 Task: Find connections with filter location Wadern with filter topic #Softwaredesignwith filter profile language German with filter current company Pharma Jobs Post with filter school AYYA NADAR JANAKI AMMAL COLLEGE with filter industry Capital Markets with filter service category Bookkeeping with filter keywords title Guidance Counselor
Action: Mouse moved to (680, 81)
Screenshot: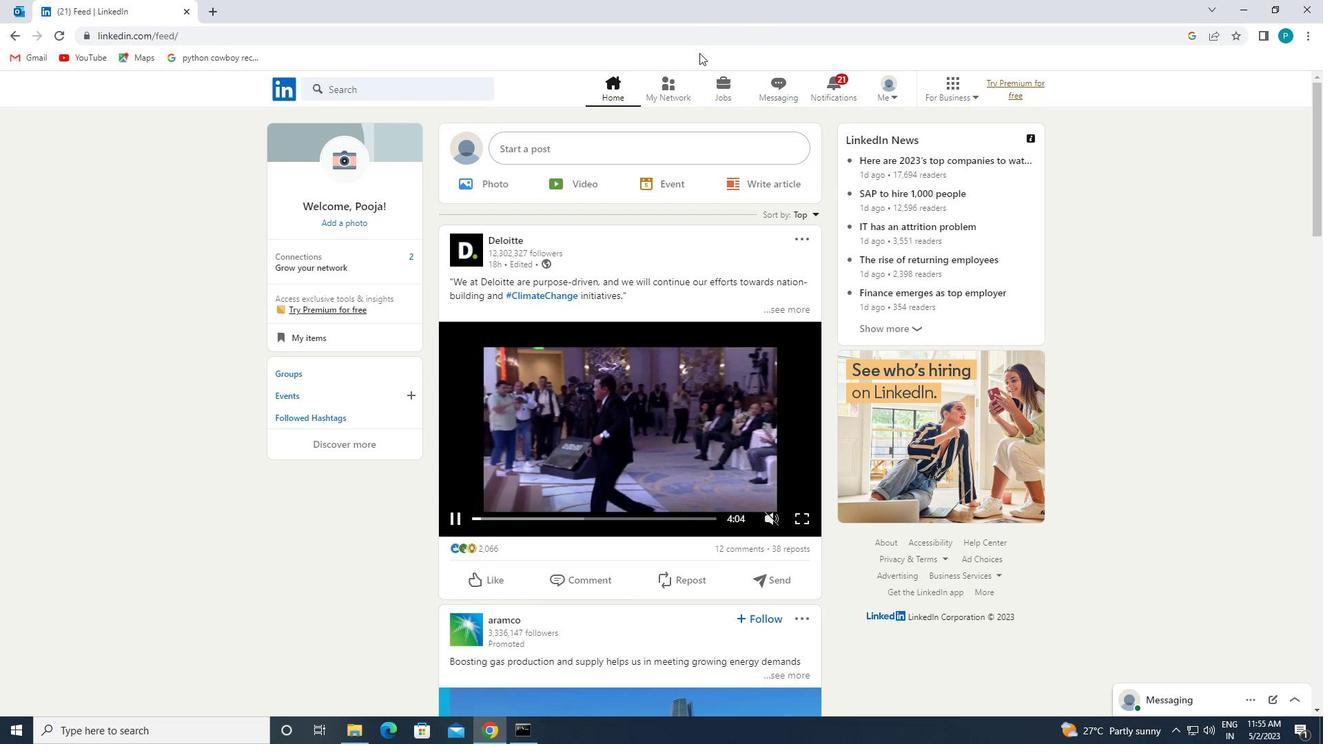 
Action: Mouse pressed left at (680, 81)
Screenshot: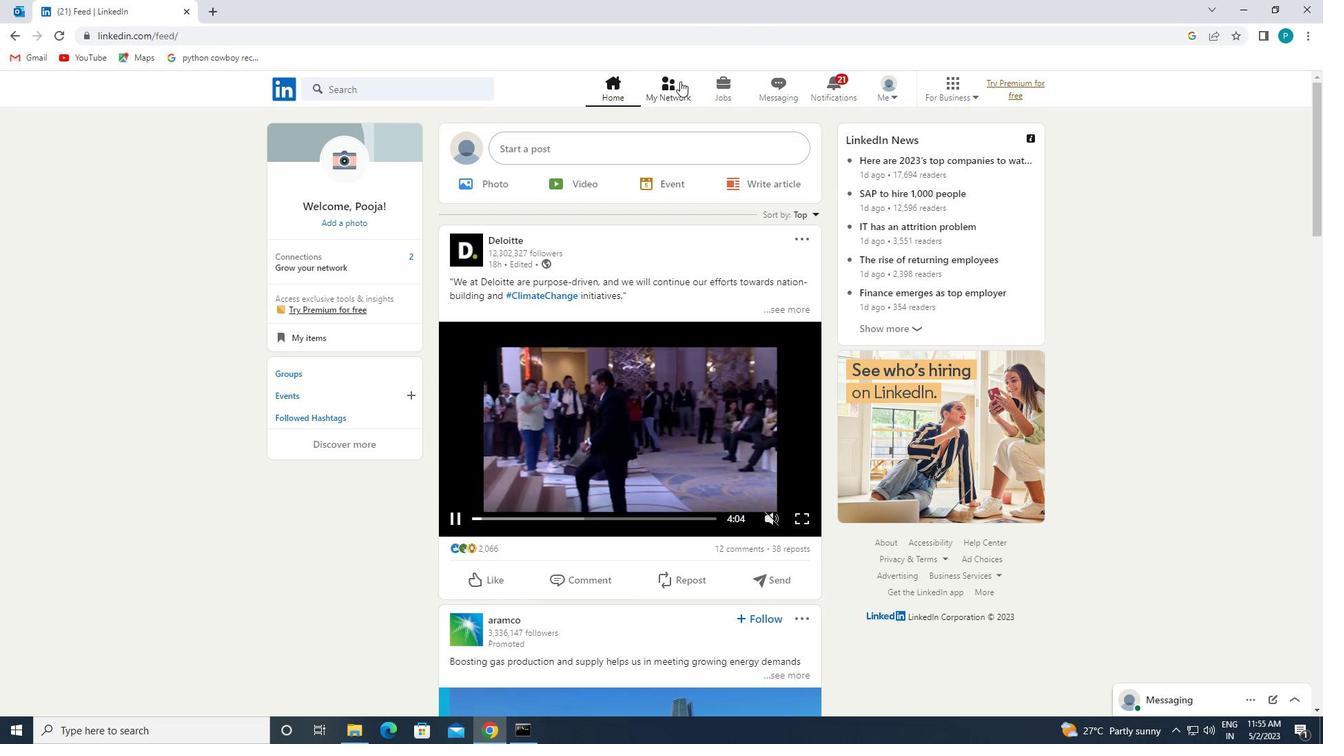 
Action: Mouse moved to (443, 167)
Screenshot: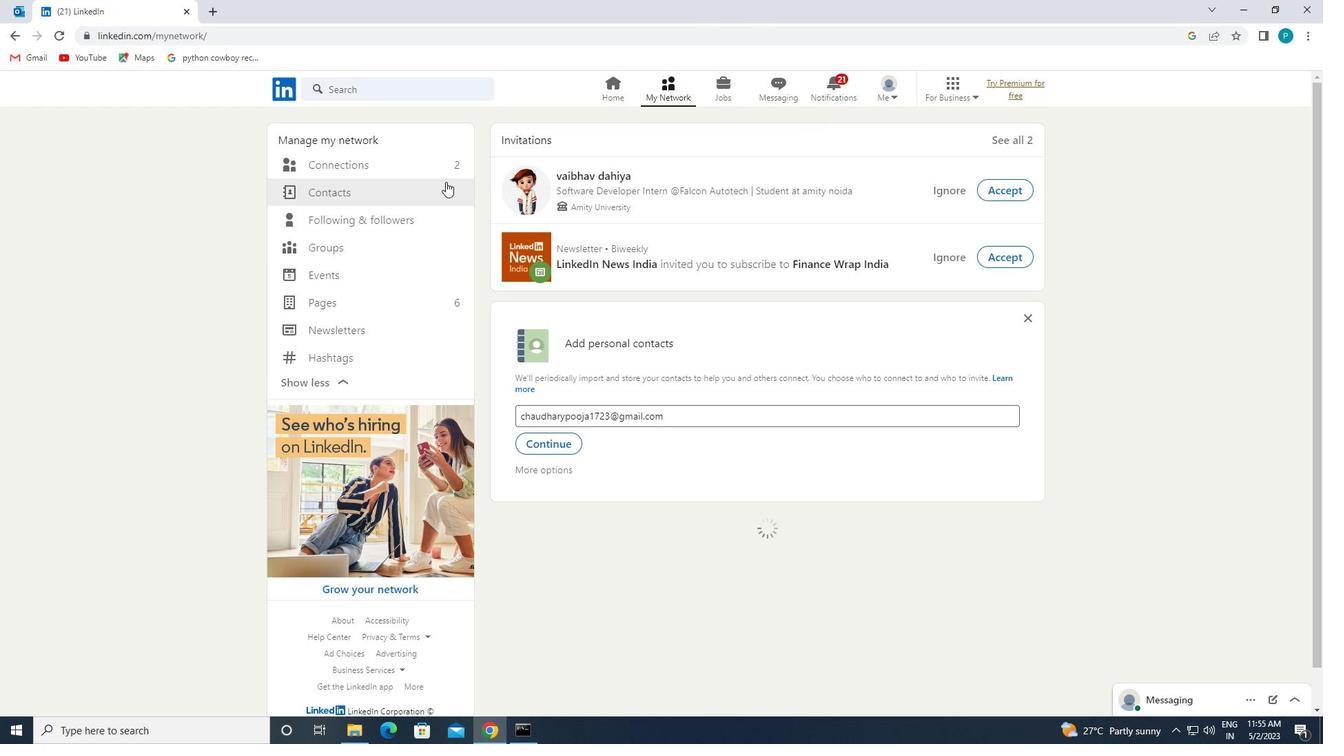 
Action: Mouse pressed left at (443, 167)
Screenshot: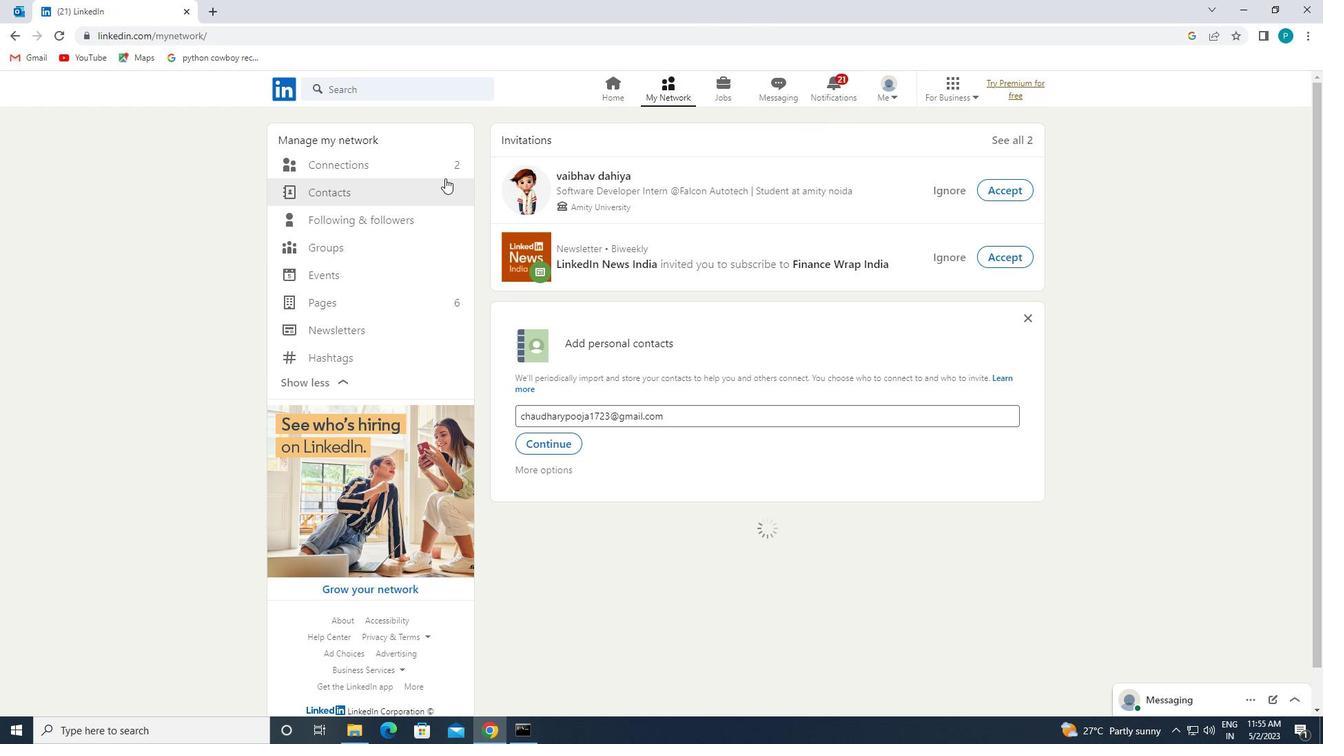 
Action: Mouse moved to (746, 167)
Screenshot: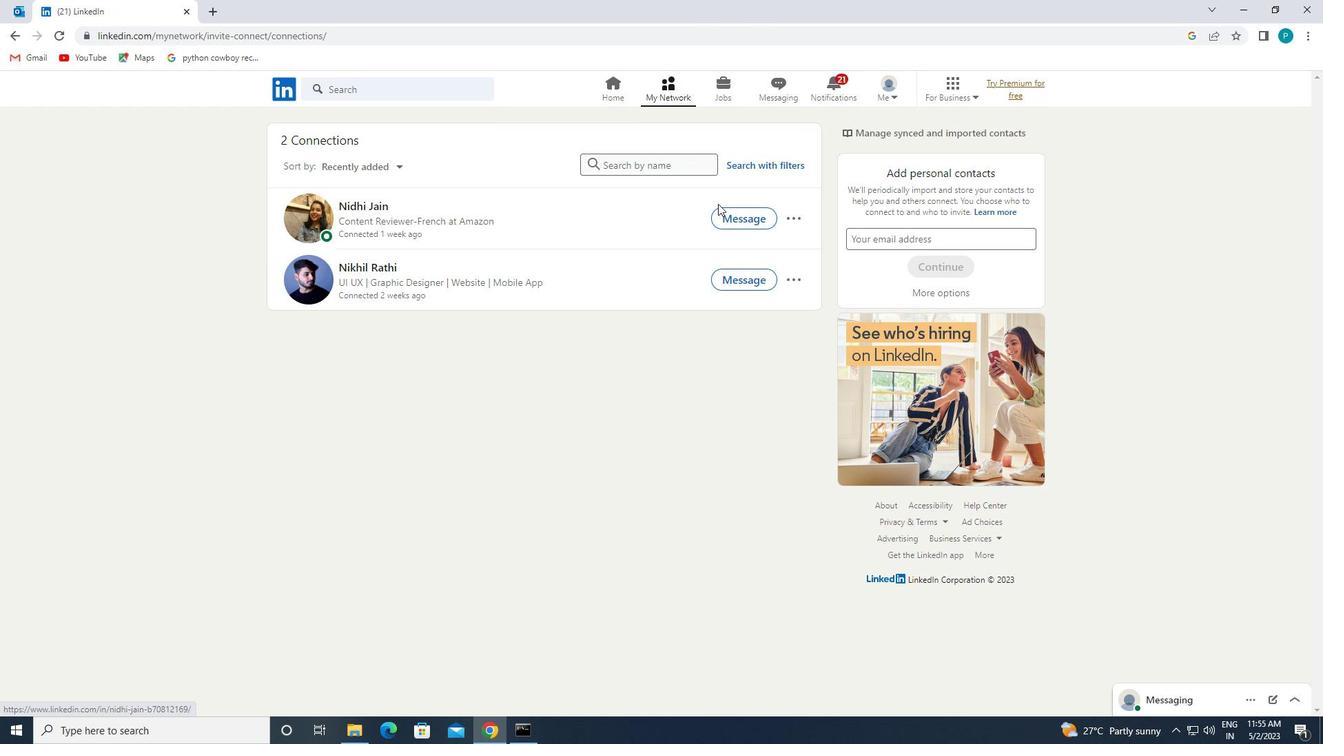 
Action: Mouse pressed left at (746, 167)
Screenshot: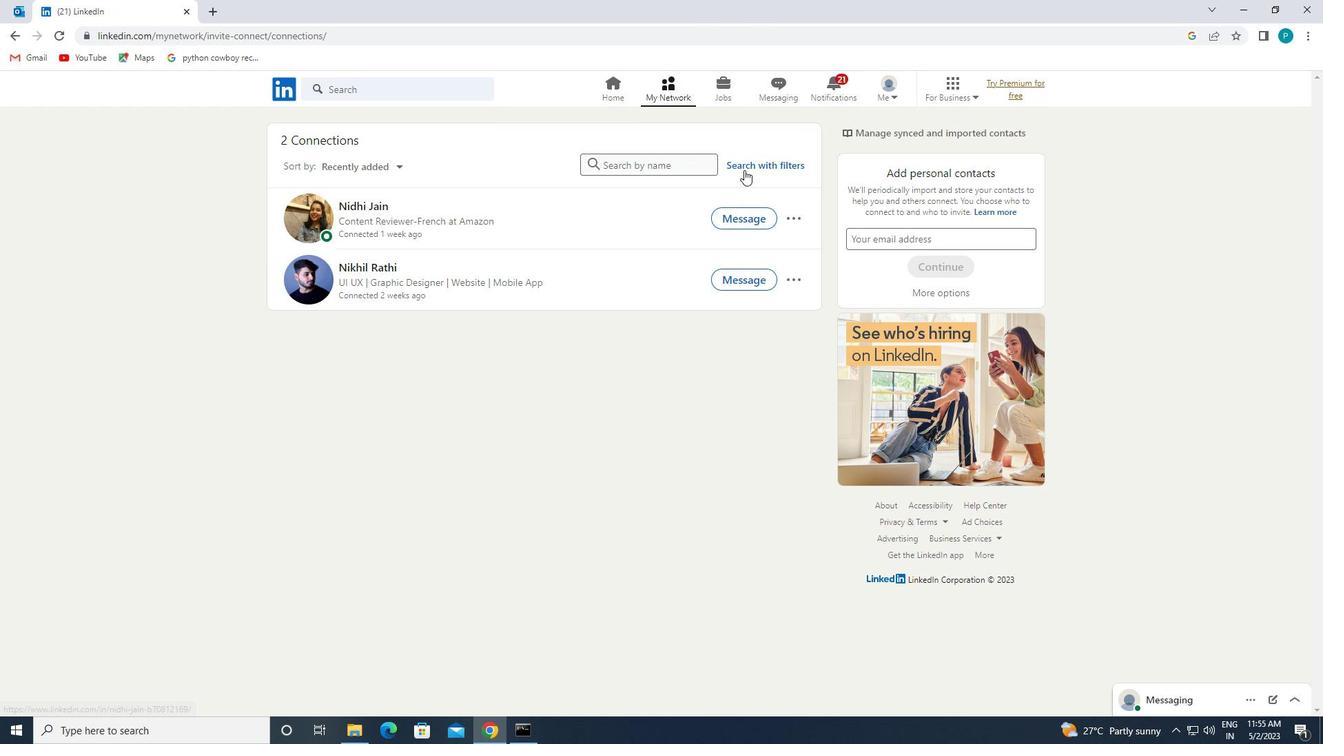 
Action: Mouse moved to (723, 130)
Screenshot: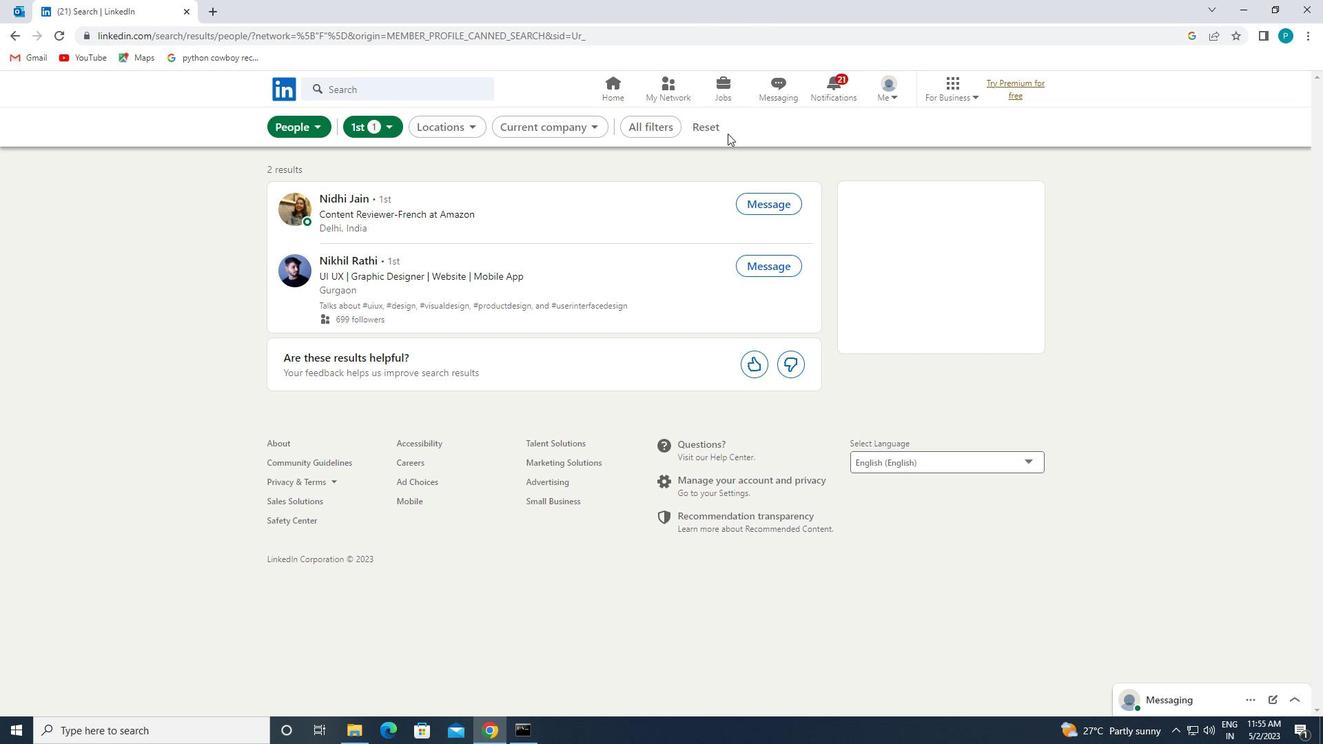 
Action: Mouse pressed left at (723, 130)
Screenshot: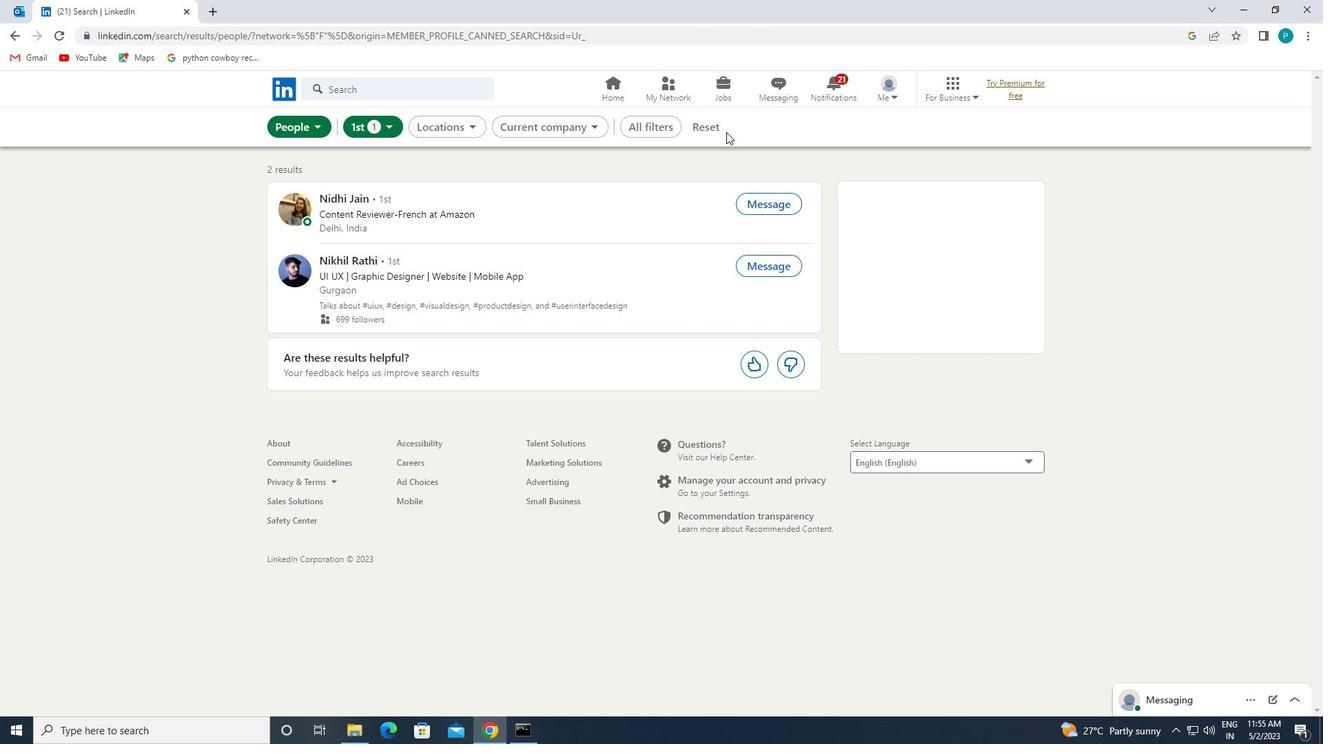 
Action: Mouse moved to (698, 130)
Screenshot: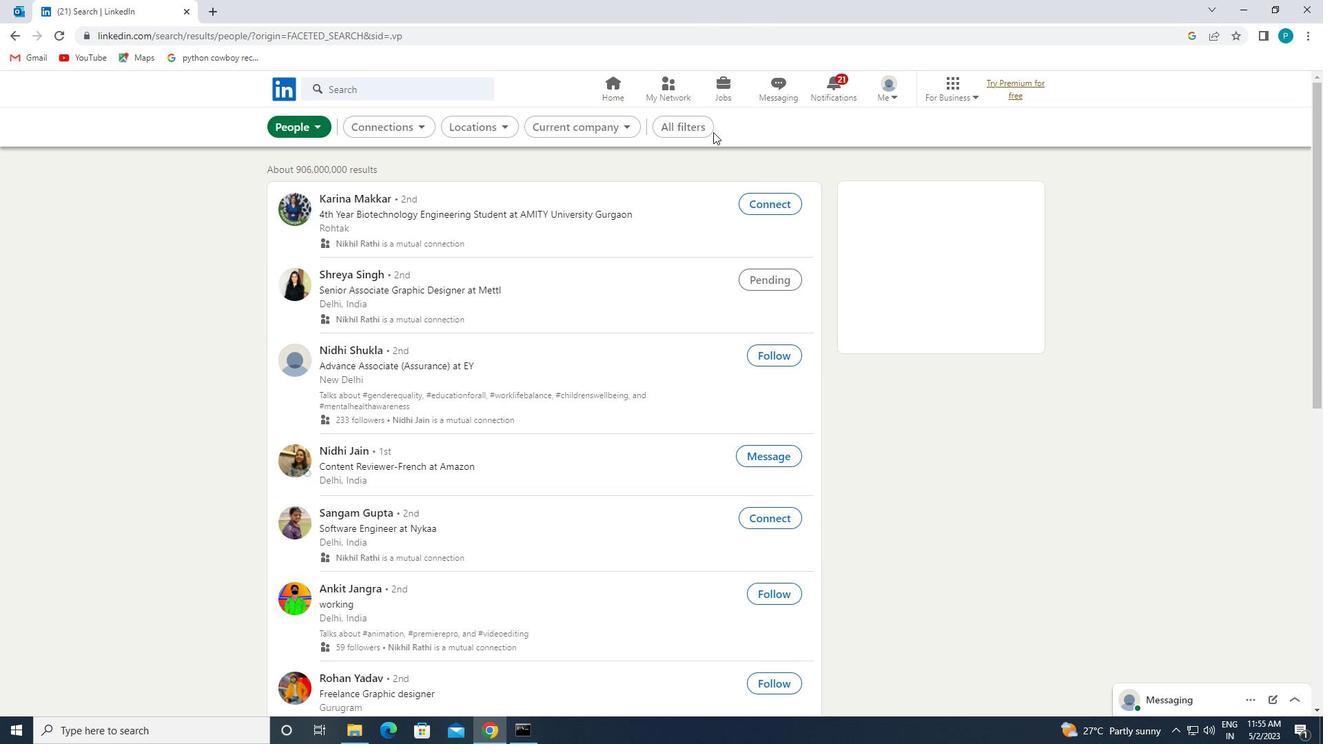 
Action: Mouse pressed left at (698, 130)
Screenshot: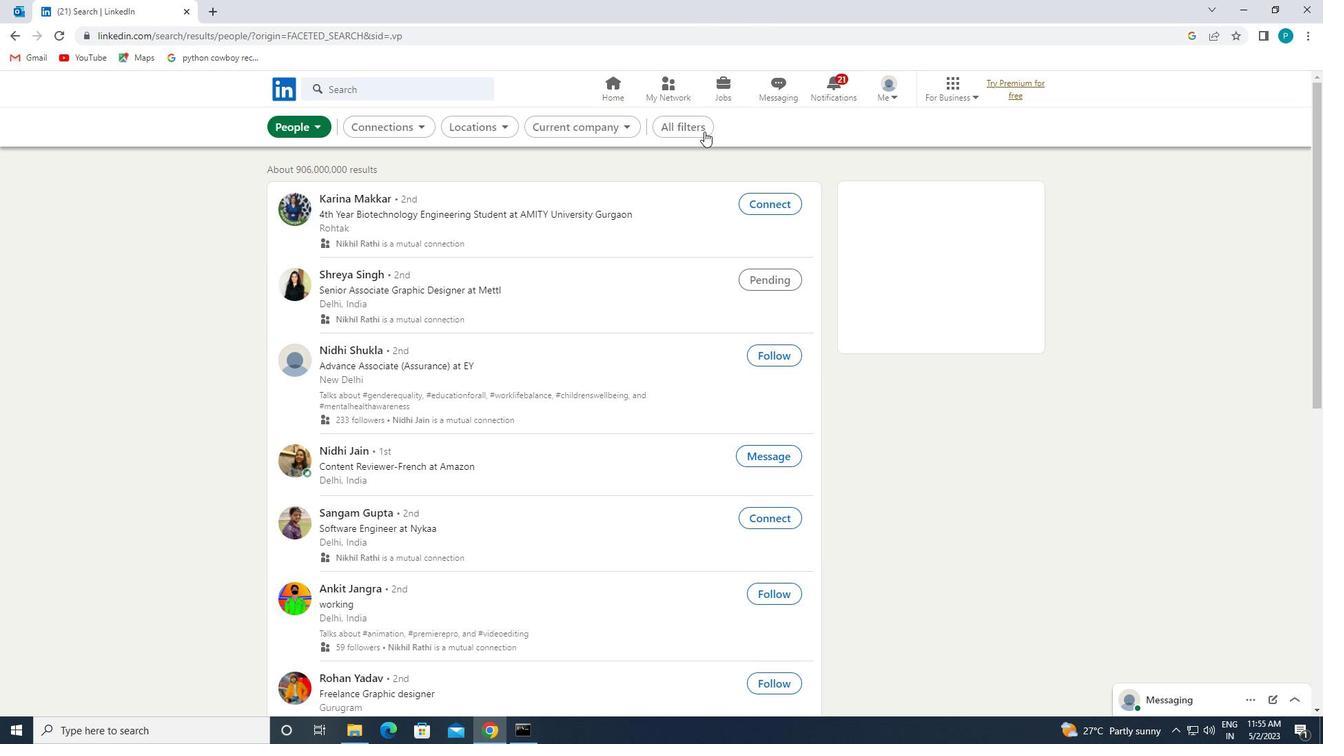 
Action: Mouse moved to (1284, 501)
Screenshot: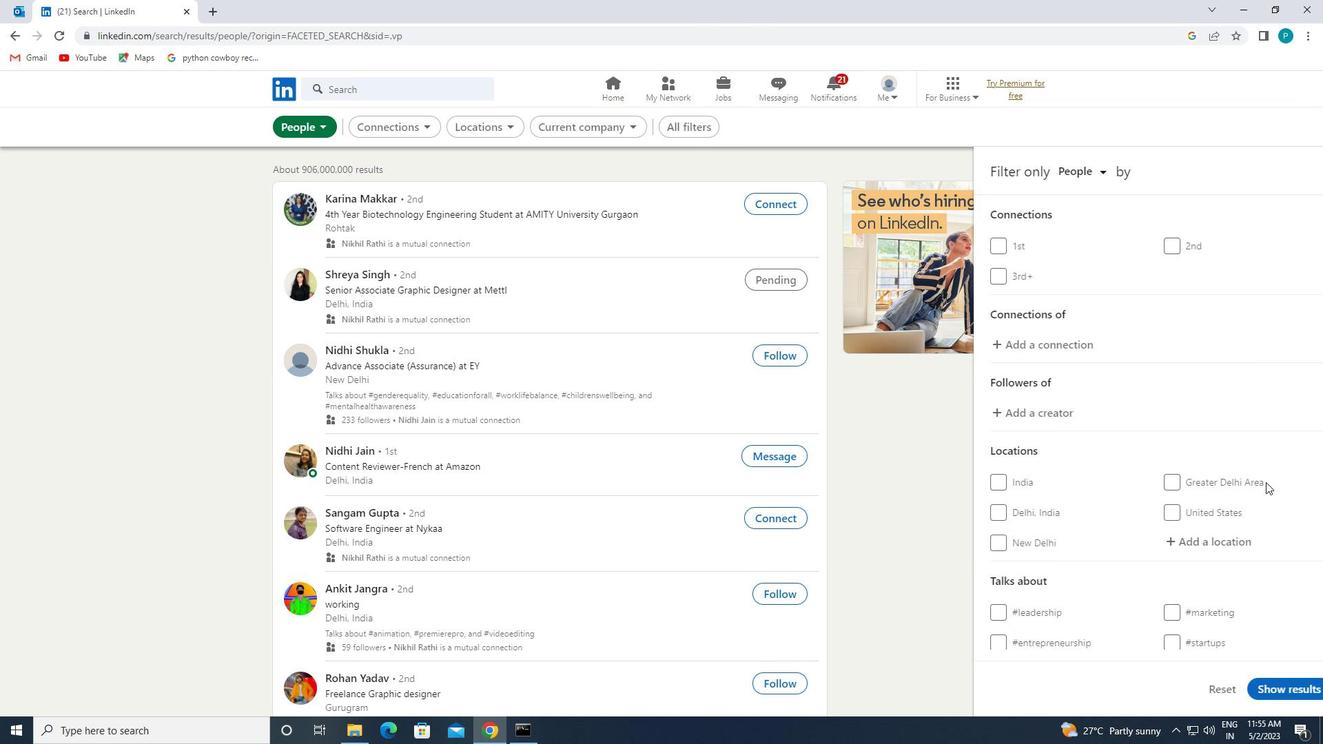 
Action: Mouse scrolled (1284, 500) with delta (0, 0)
Screenshot: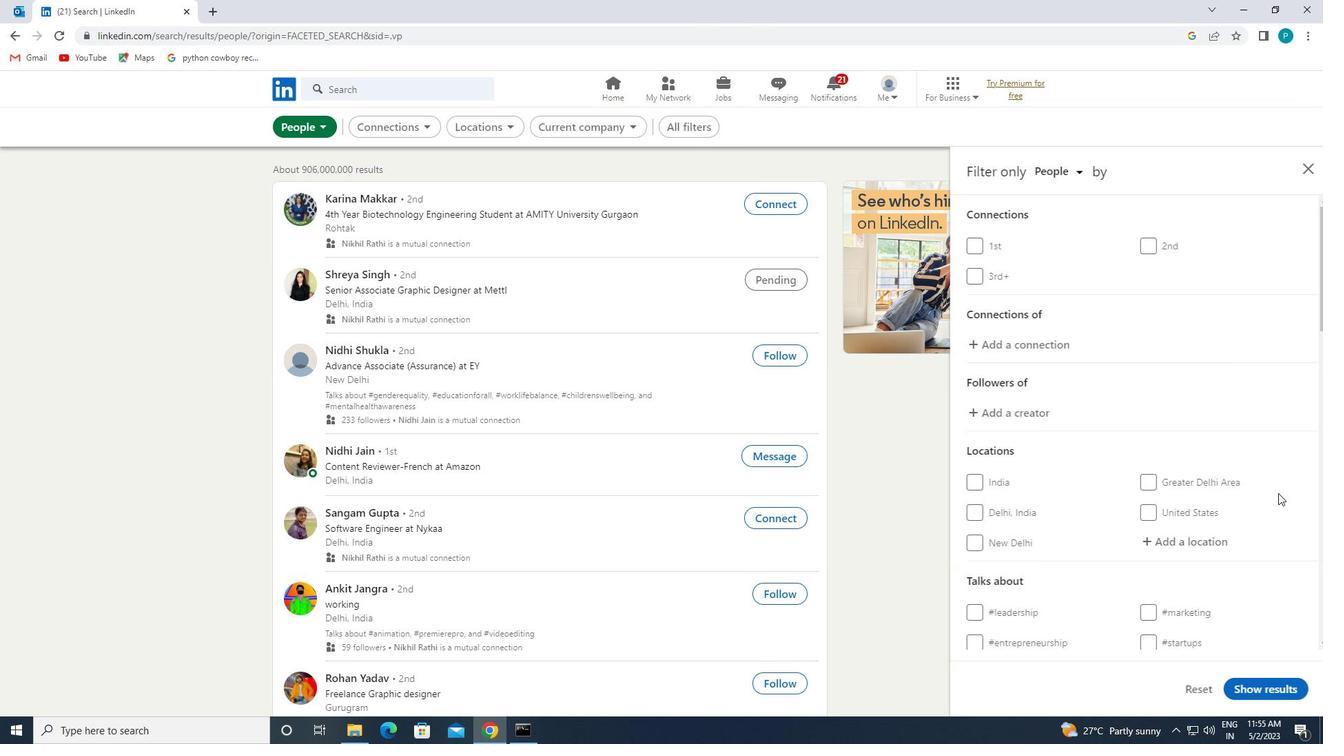 
Action: Mouse moved to (1224, 474)
Screenshot: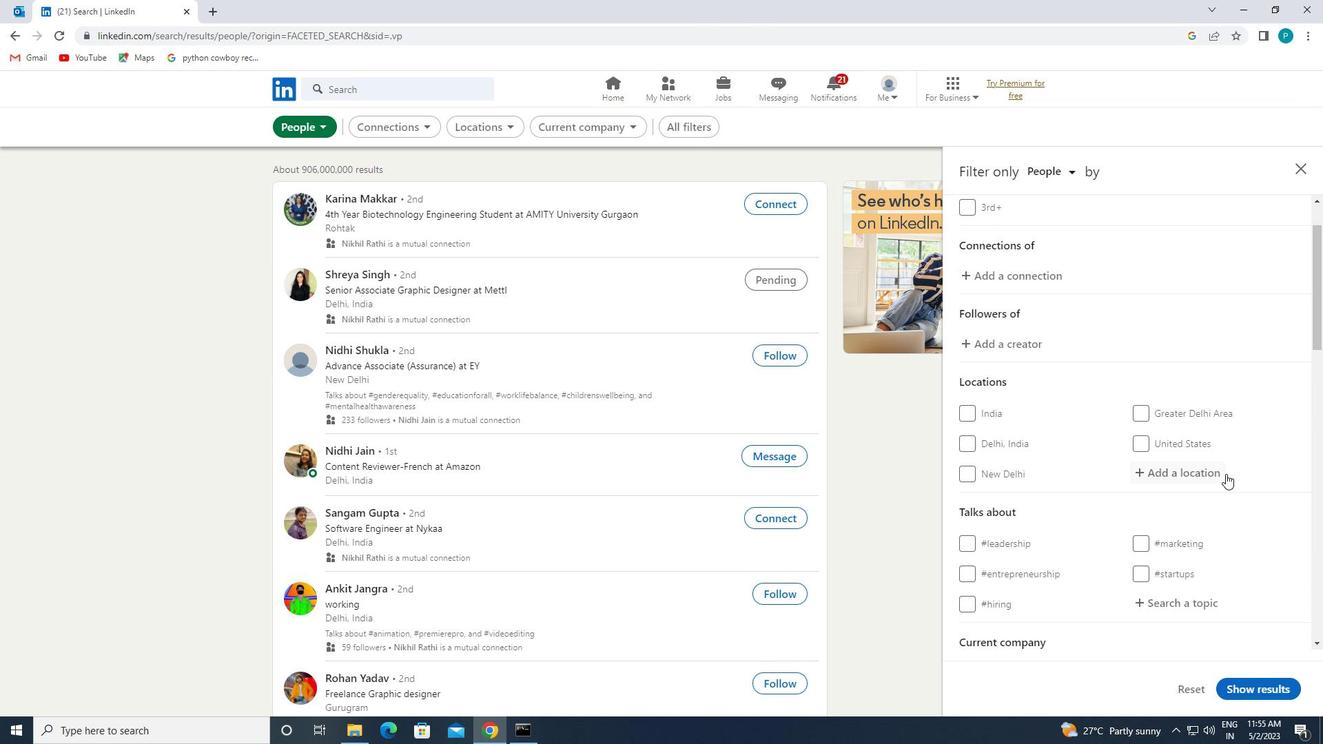 
Action: Mouse pressed left at (1224, 474)
Screenshot: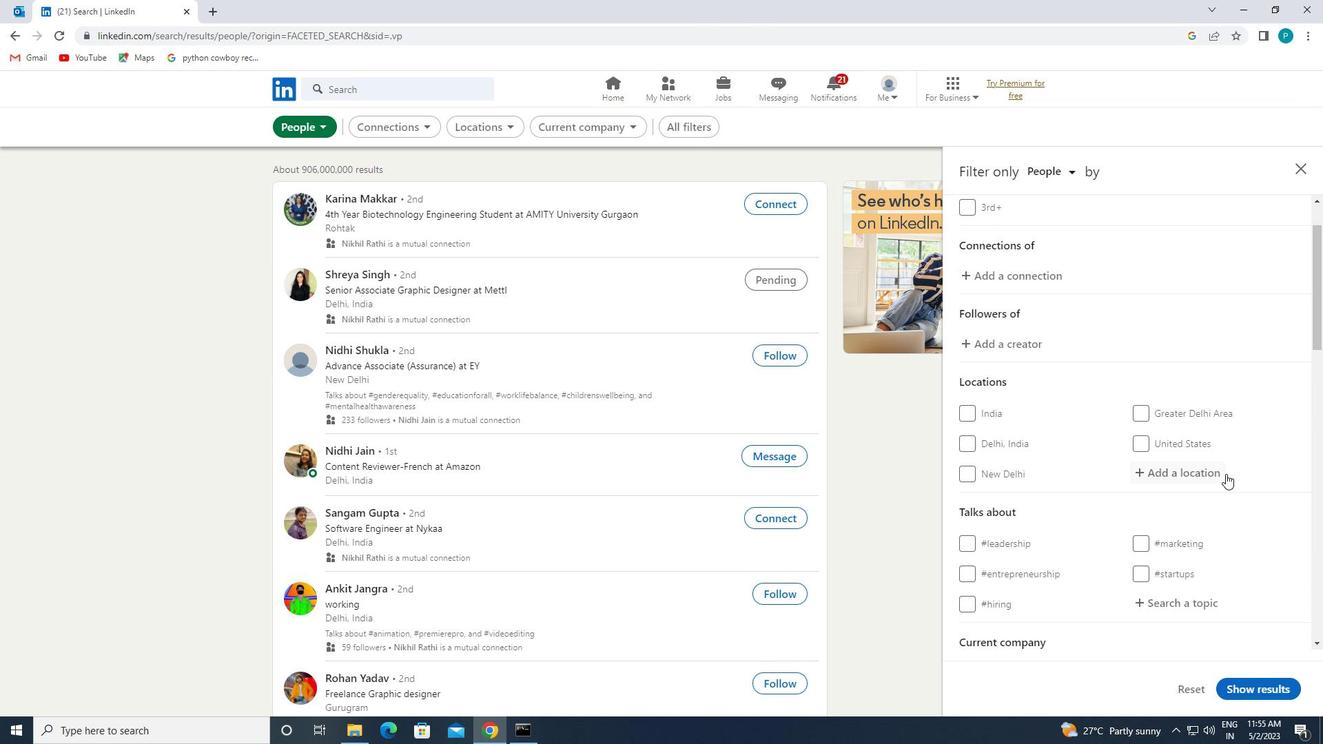 
Action: Mouse moved to (1224, 474)
Screenshot: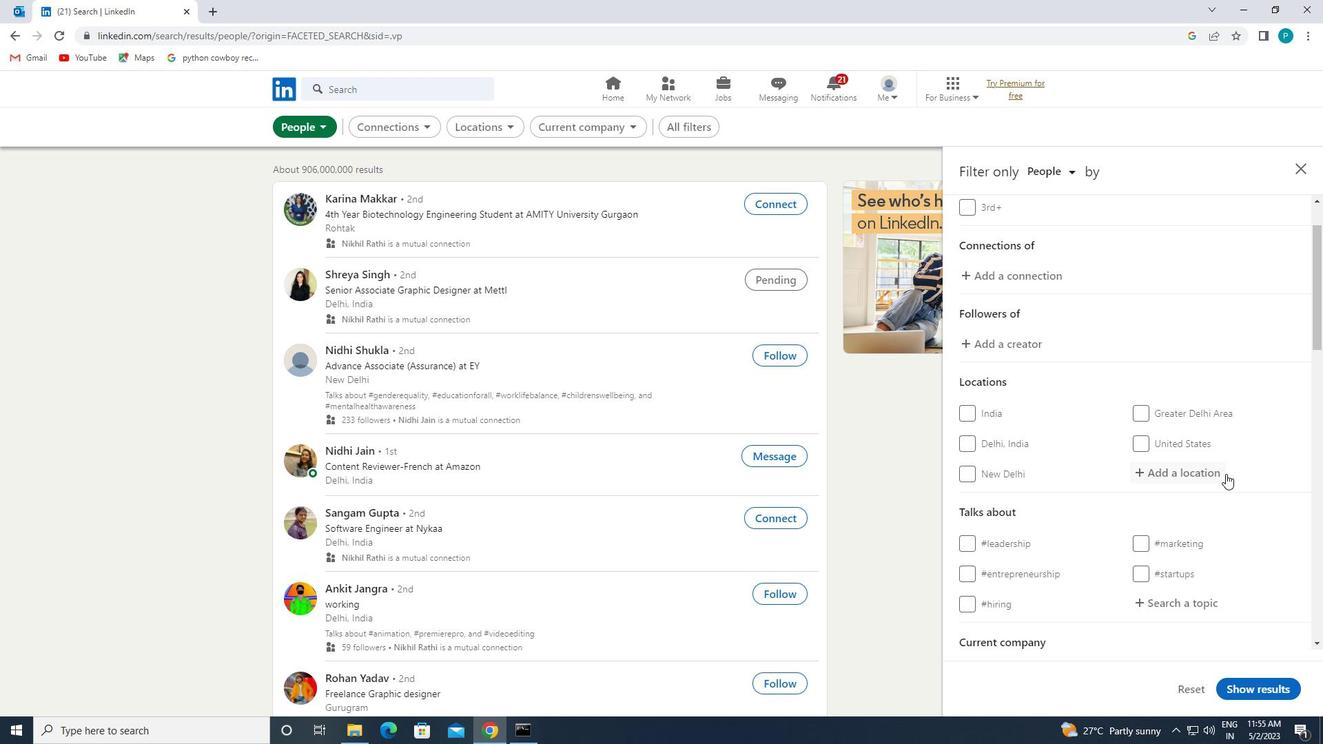 
Action: Key pressed <Key.caps_lock>w<Key.caps_lock>adern
Screenshot: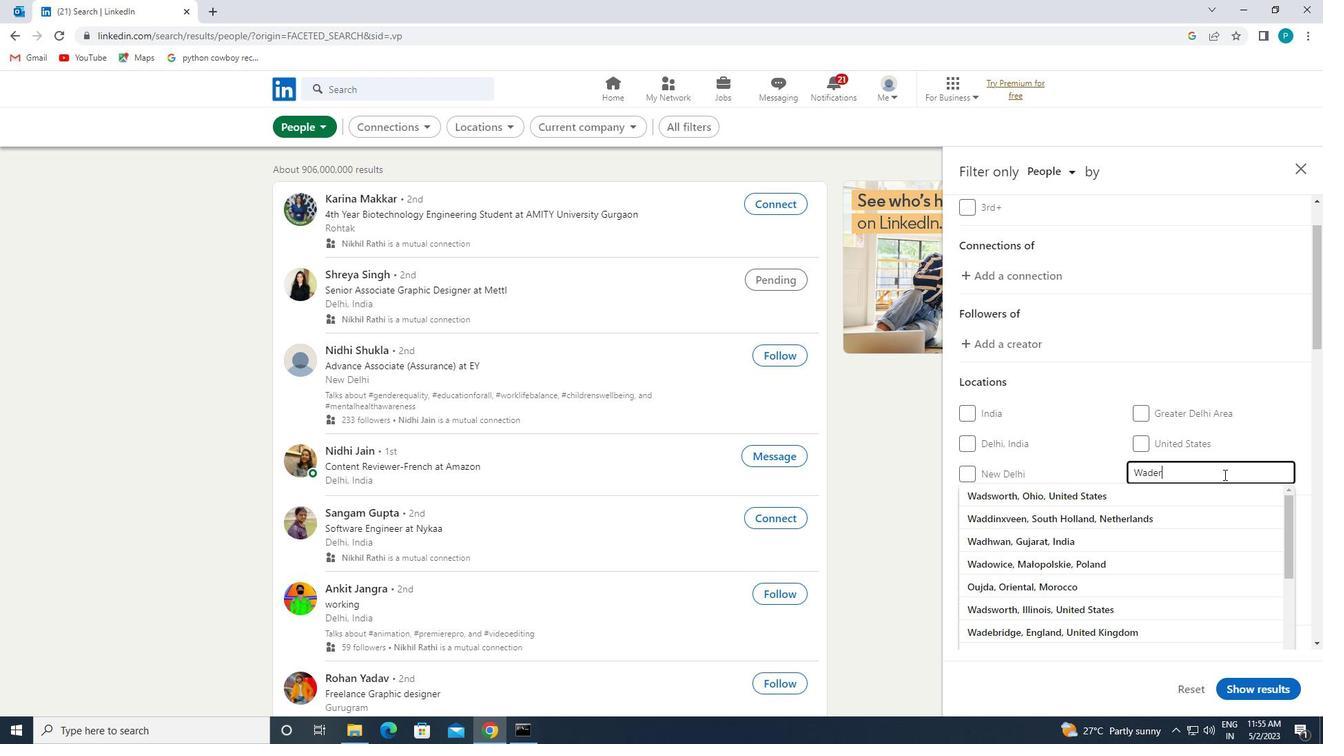
Action: Mouse moved to (1207, 487)
Screenshot: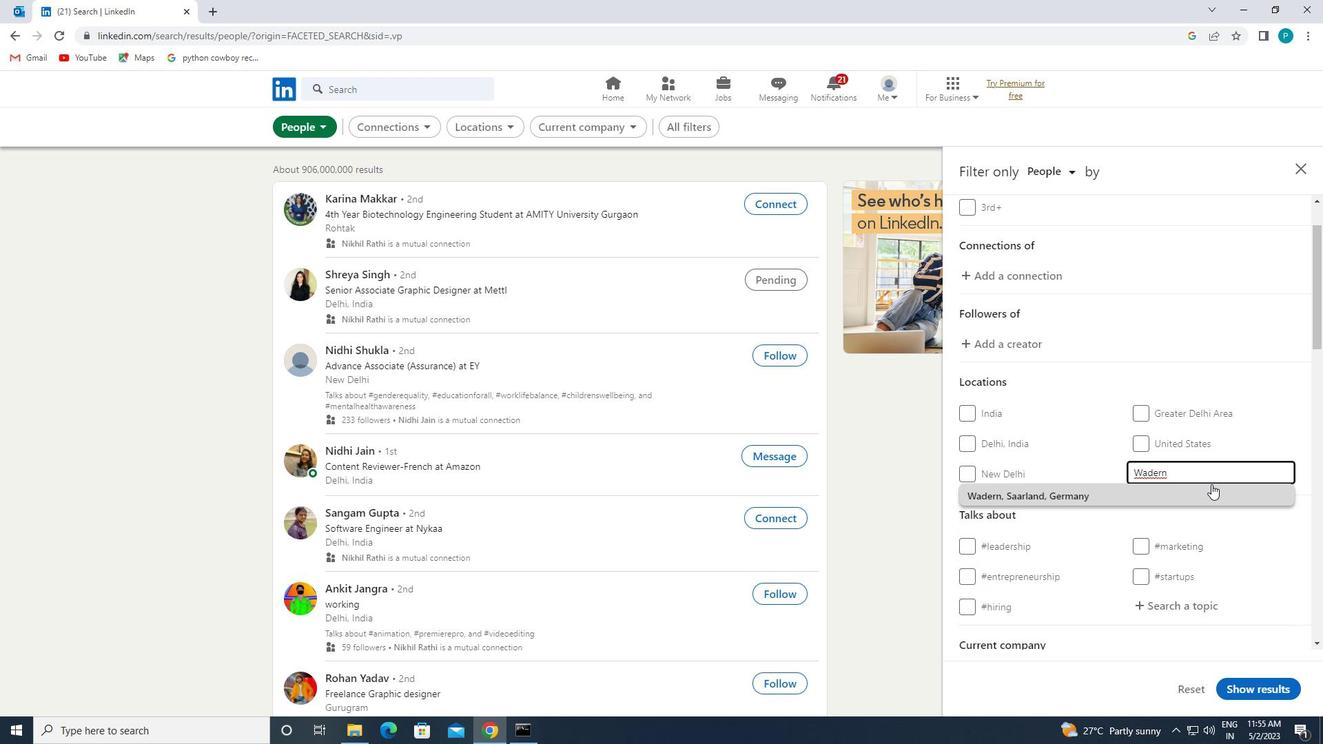 
Action: Mouse pressed left at (1207, 487)
Screenshot: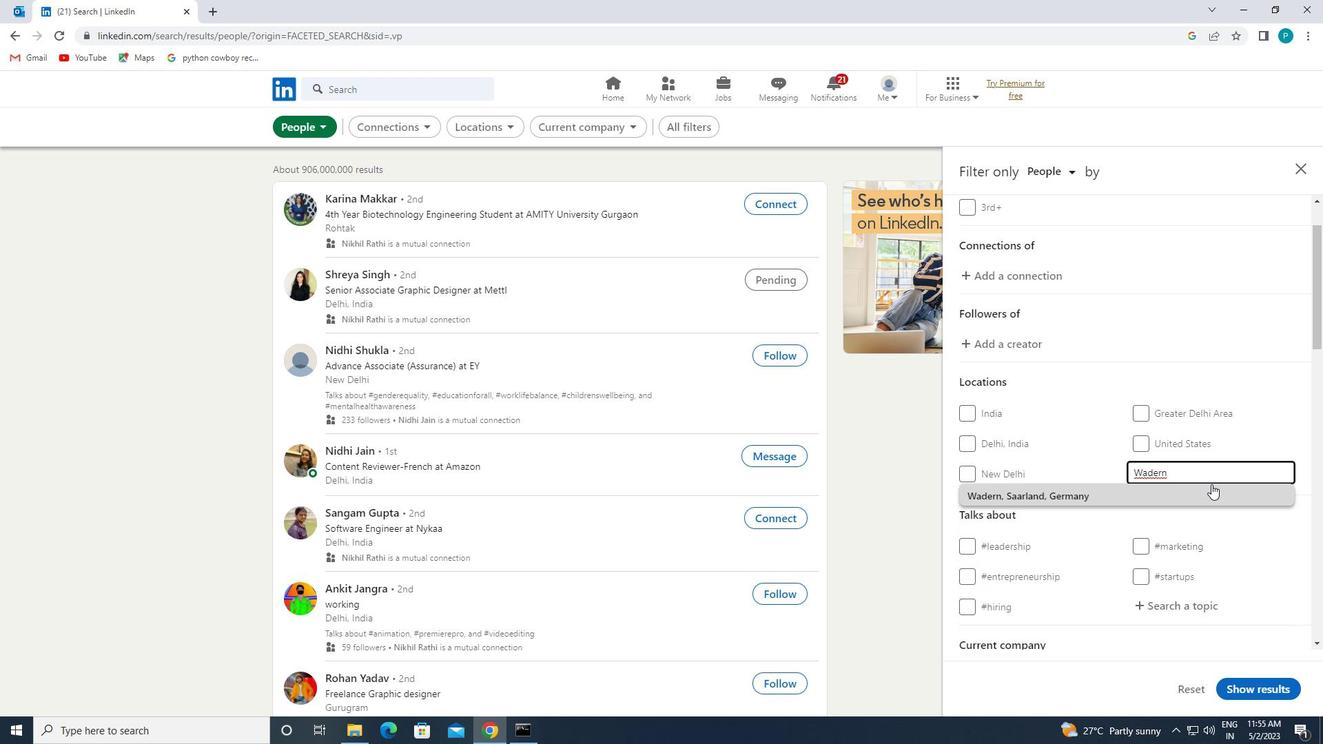 
Action: Mouse scrolled (1207, 486) with delta (0, 0)
Screenshot: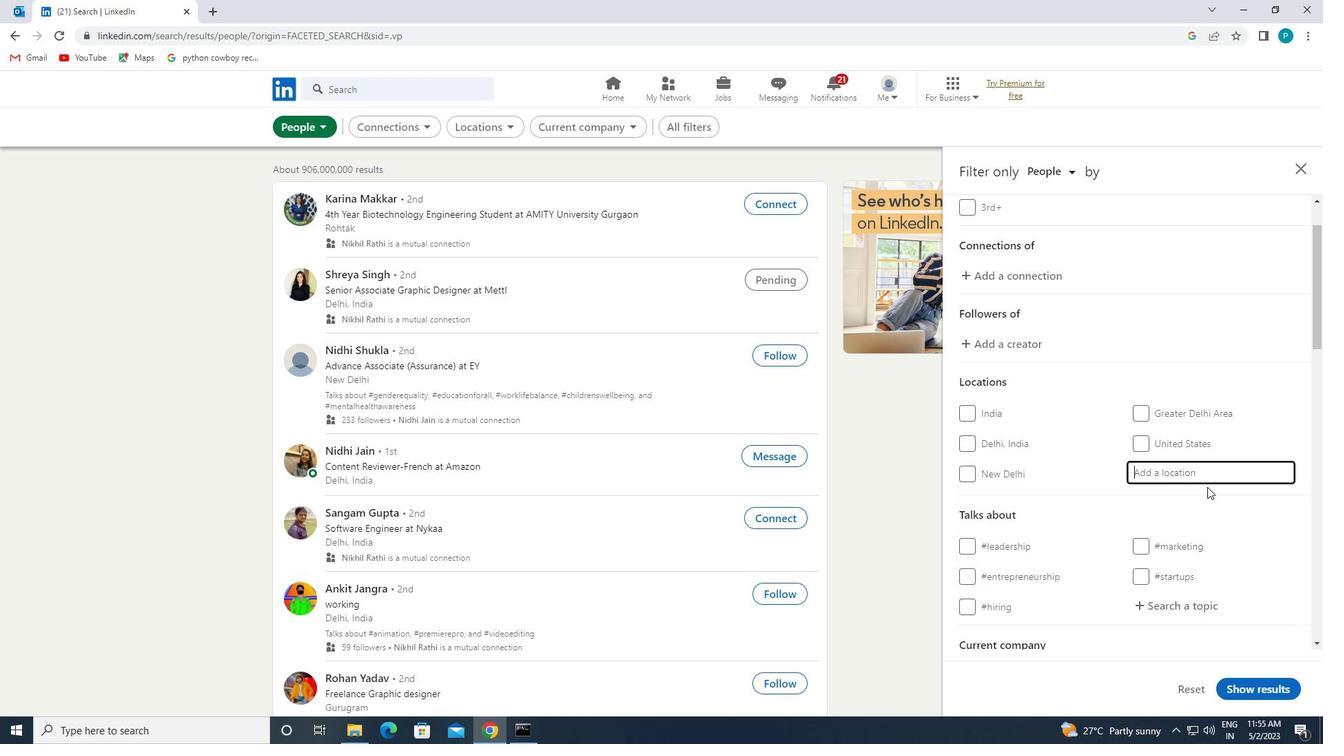 
Action: Mouse scrolled (1207, 486) with delta (0, 0)
Screenshot: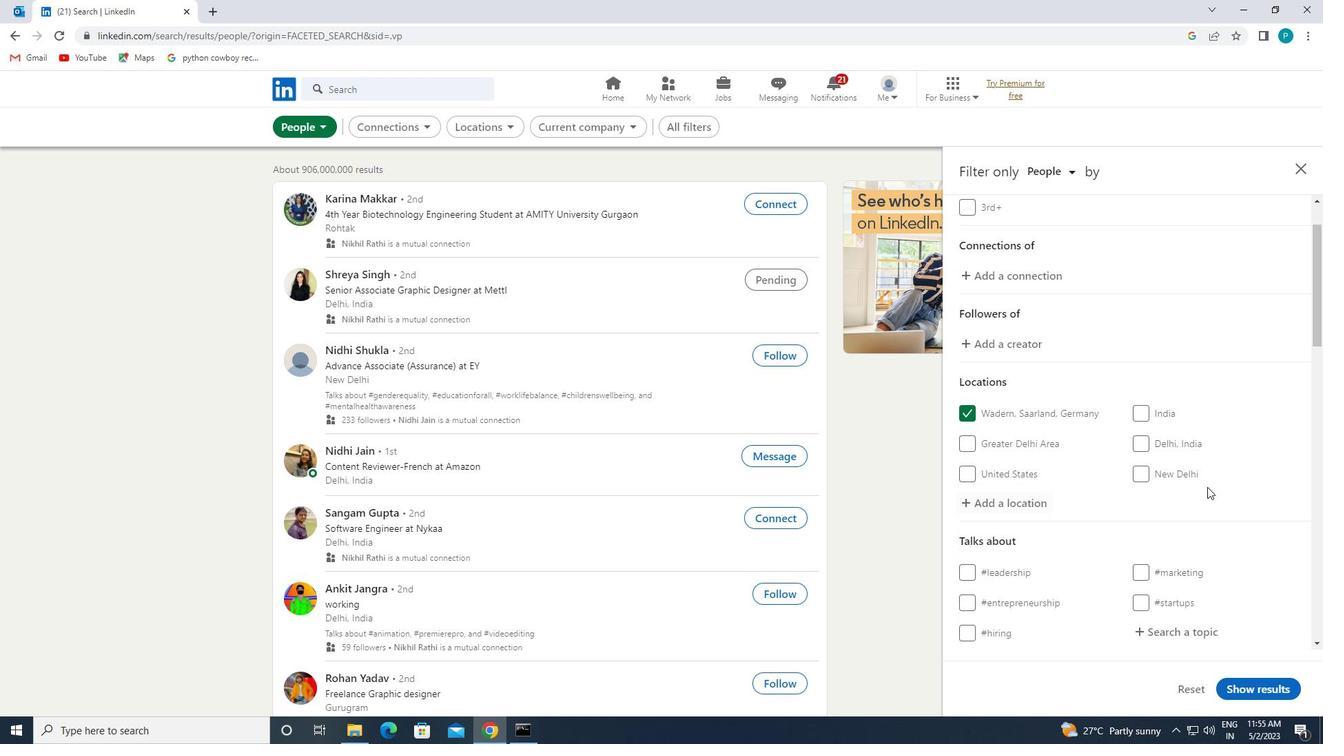 
Action: Mouse moved to (1194, 502)
Screenshot: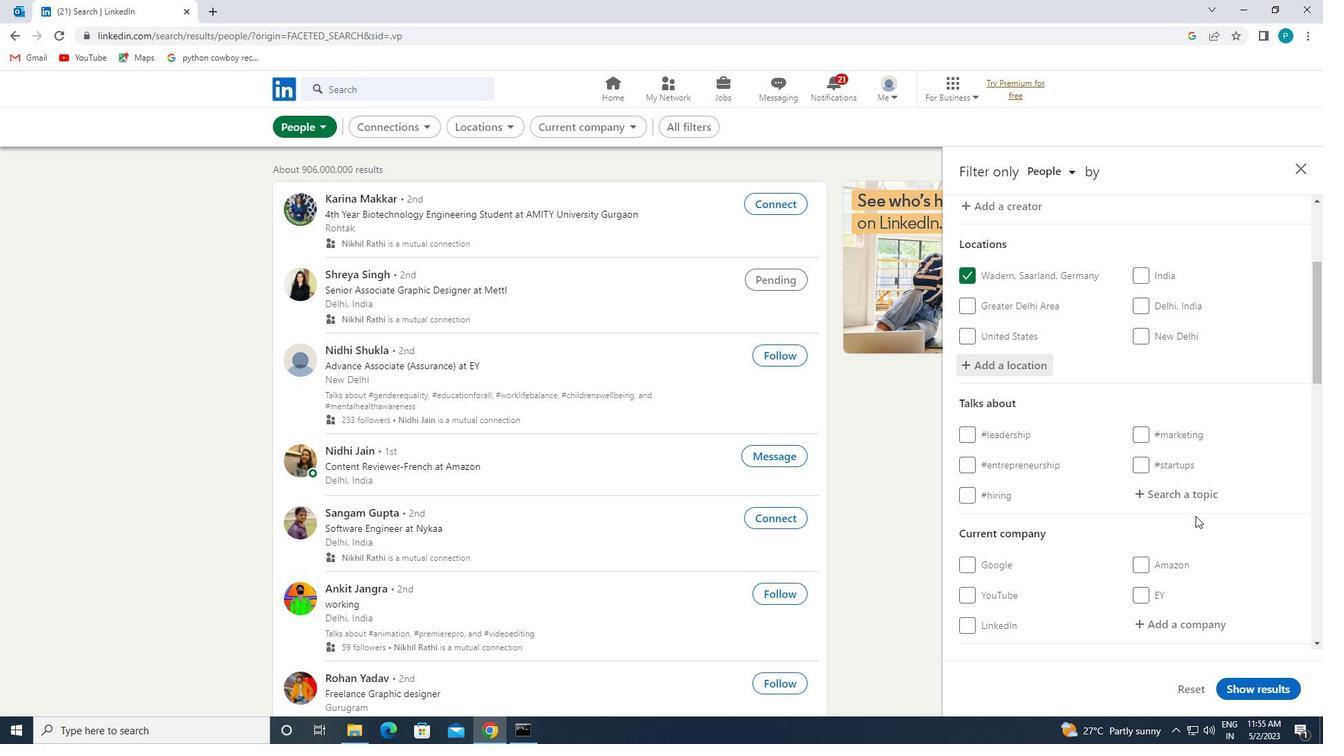 
Action: Mouse pressed left at (1194, 502)
Screenshot: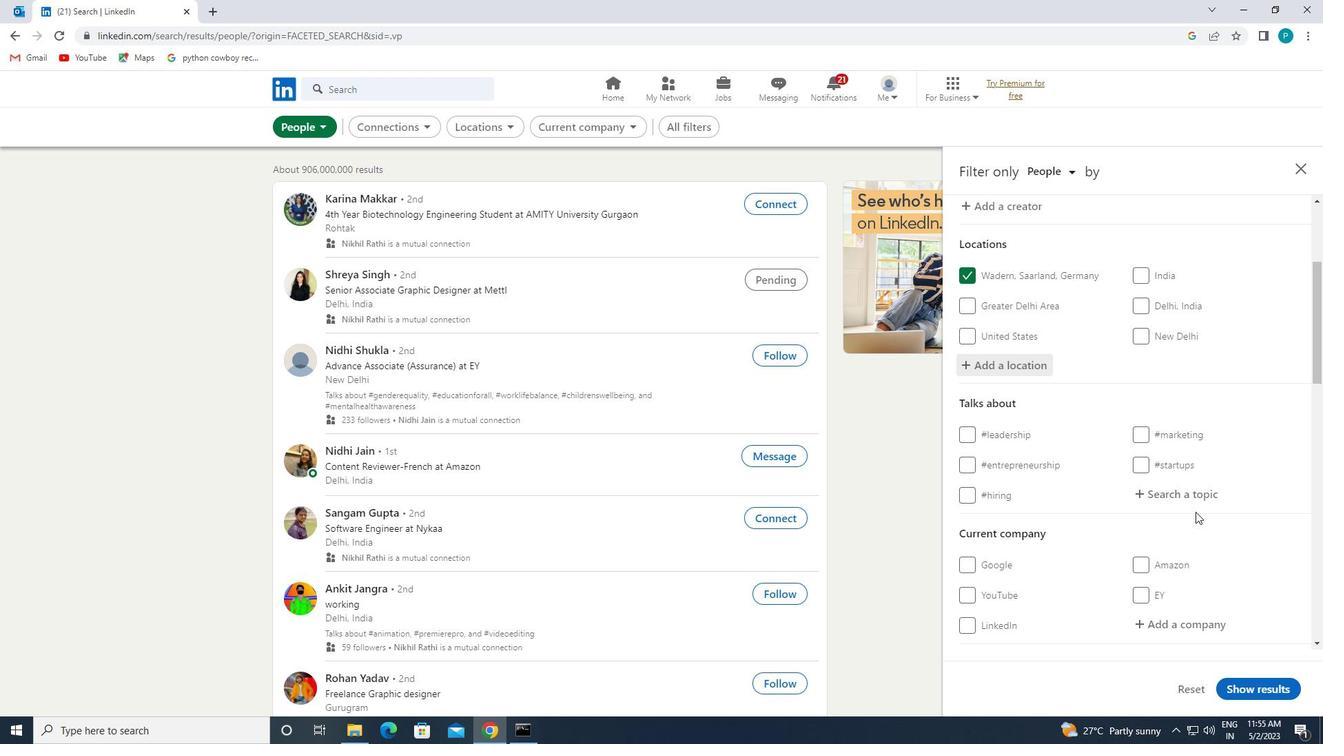 
Action: Key pressed <Key.shift>#<Key.caps_lock>S<Key.caps_lock>OFTWAREDESGN
Screenshot: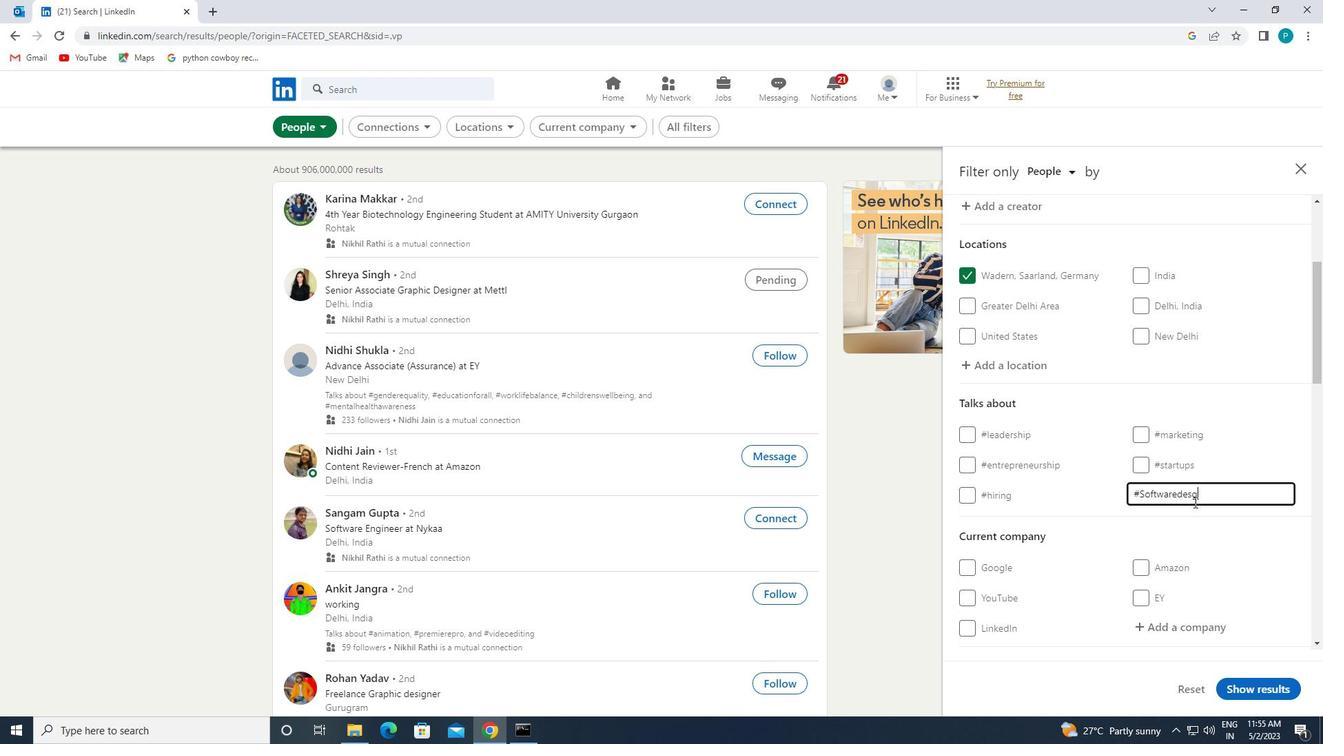 
Action: Mouse moved to (1192, 496)
Screenshot: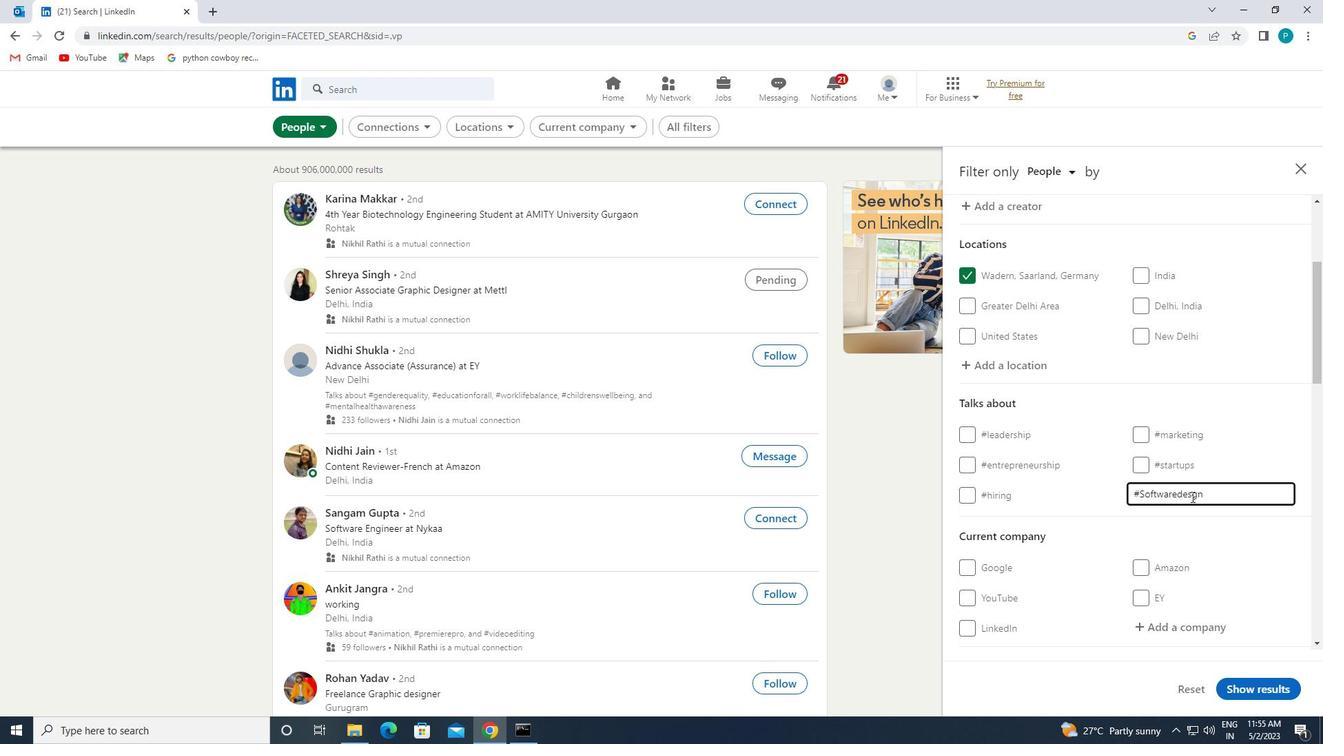 
Action: Mouse pressed left at (1192, 496)
Screenshot: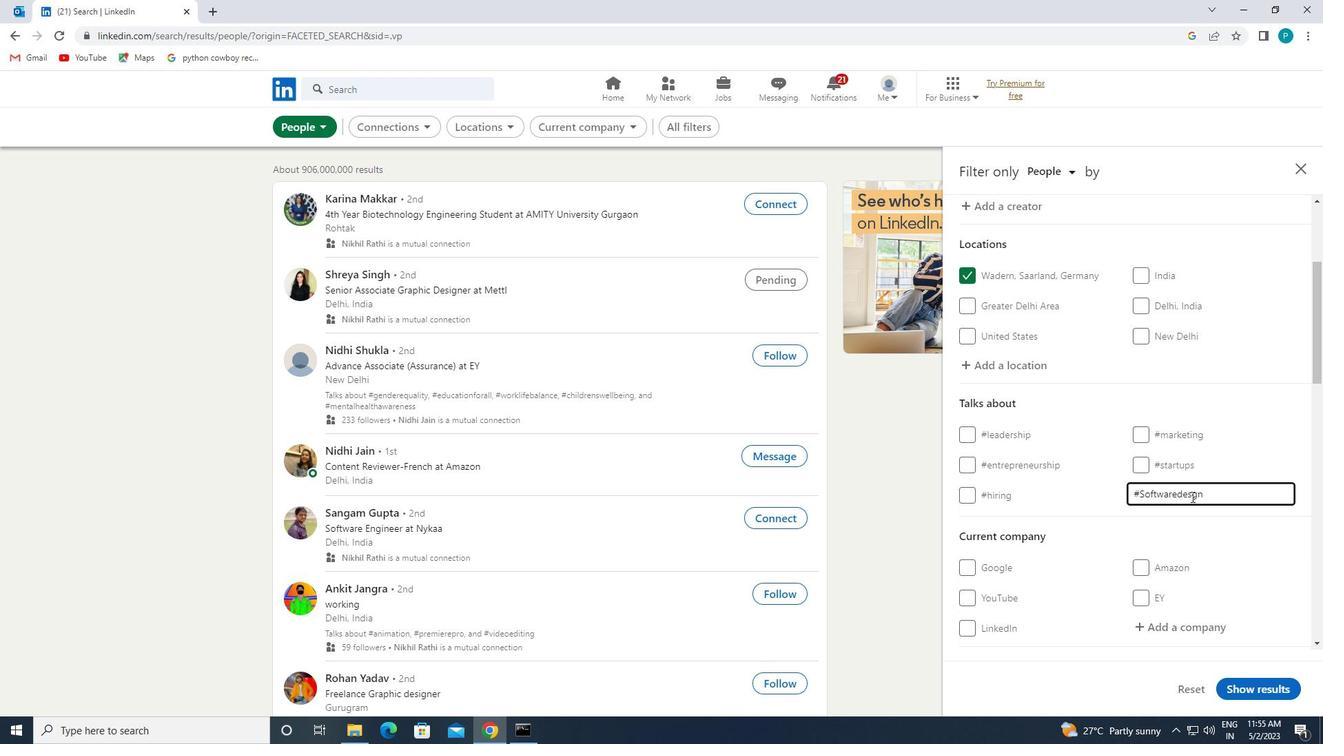 
Action: Key pressed I
Screenshot: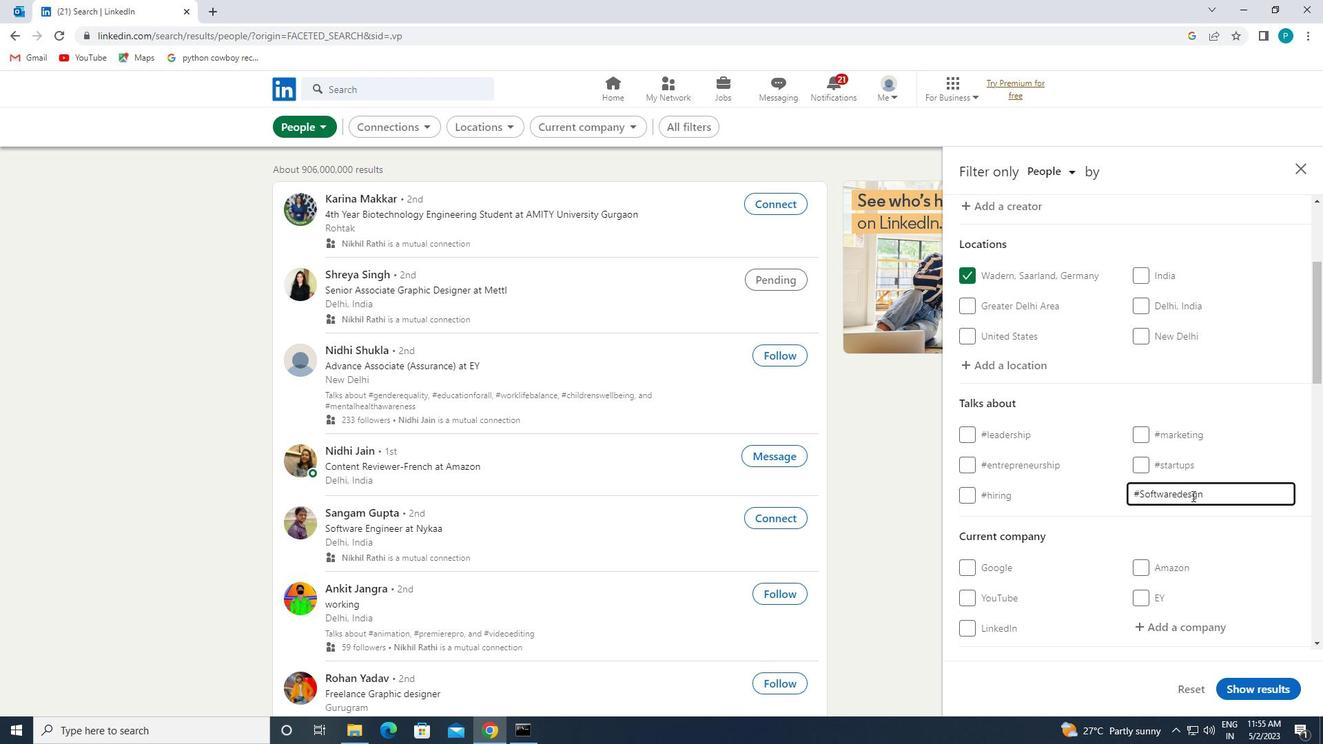 
Action: Mouse moved to (1162, 542)
Screenshot: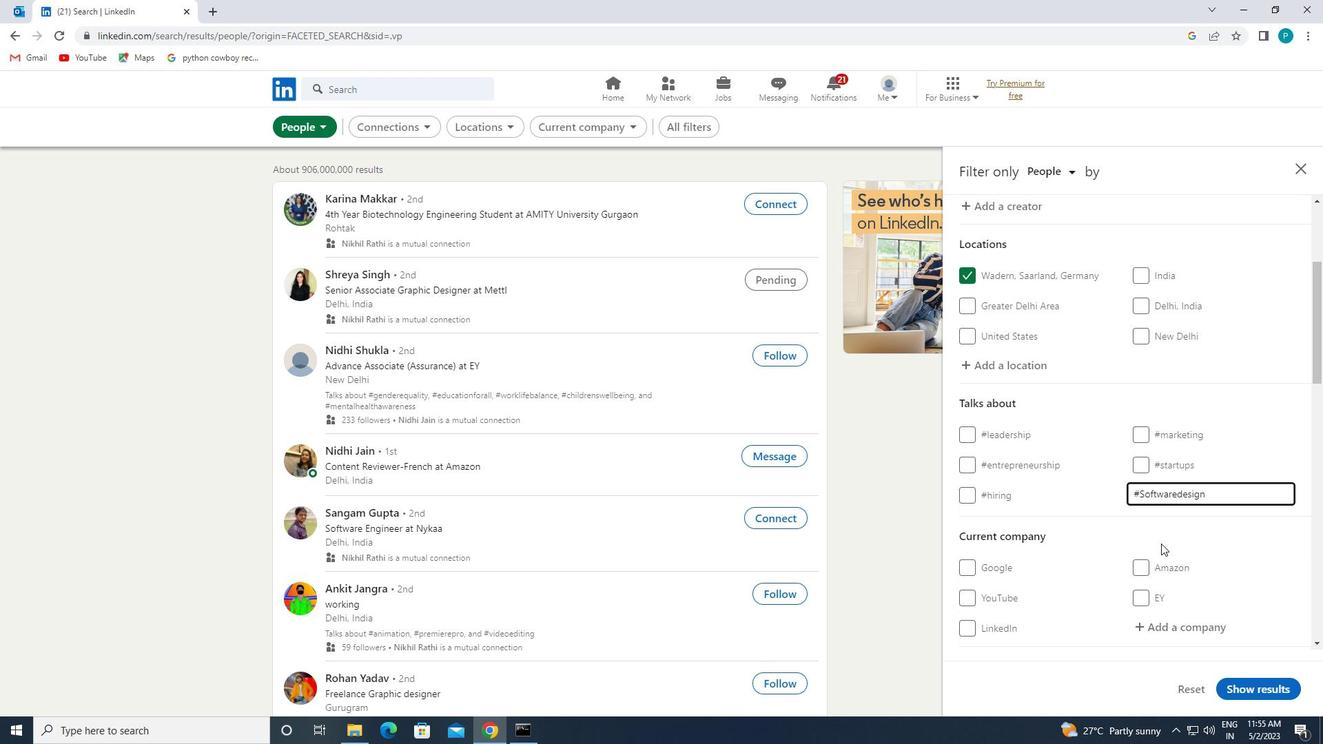 
Action: Mouse scrolled (1162, 541) with delta (0, 0)
Screenshot: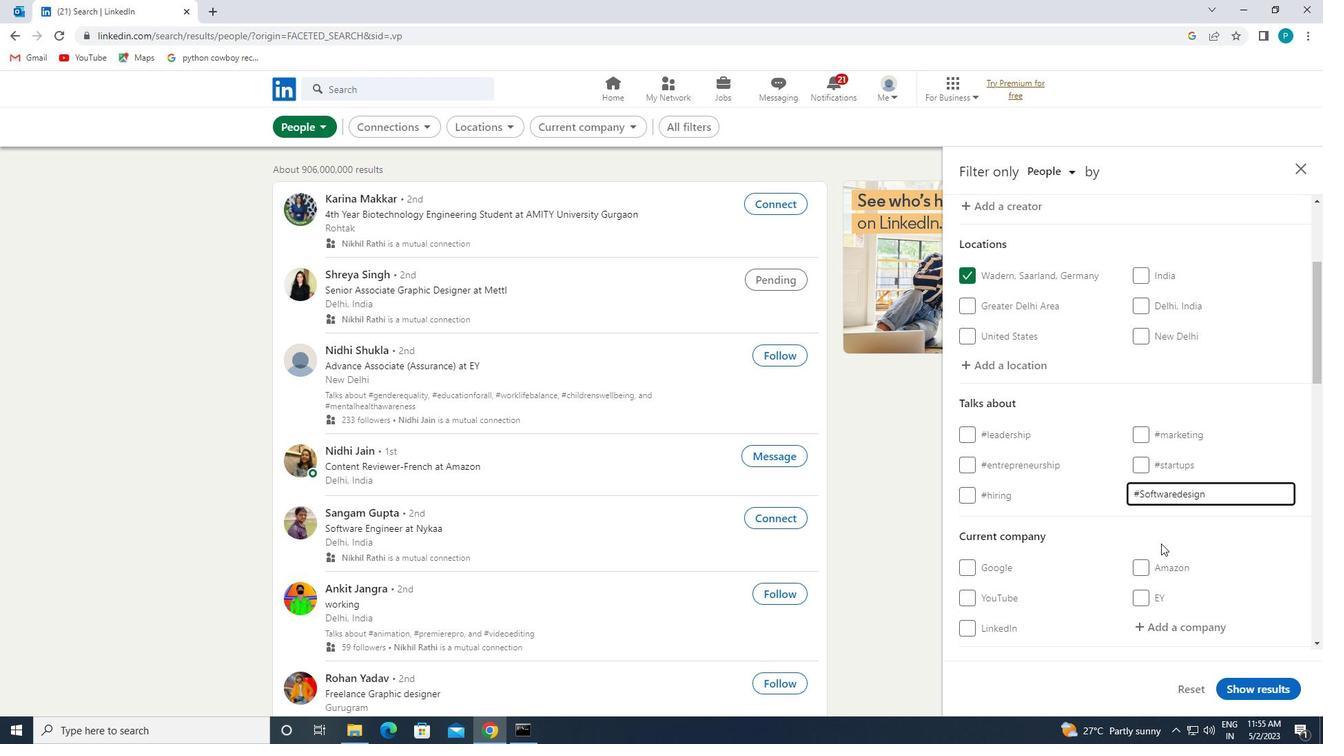 
Action: Mouse scrolled (1162, 541) with delta (0, 0)
Screenshot: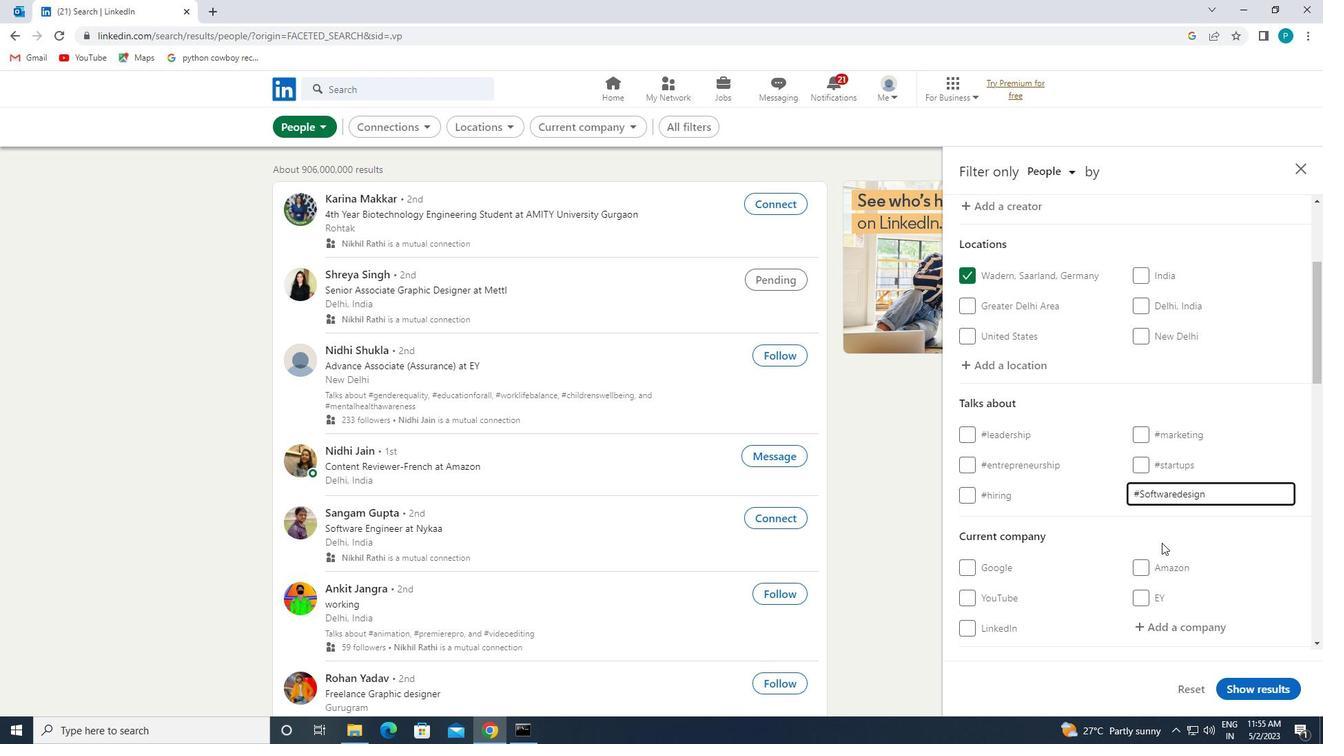 
Action: Mouse scrolled (1162, 541) with delta (0, 0)
Screenshot: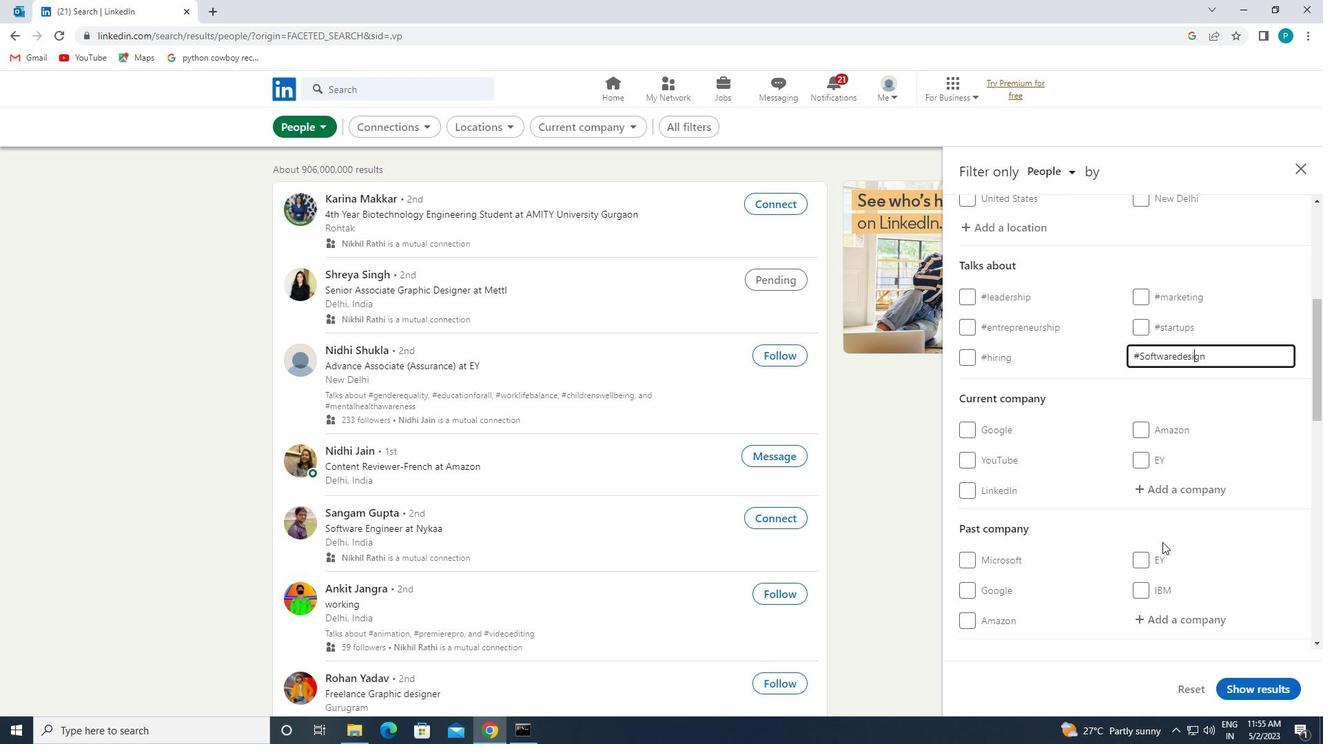 
Action: Mouse scrolled (1162, 541) with delta (0, 0)
Screenshot: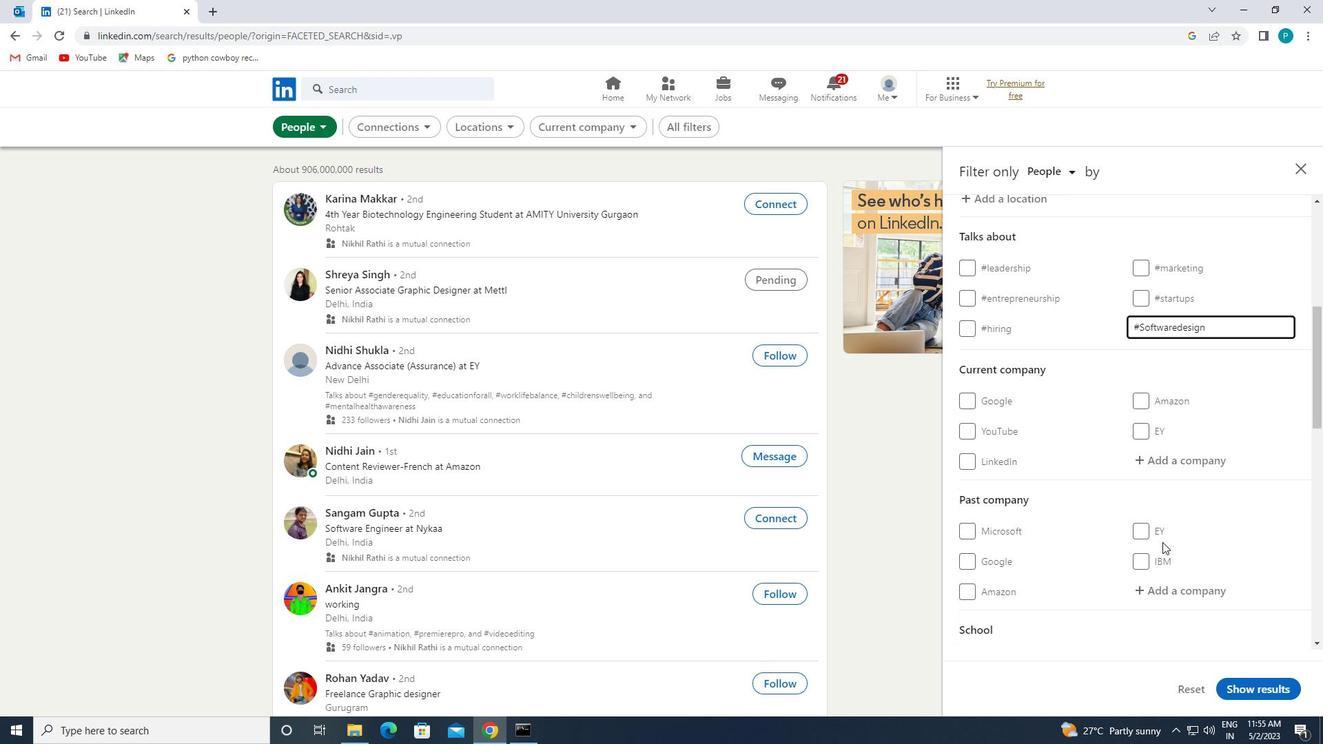 
Action: Mouse scrolled (1162, 541) with delta (0, 0)
Screenshot: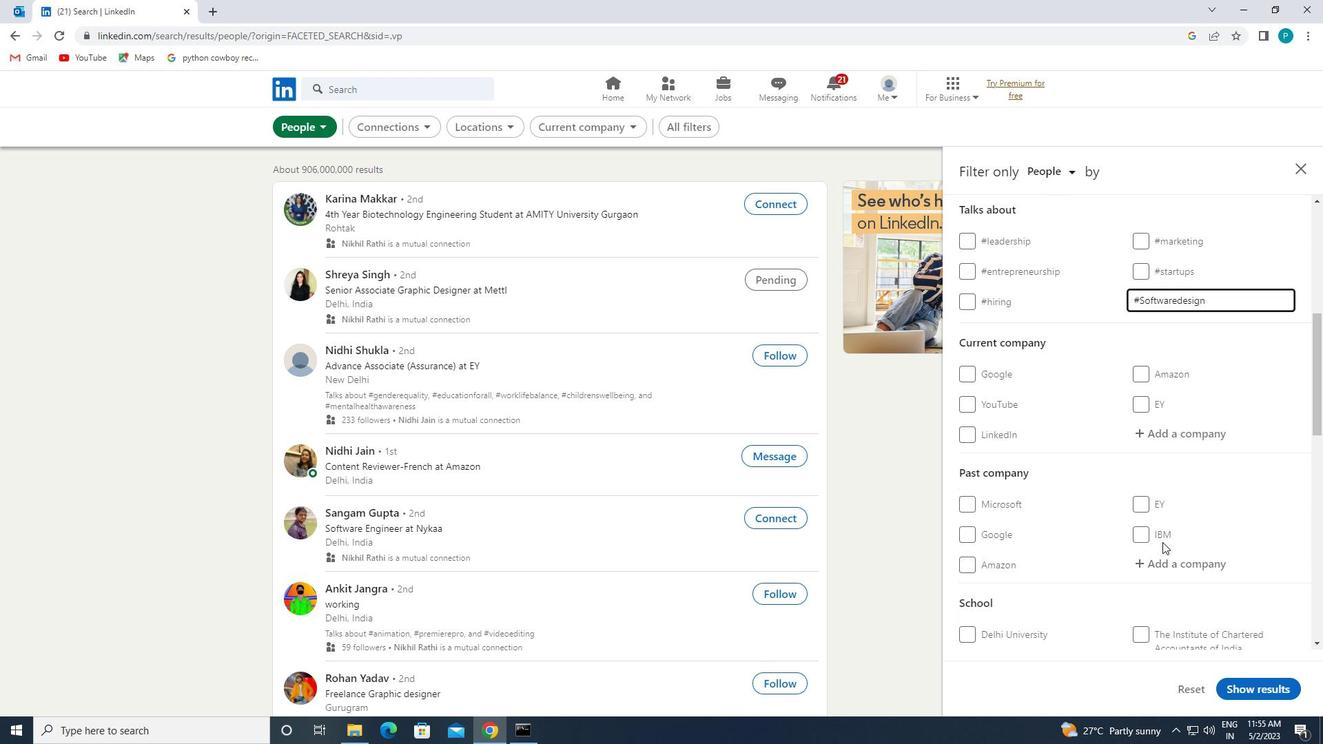 
Action: Mouse scrolled (1162, 541) with delta (0, 0)
Screenshot: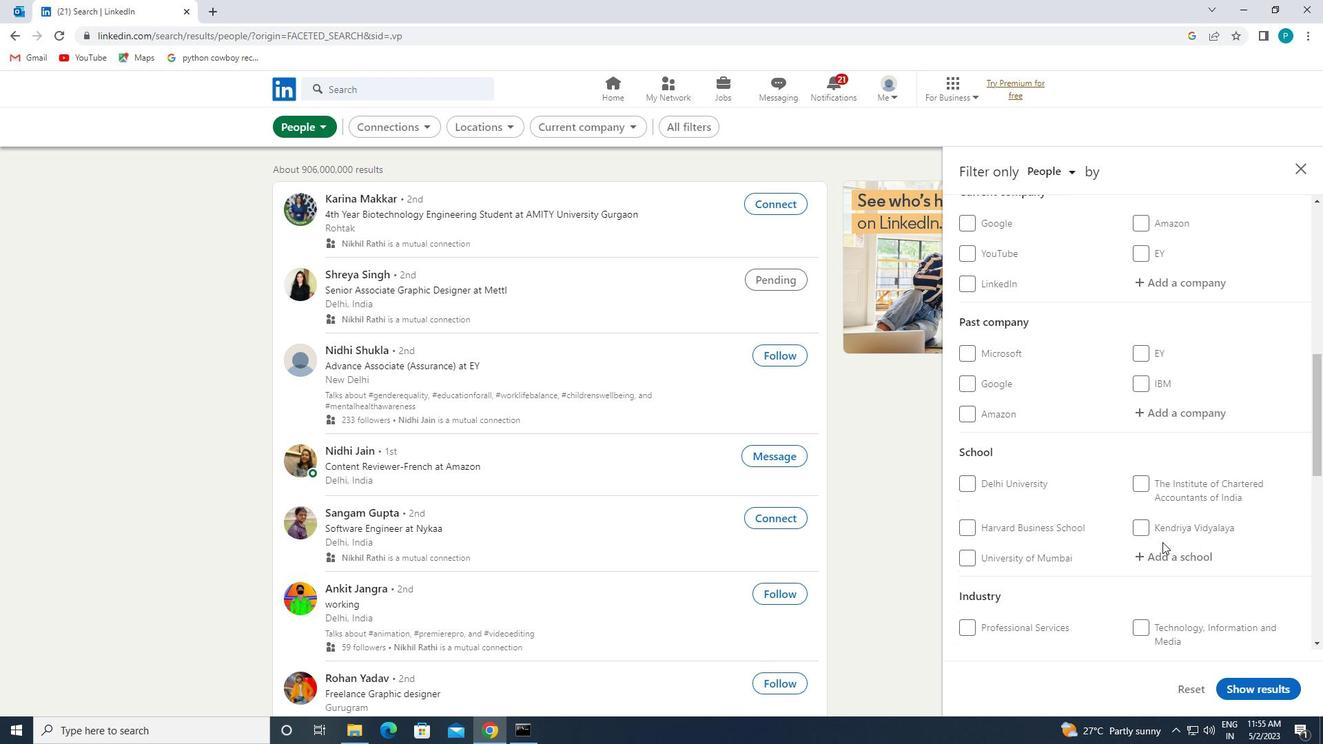 
Action: Mouse scrolled (1162, 541) with delta (0, 0)
Screenshot: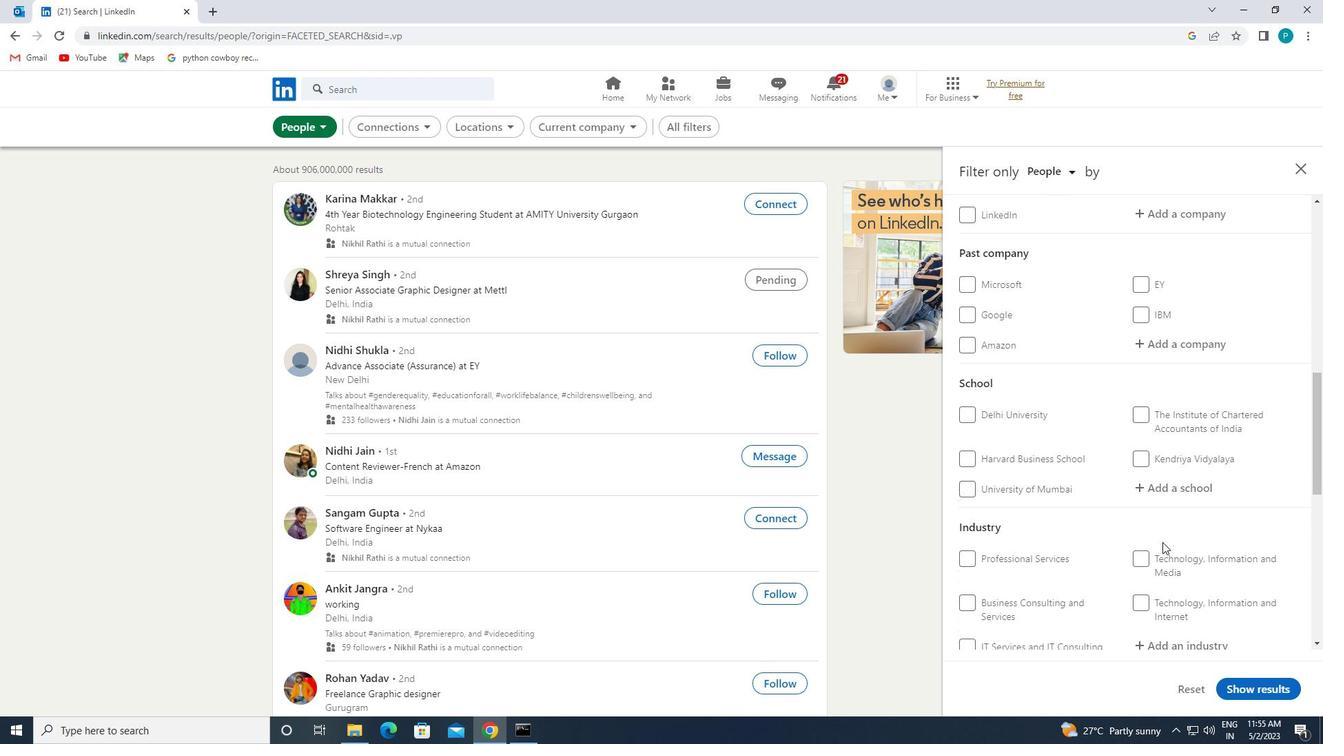 
Action: Mouse scrolled (1162, 541) with delta (0, 0)
Screenshot: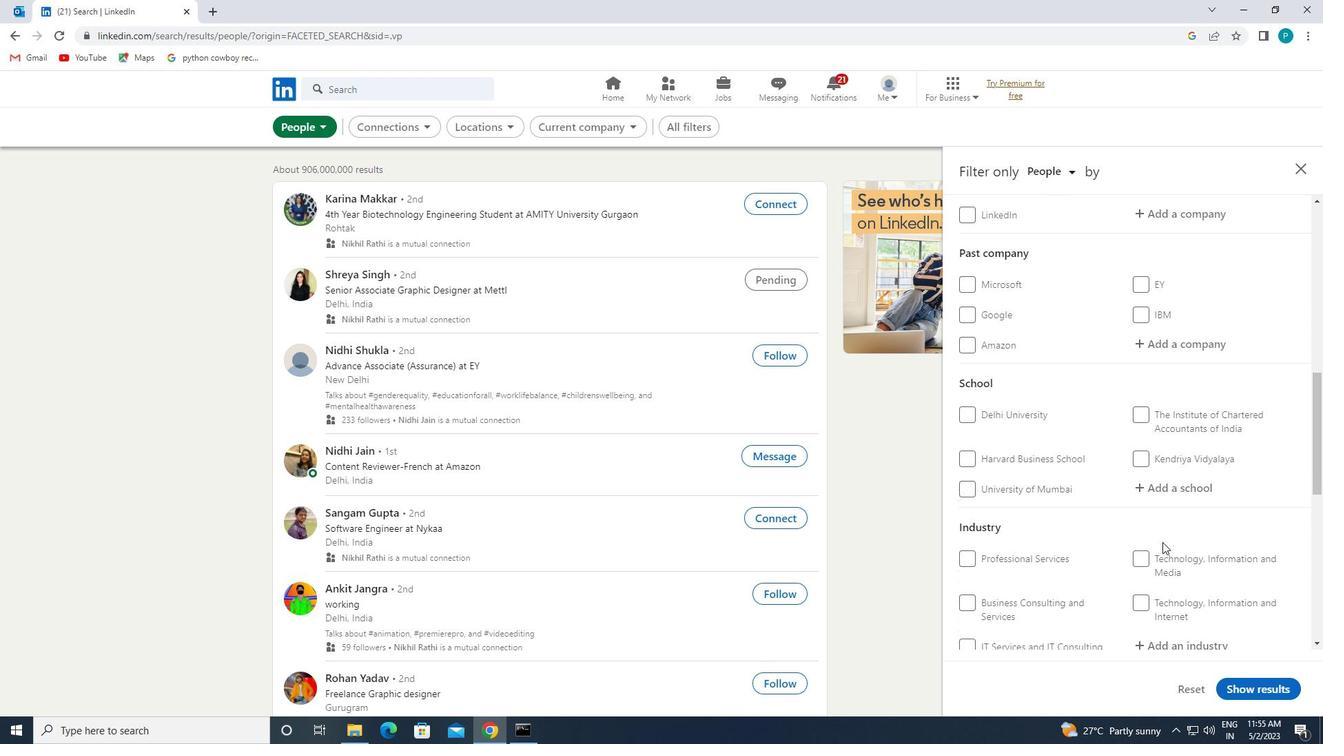 
Action: Mouse scrolled (1162, 541) with delta (0, 0)
Screenshot: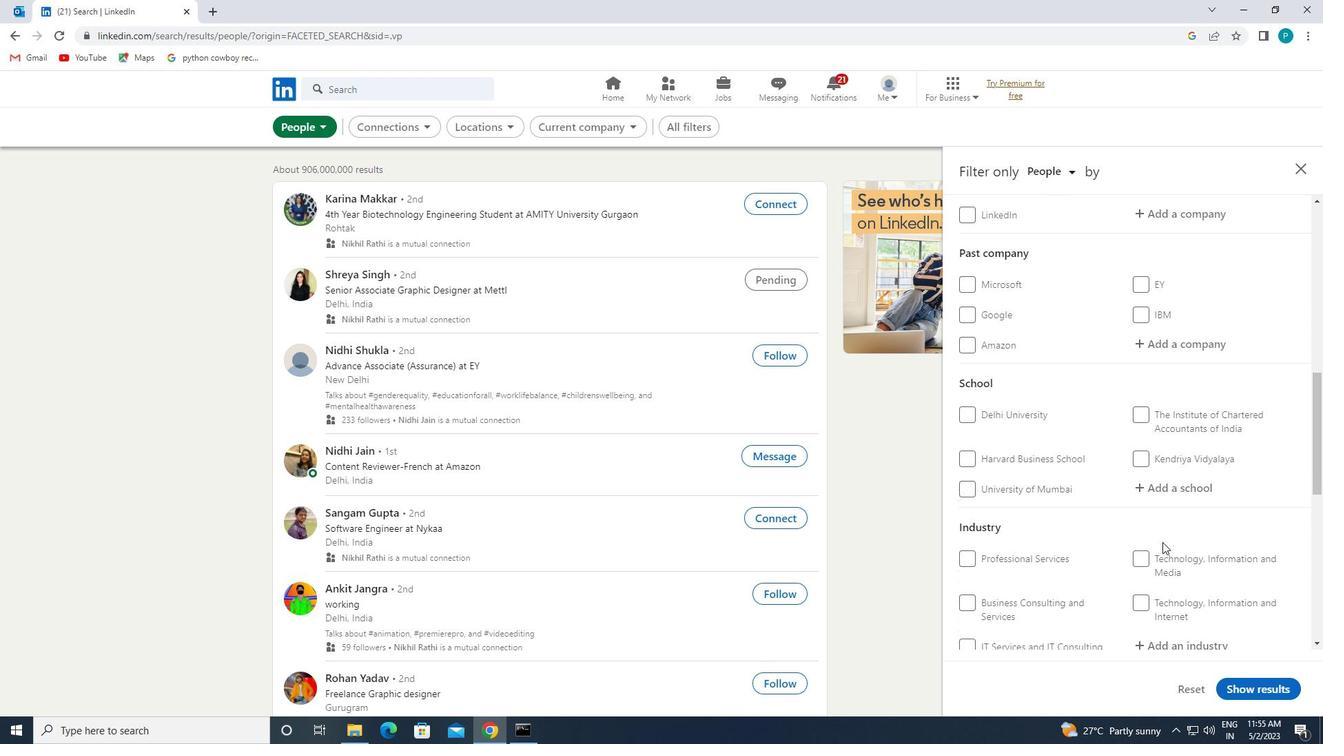 
Action: Mouse moved to (1098, 528)
Screenshot: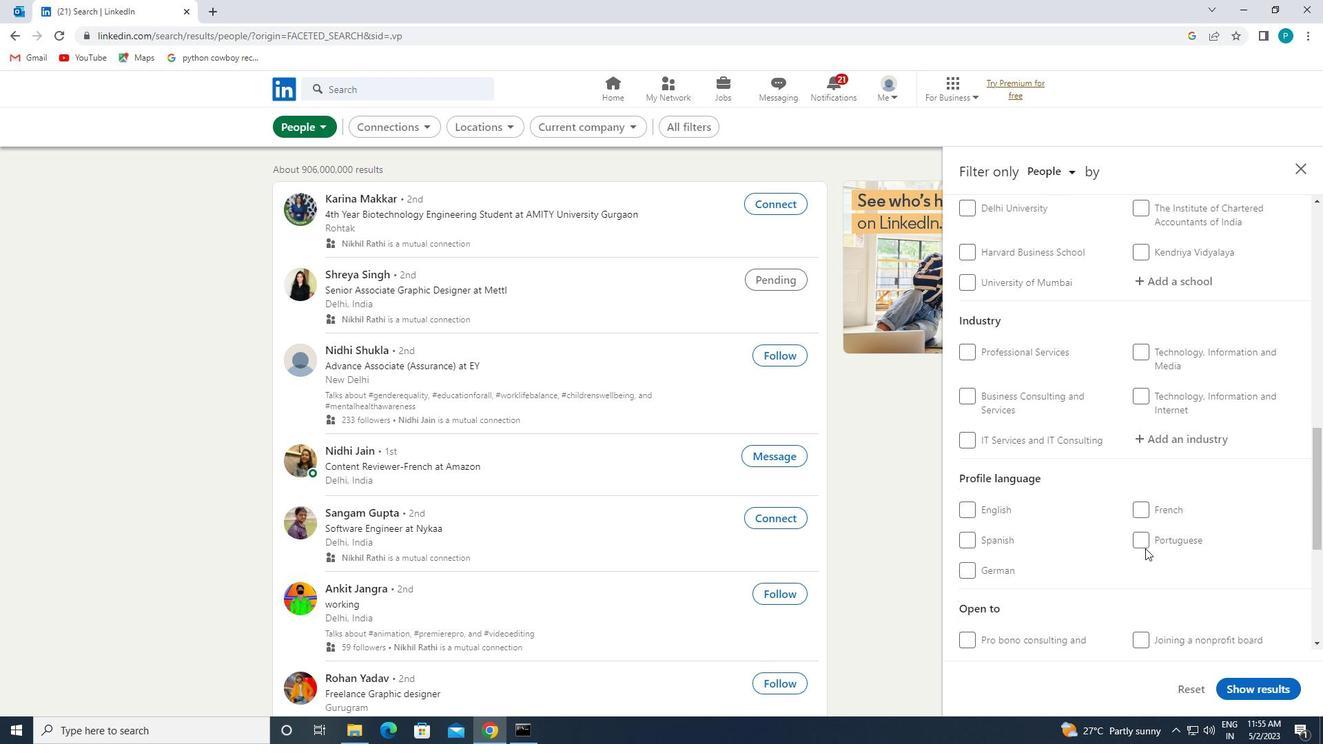 
Action: Mouse scrolled (1098, 528) with delta (0, 0)
Screenshot: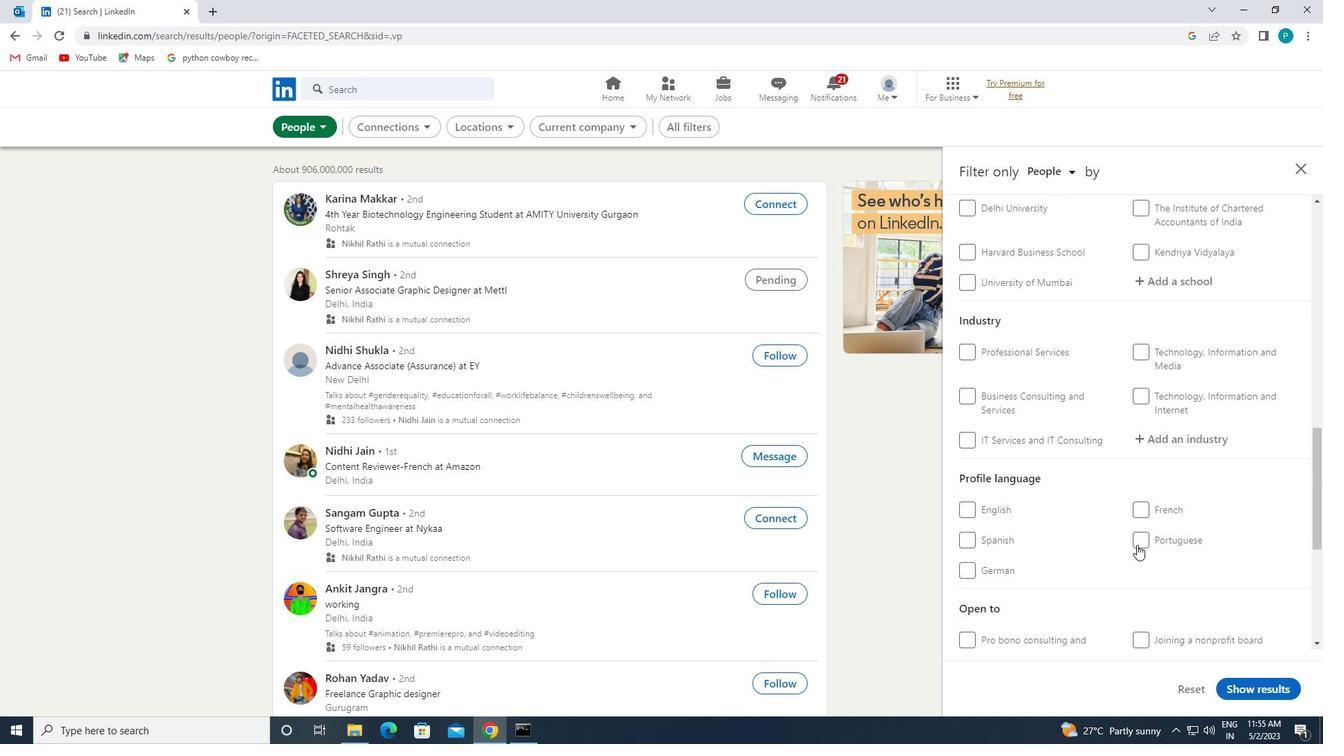 
Action: Mouse scrolled (1098, 528) with delta (0, 0)
Screenshot: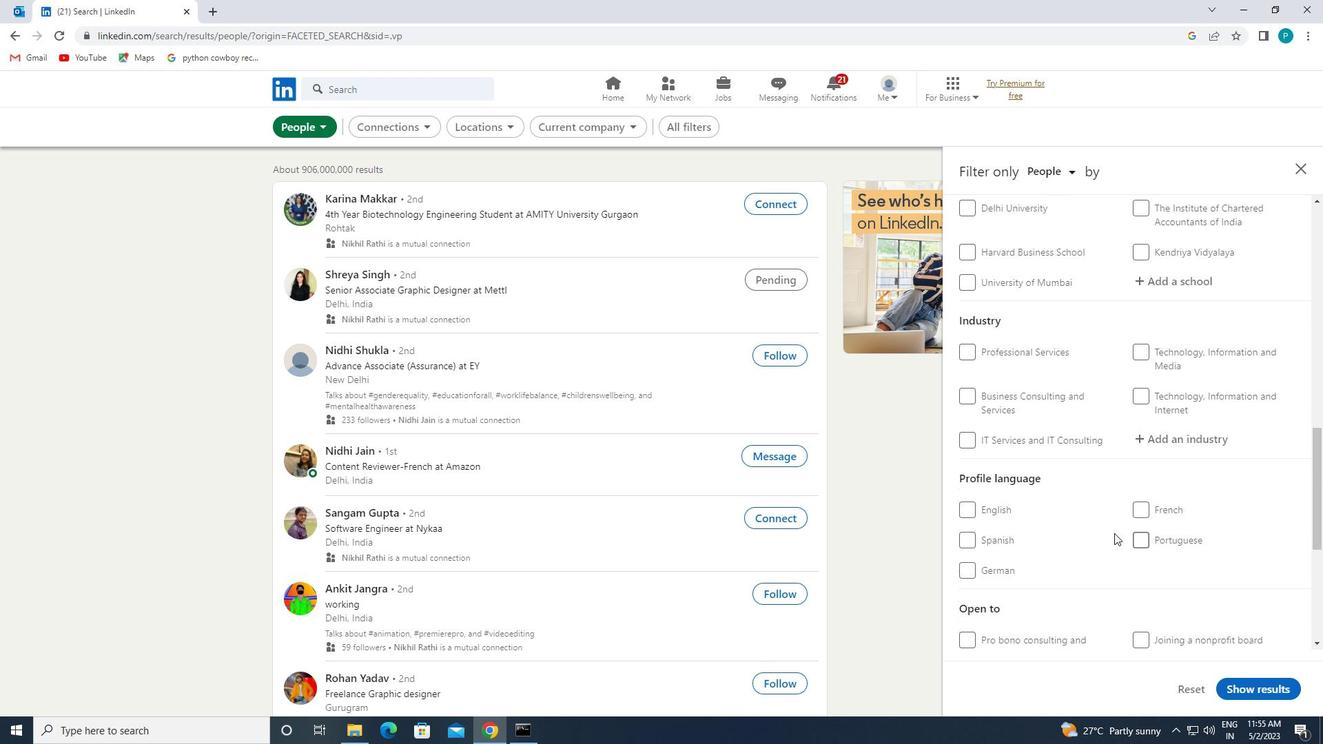 
Action: Mouse scrolled (1098, 528) with delta (0, 0)
Screenshot: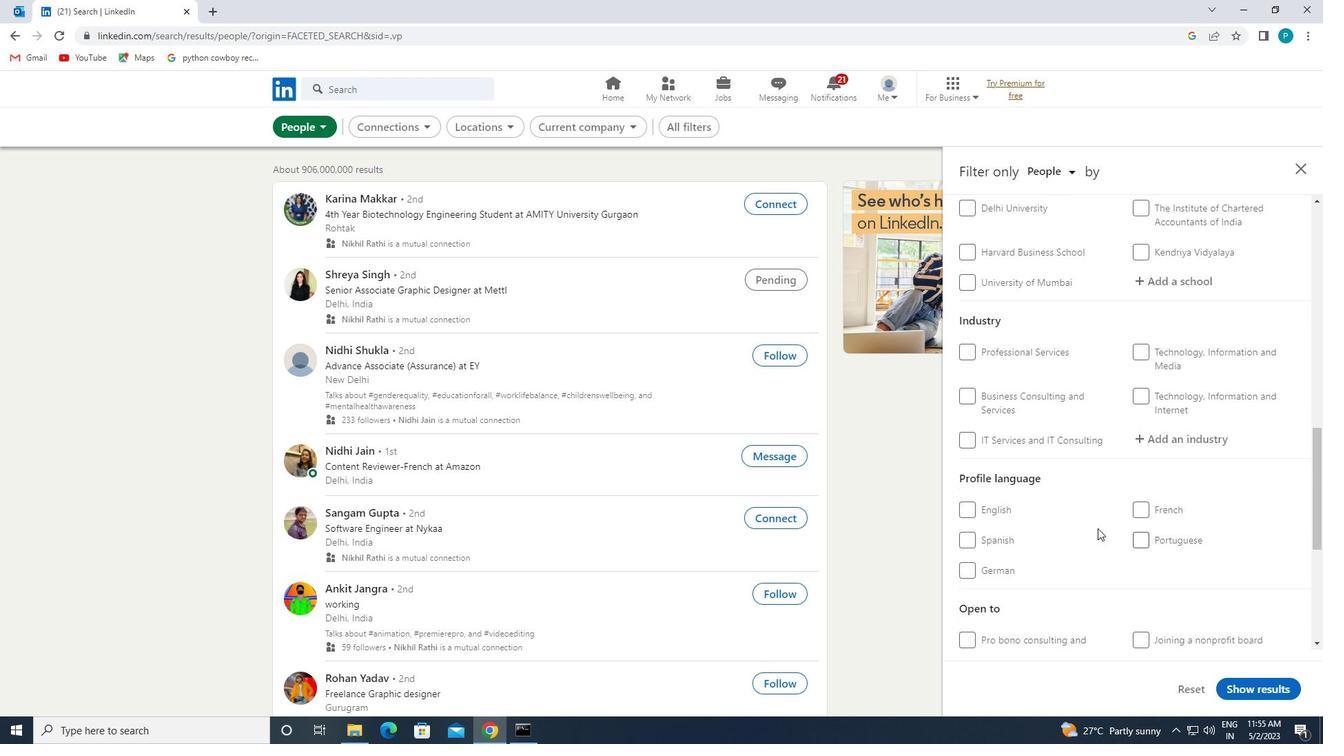 
Action: Mouse moved to (1033, 563)
Screenshot: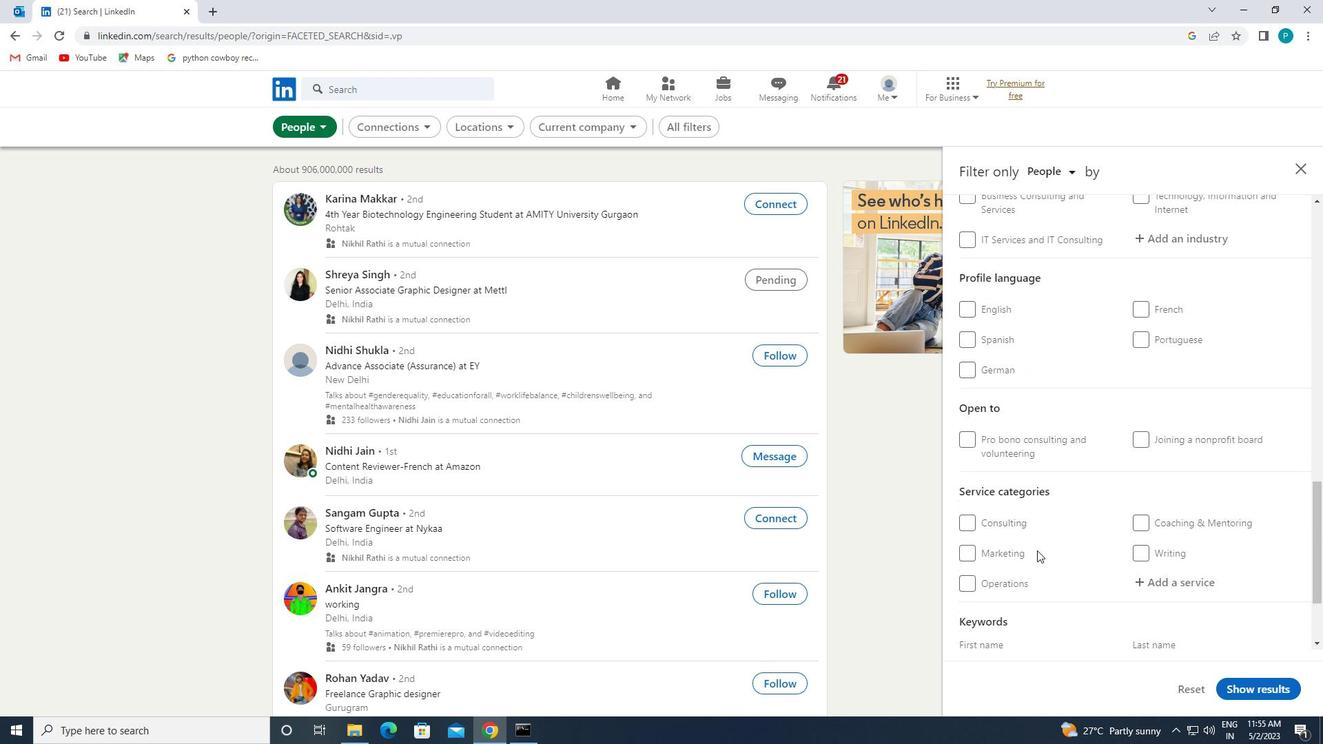 
Action: Mouse scrolled (1033, 562) with delta (0, 0)
Screenshot: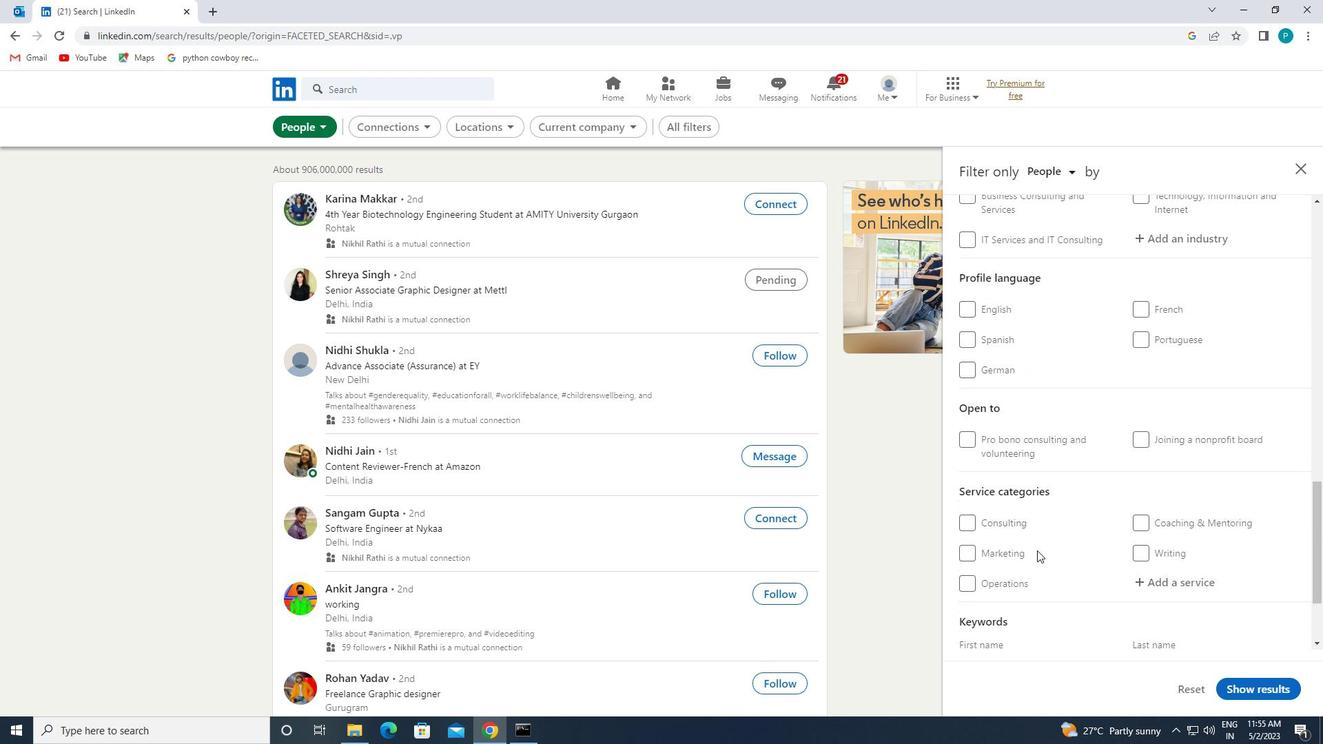 
Action: Mouse moved to (1033, 563)
Screenshot: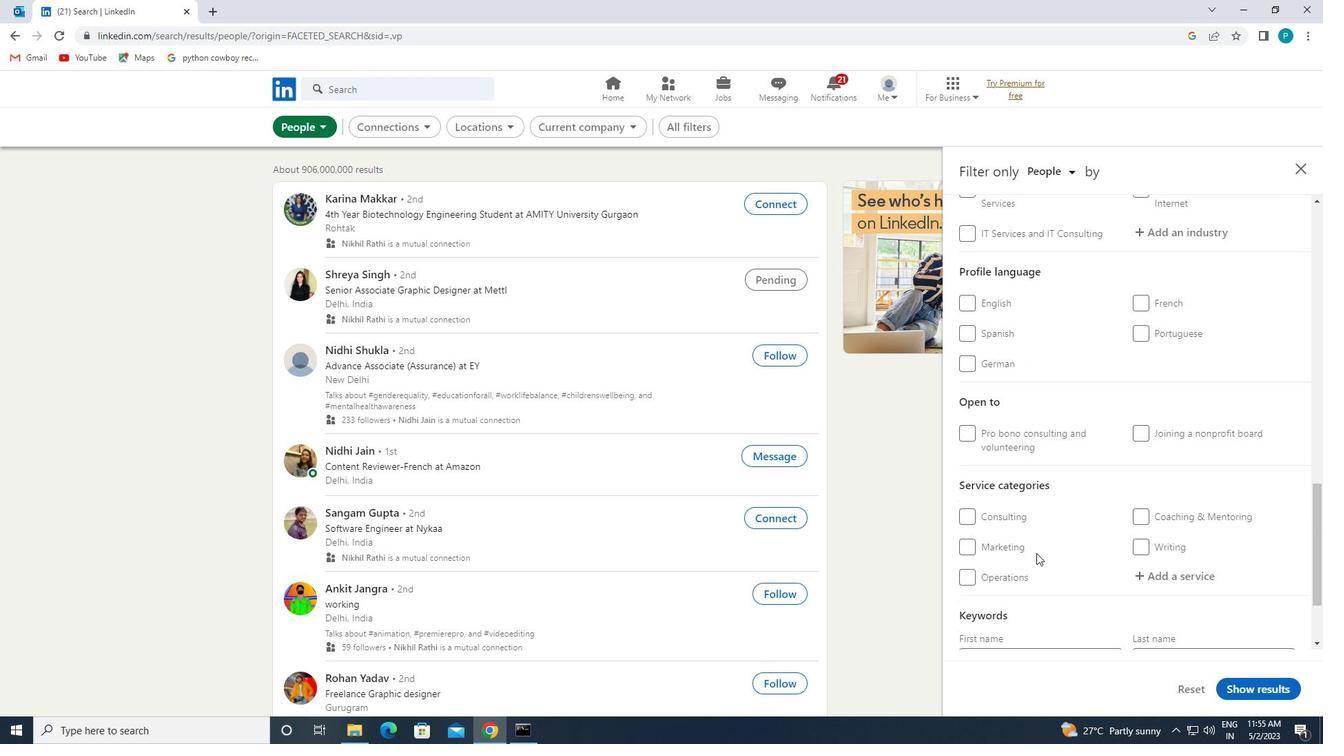 
Action: Mouse scrolled (1033, 563) with delta (0, 0)
Screenshot: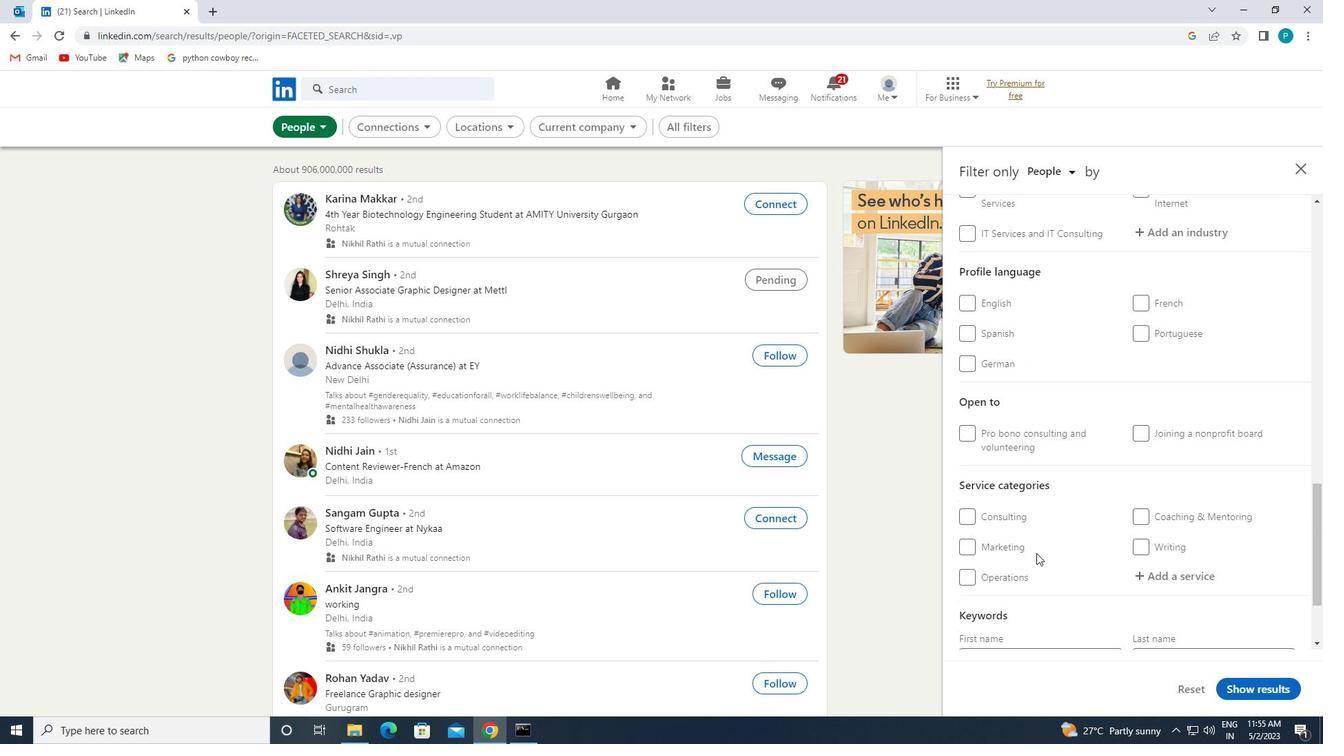 
Action: Mouse moved to (1035, 516)
Screenshot: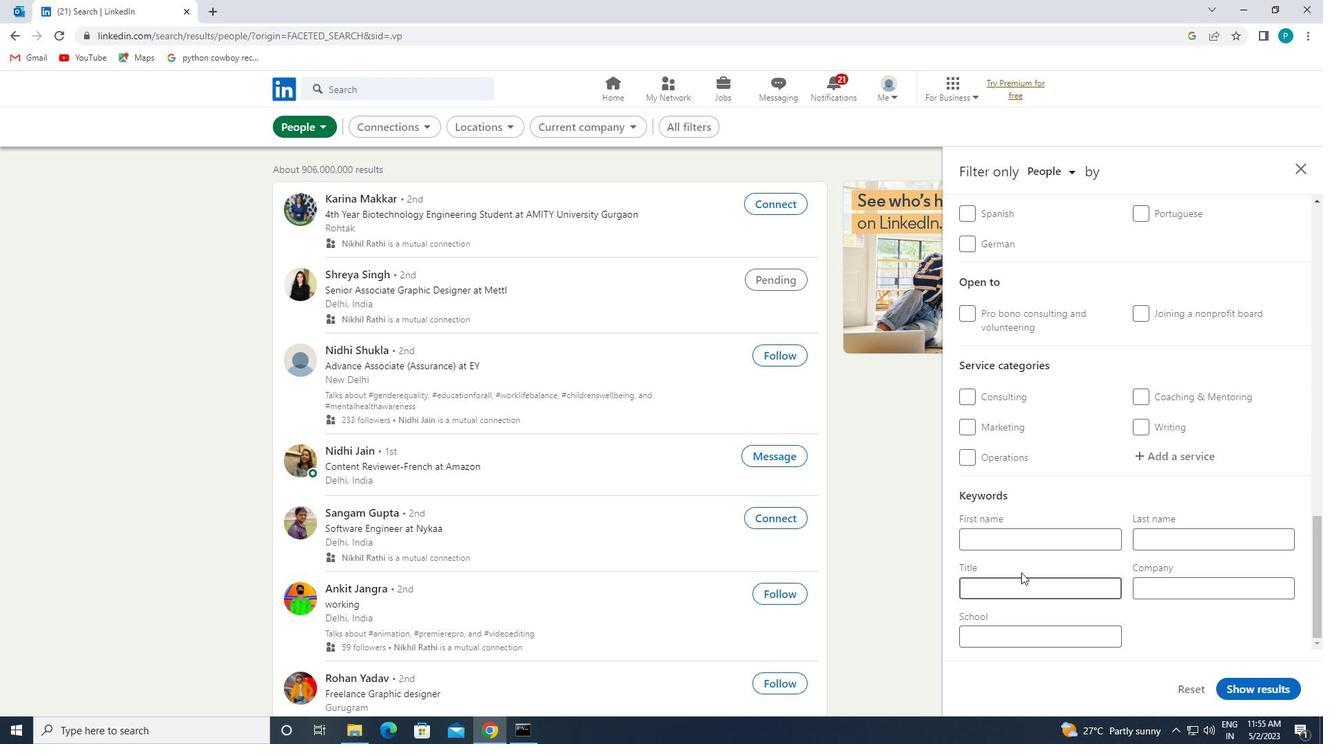 
Action: Mouse scrolled (1035, 517) with delta (0, 0)
Screenshot: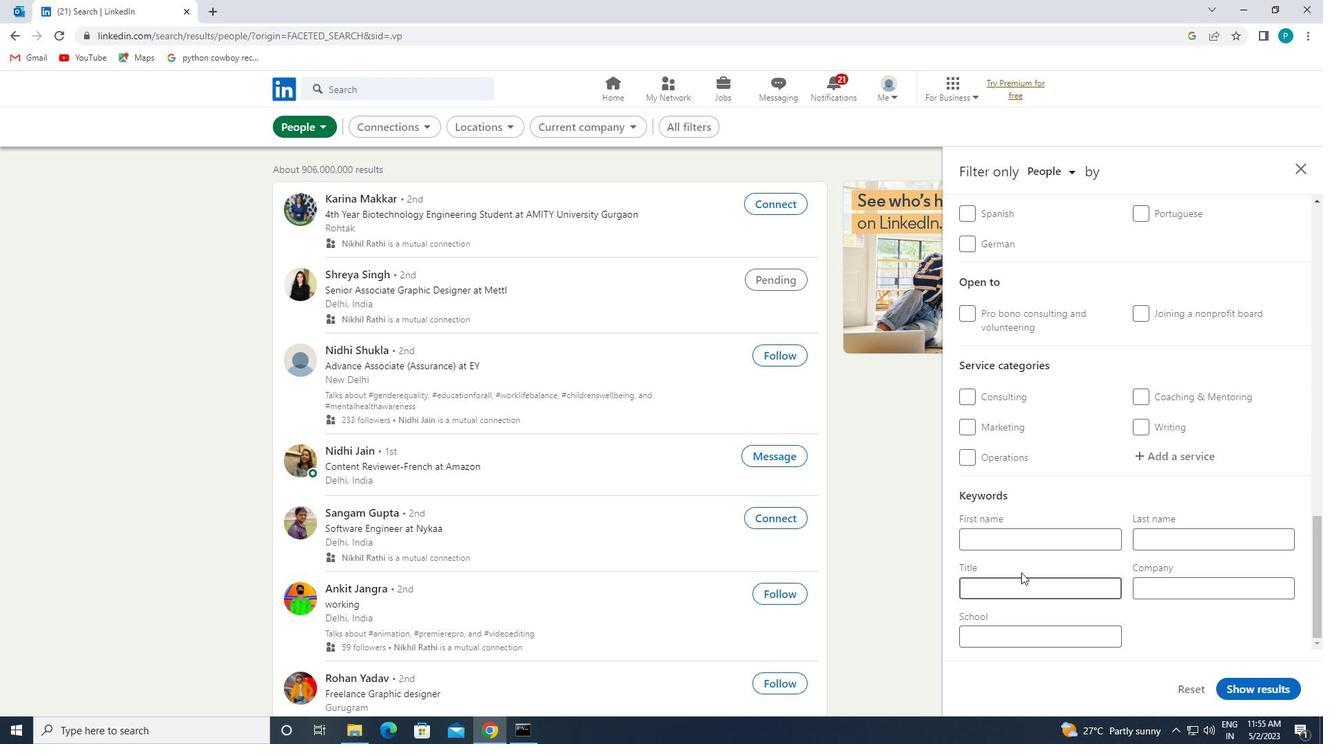
Action: Mouse scrolled (1035, 517) with delta (0, 0)
Screenshot: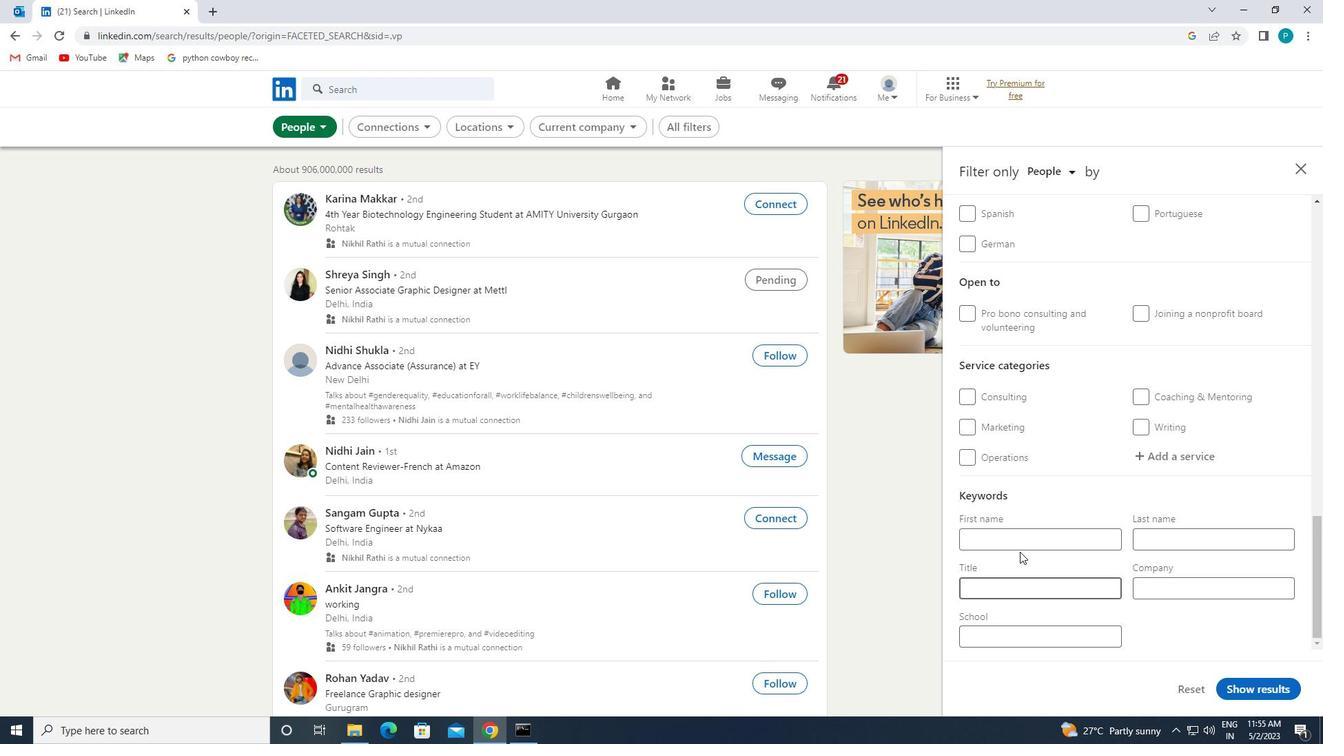 
Action: Mouse moved to (988, 388)
Screenshot: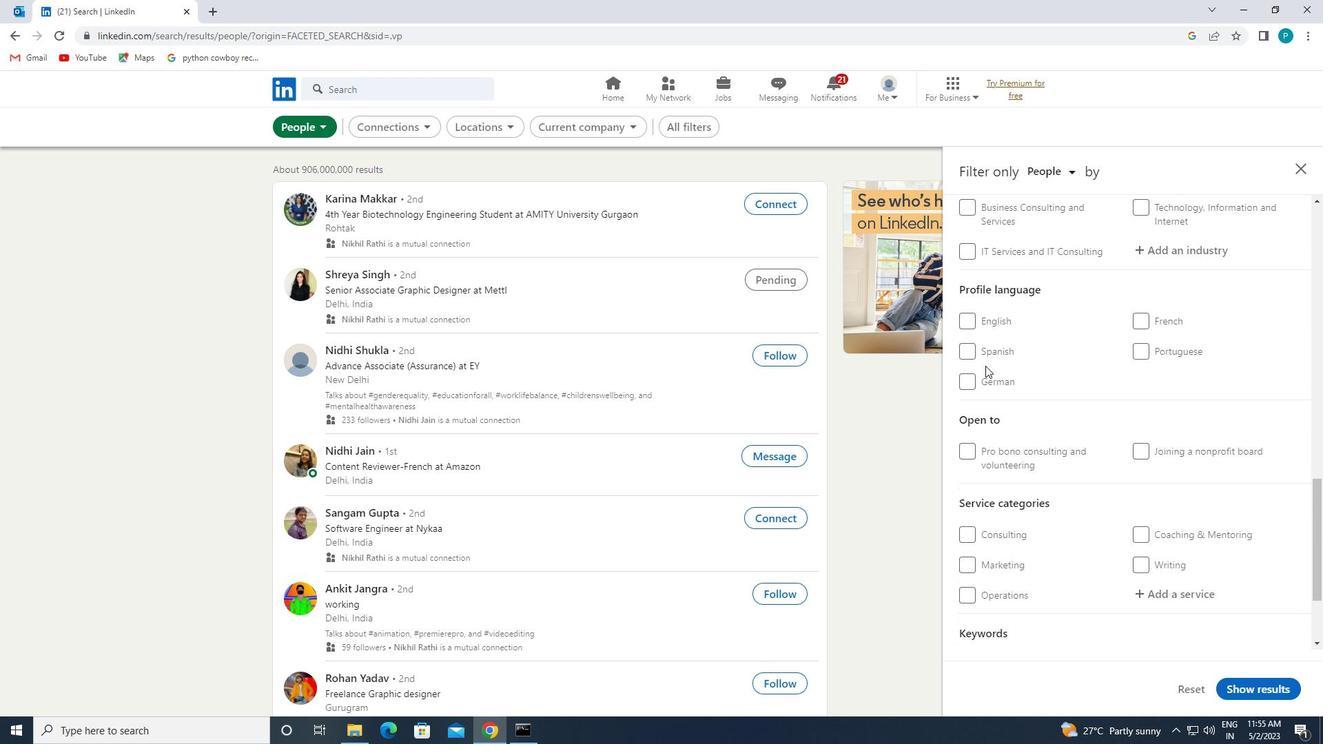 
Action: Mouse pressed left at (988, 388)
Screenshot: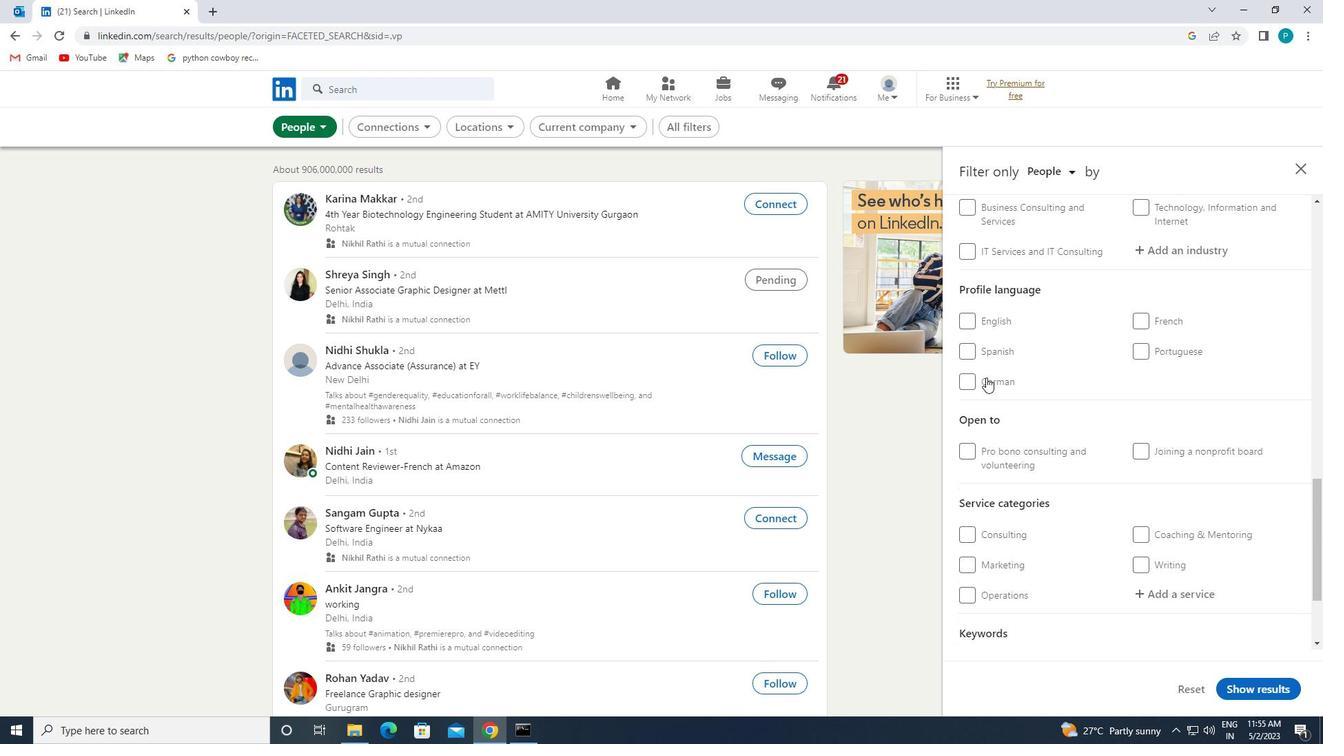 
Action: Mouse moved to (988, 383)
Screenshot: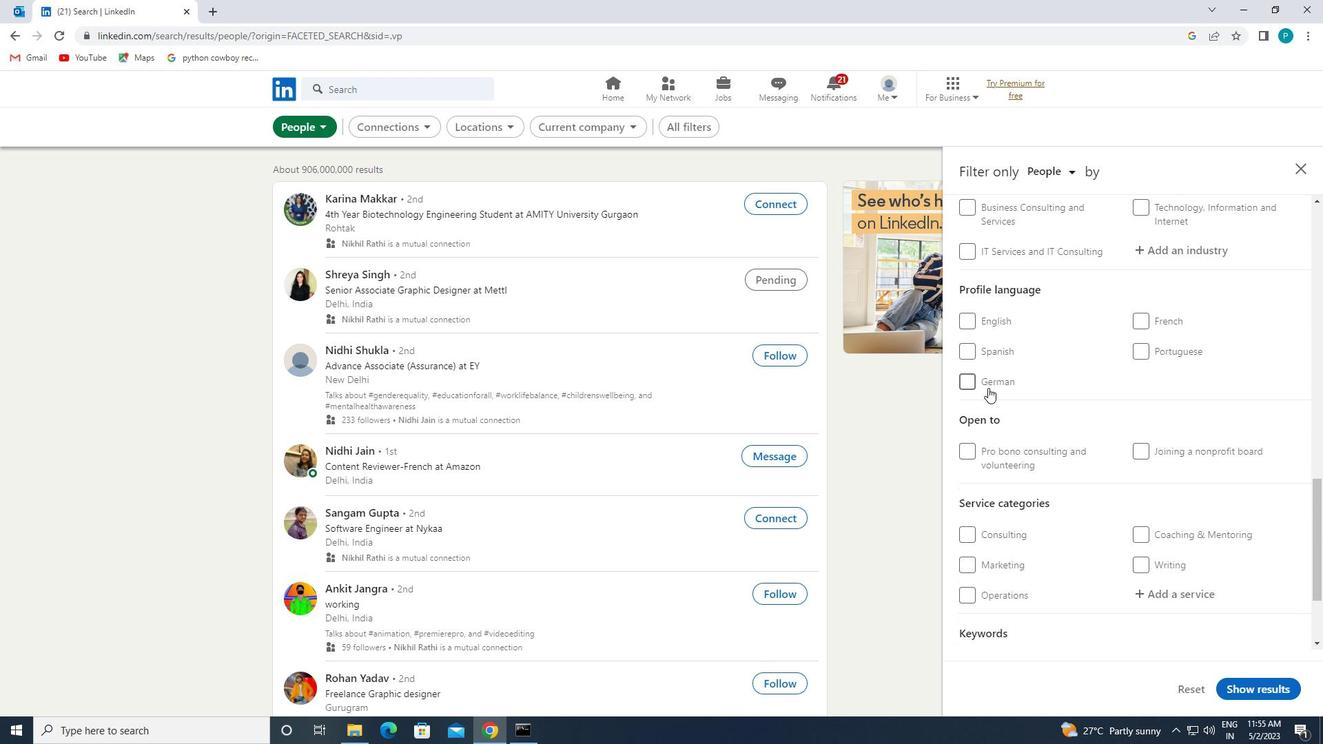
Action: Mouse pressed left at (988, 383)
Screenshot: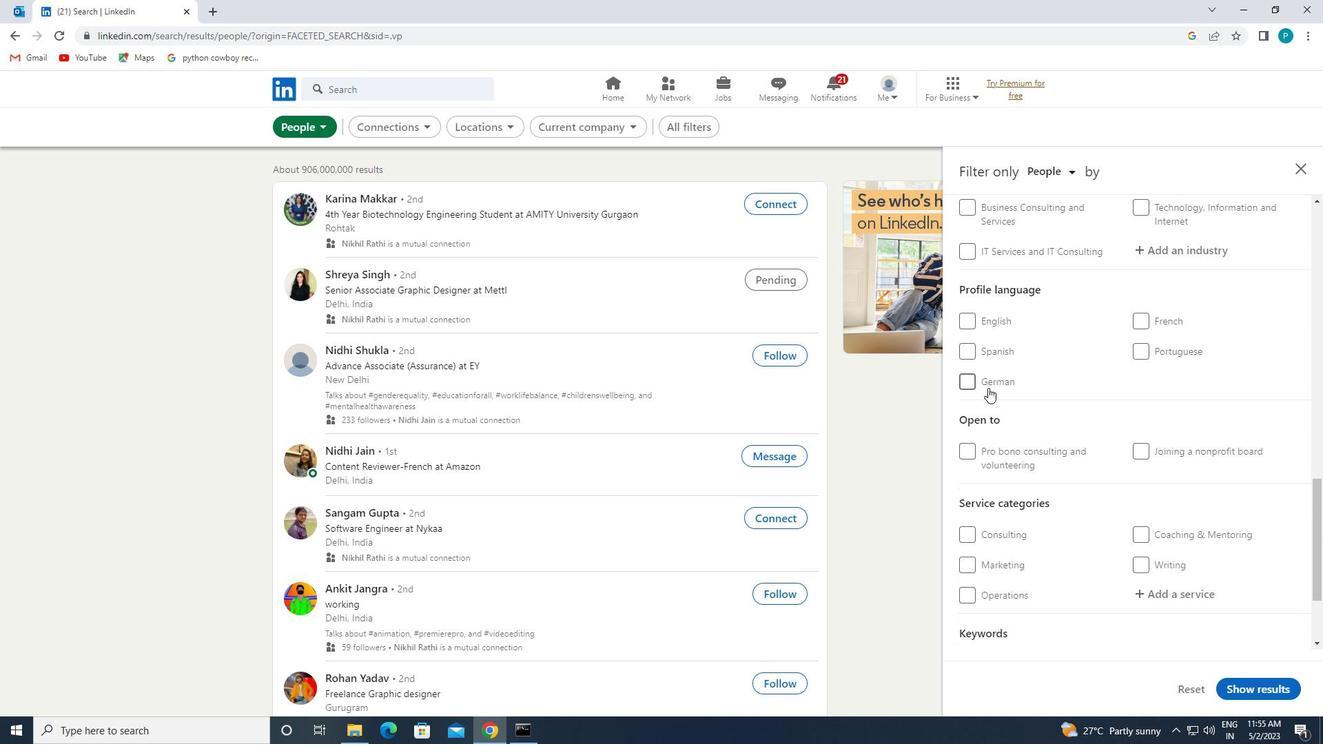 
Action: Mouse moved to (1142, 418)
Screenshot: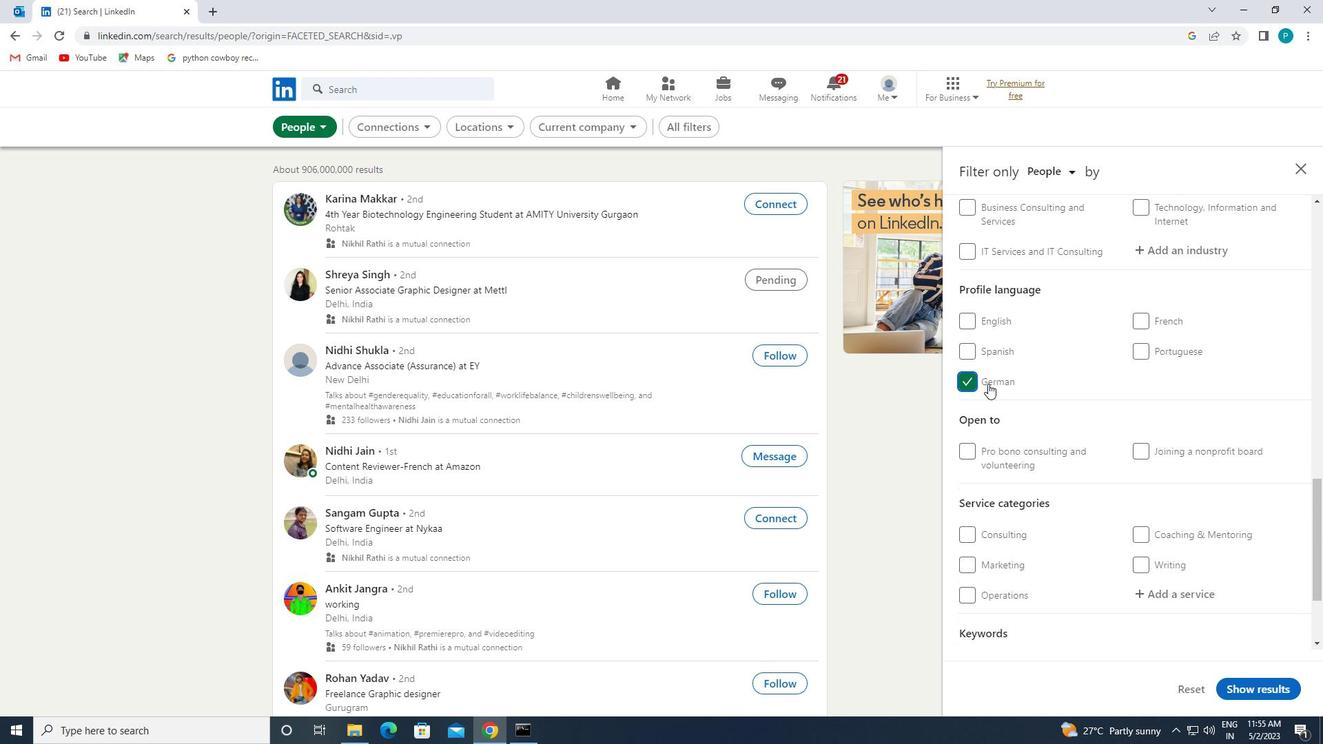 
Action: Mouse scrolled (1142, 419) with delta (0, 0)
Screenshot: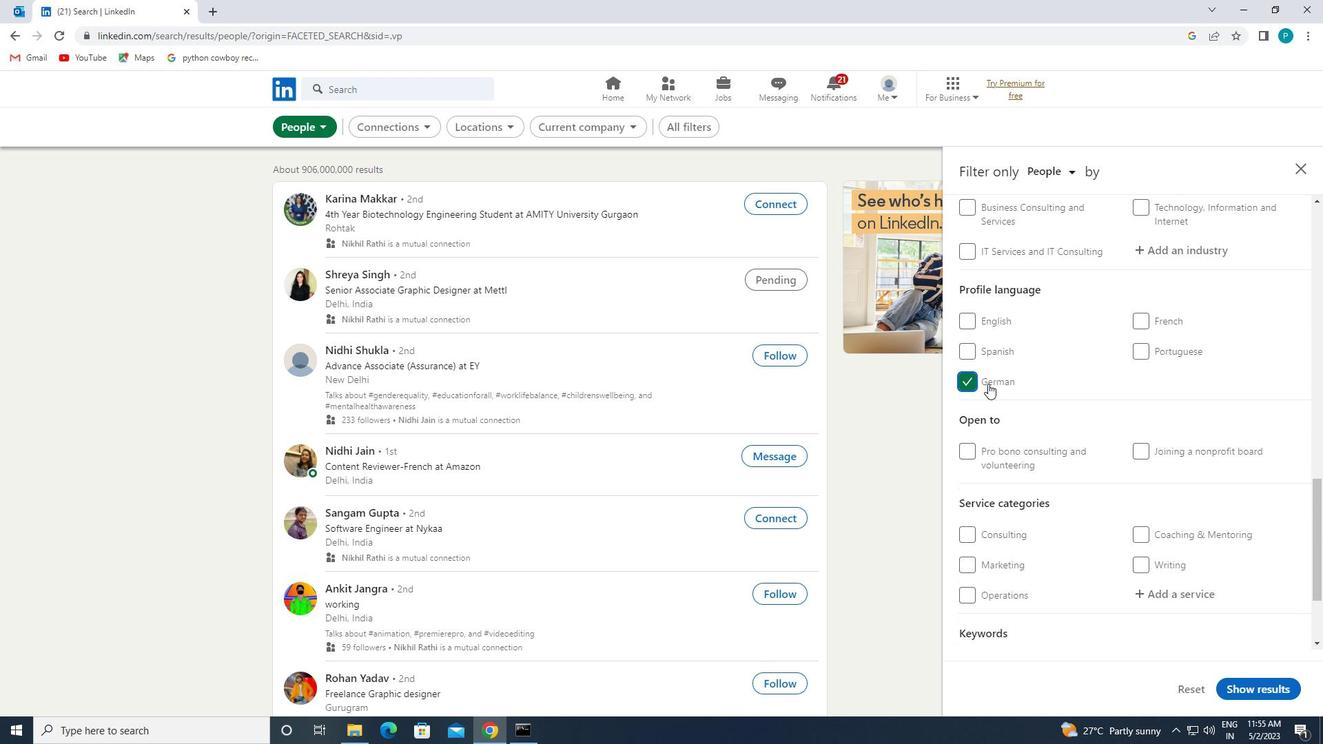 
Action: Mouse moved to (1144, 418)
Screenshot: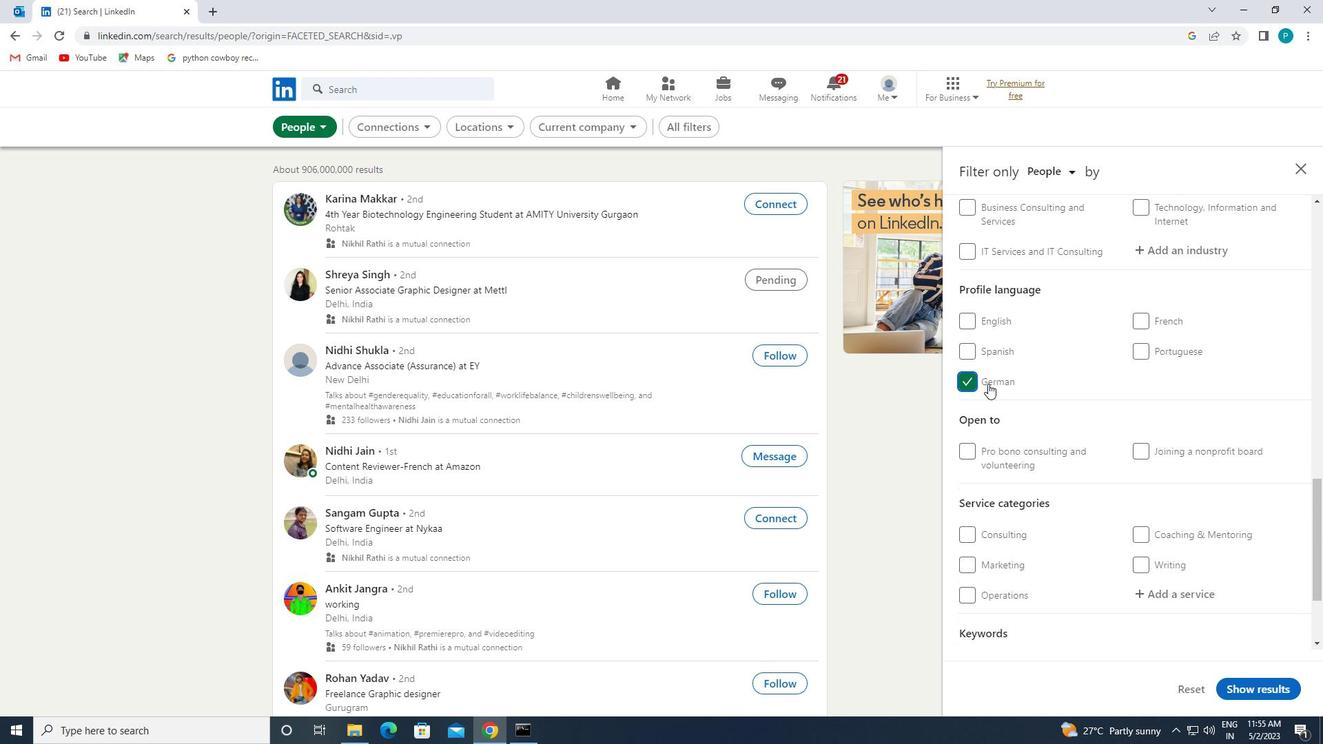 
Action: Mouse scrolled (1144, 419) with delta (0, 0)
Screenshot: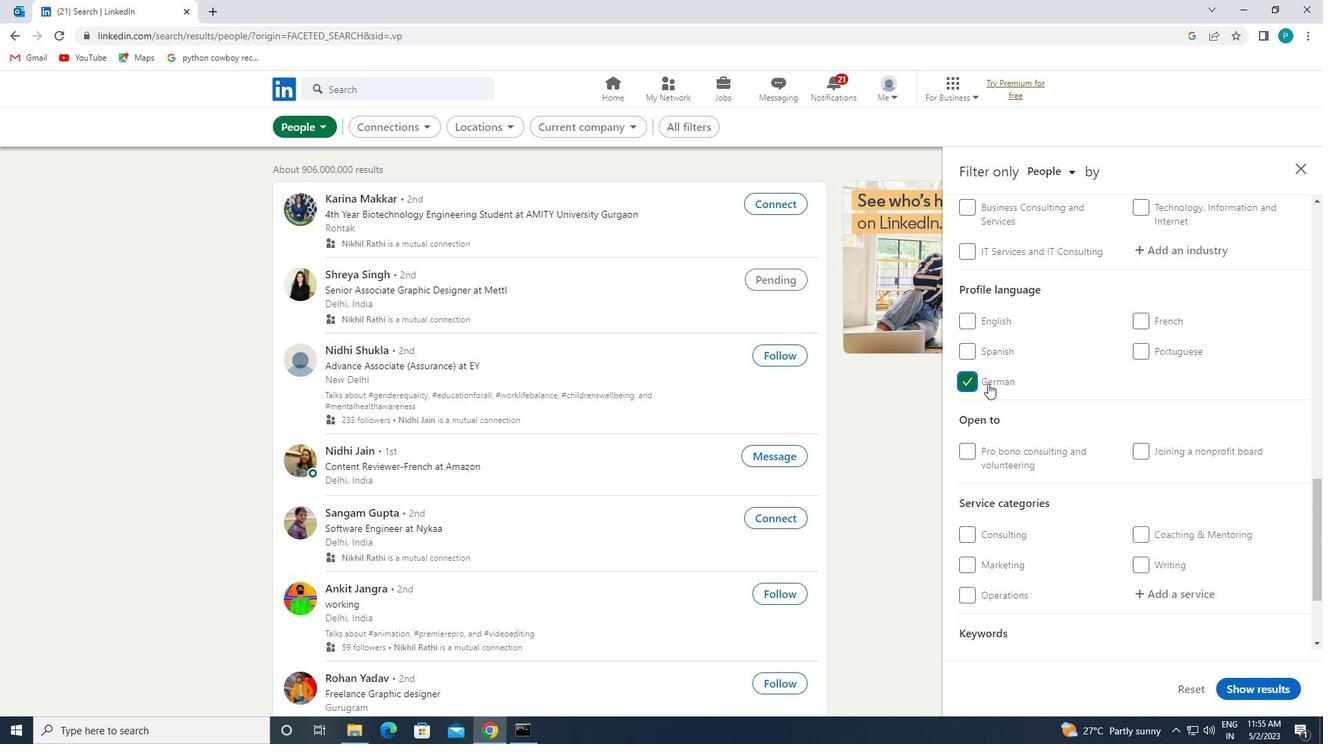 
Action: Mouse scrolled (1144, 419) with delta (0, 0)
Screenshot: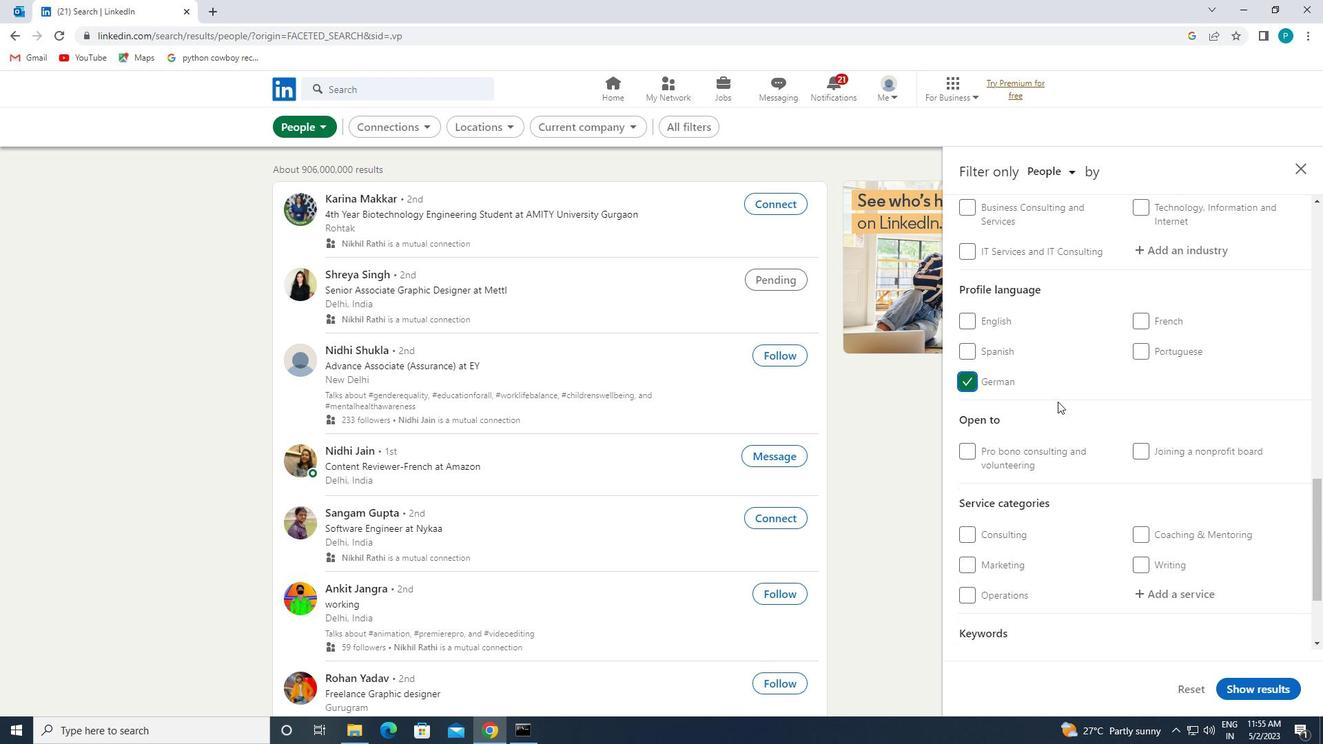
Action: Mouse moved to (1165, 445)
Screenshot: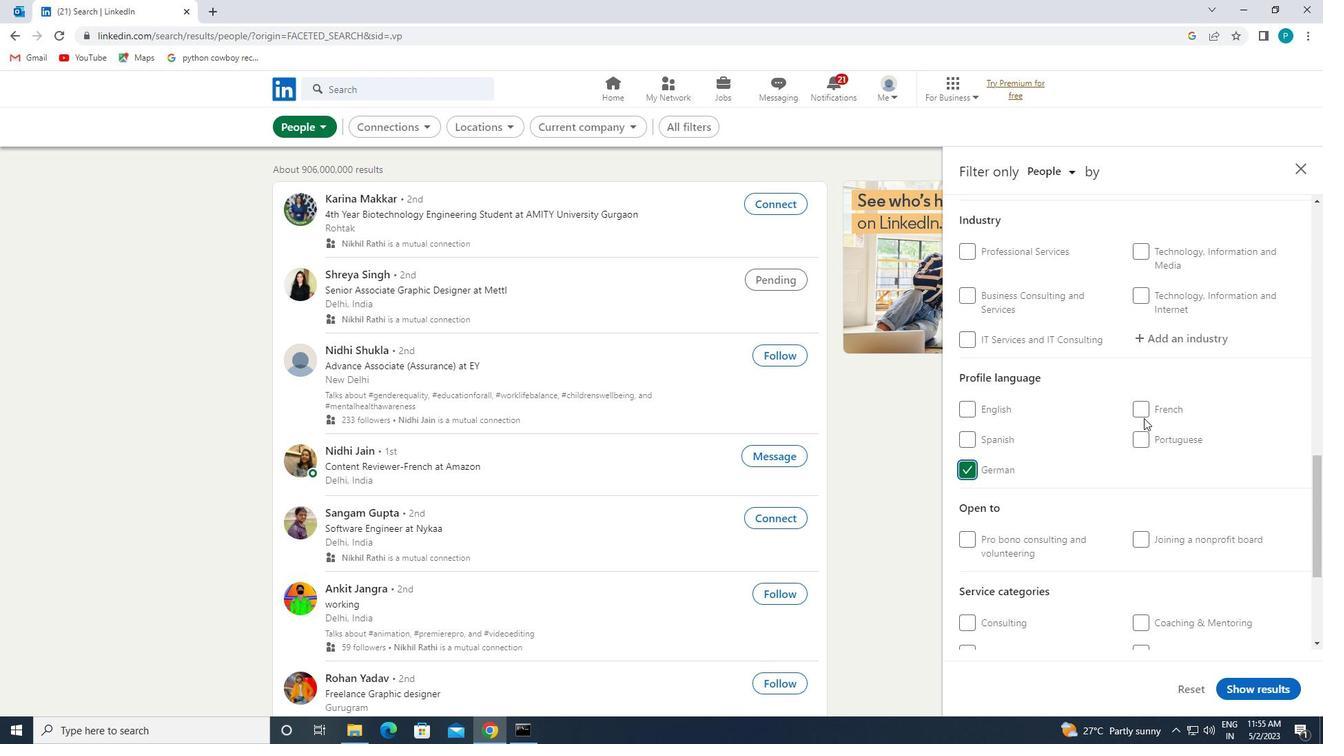 
Action: Mouse scrolled (1165, 446) with delta (0, 0)
Screenshot: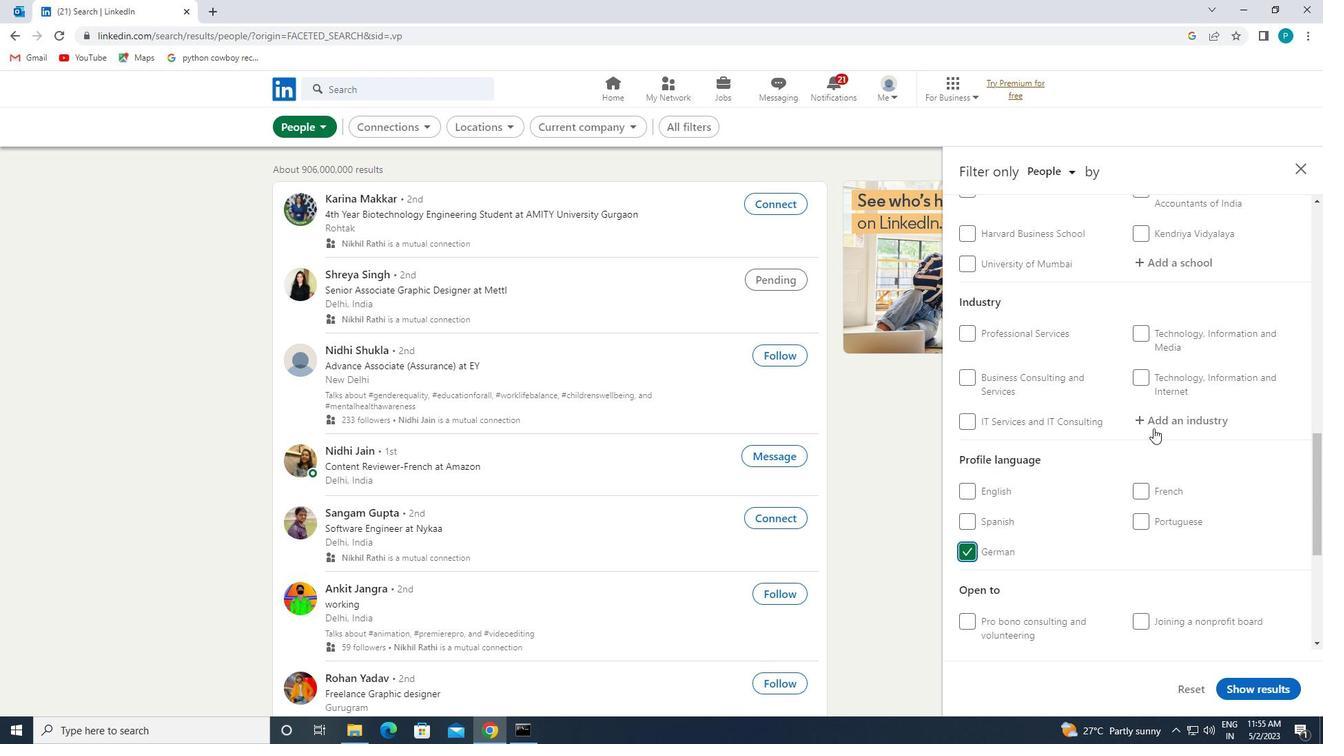 
Action: Mouse scrolled (1165, 446) with delta (0, 0)
Screenshot: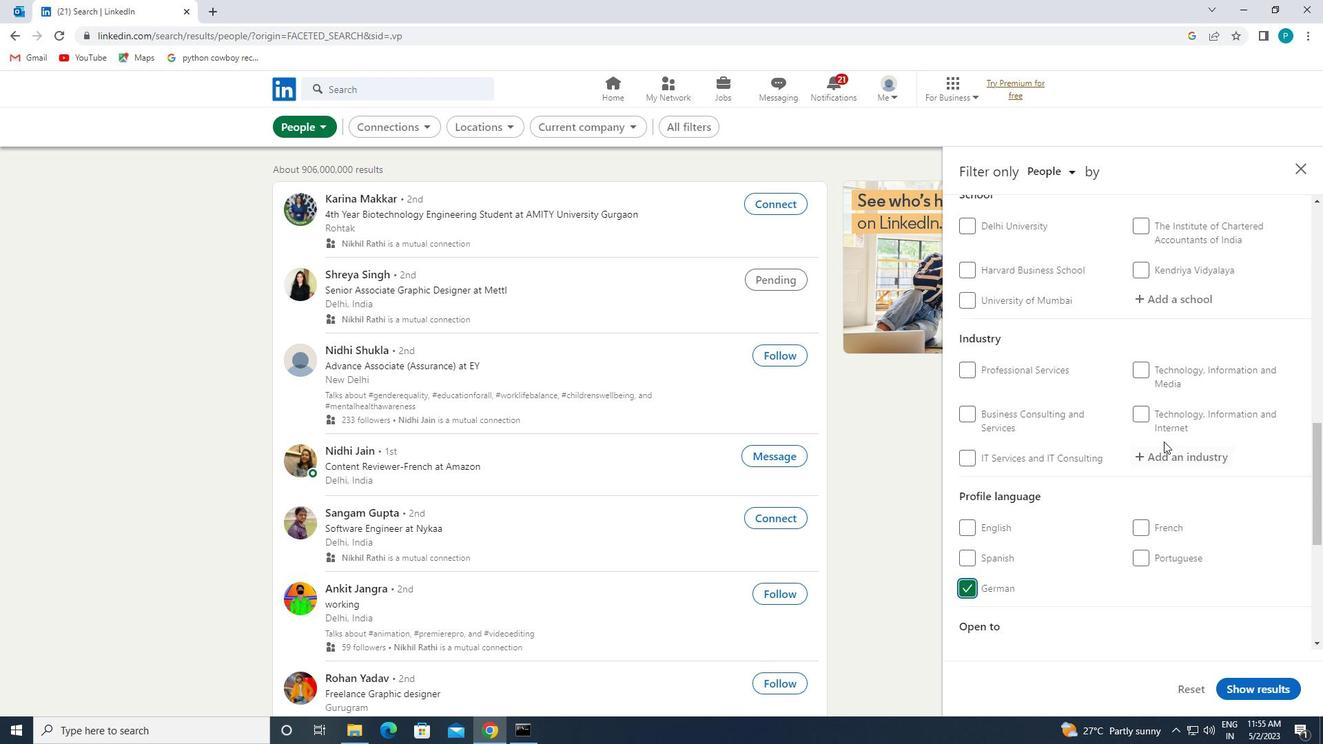 
Action: Mouse moved to (1164, 443)
Screenshot: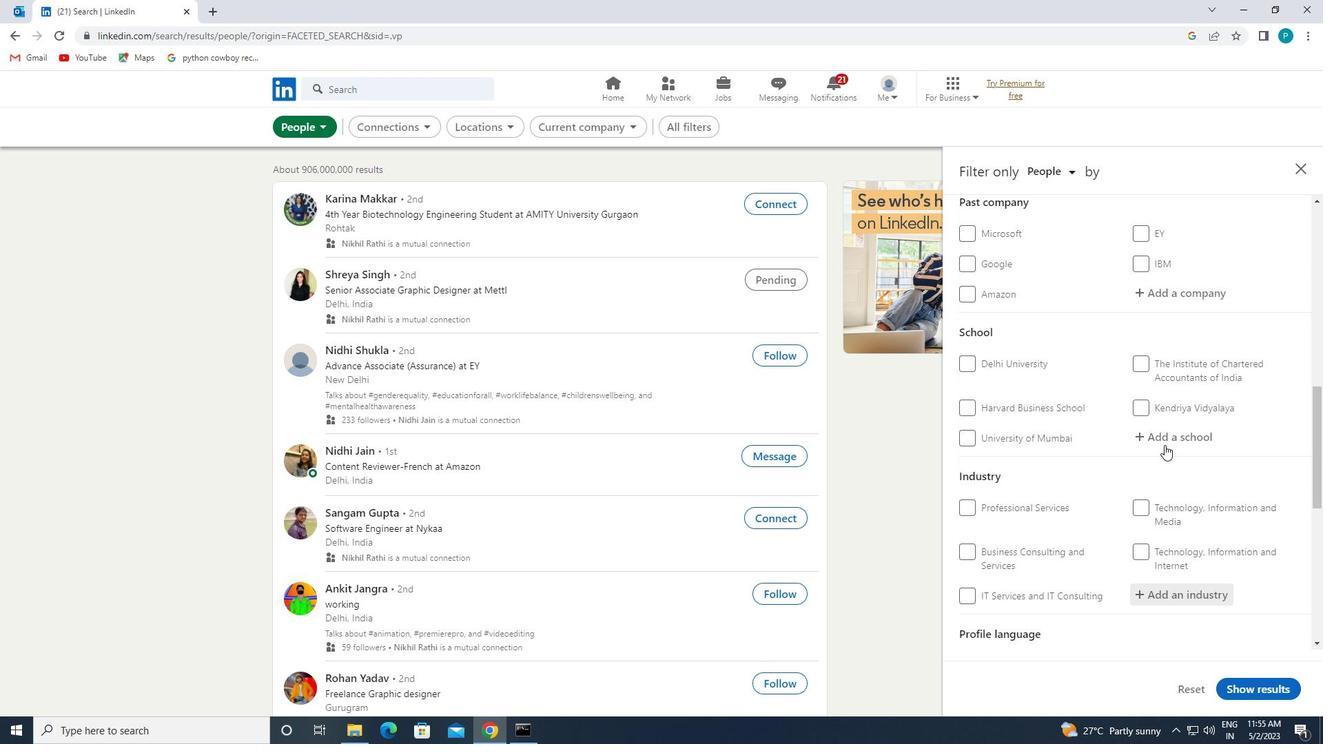
Action: Mouse scrolled (1164, 443) with delta (0, 0)
Screenshot: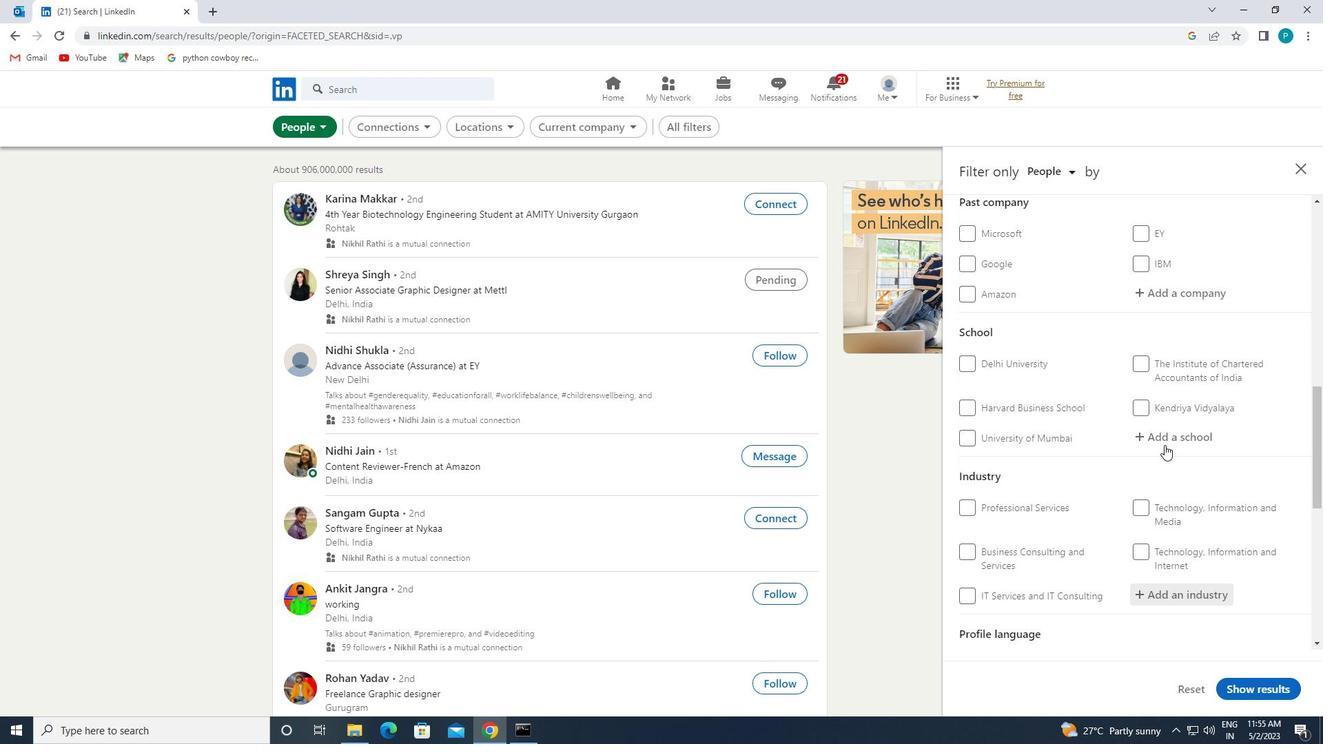 
Action: Mouse moved to (1161, 436)
Screenshot: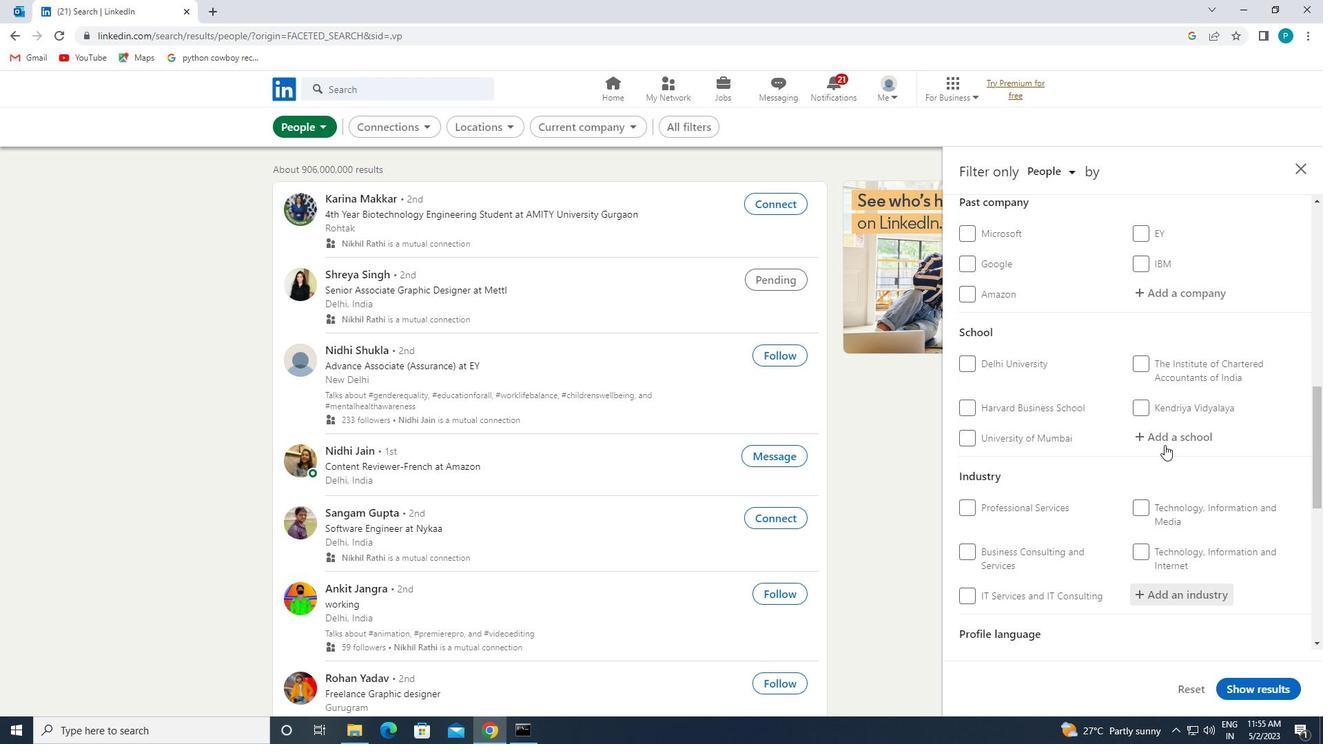 
Action: Mouse scrolled (1161, 437) with delta (0, 0)
Screenshot: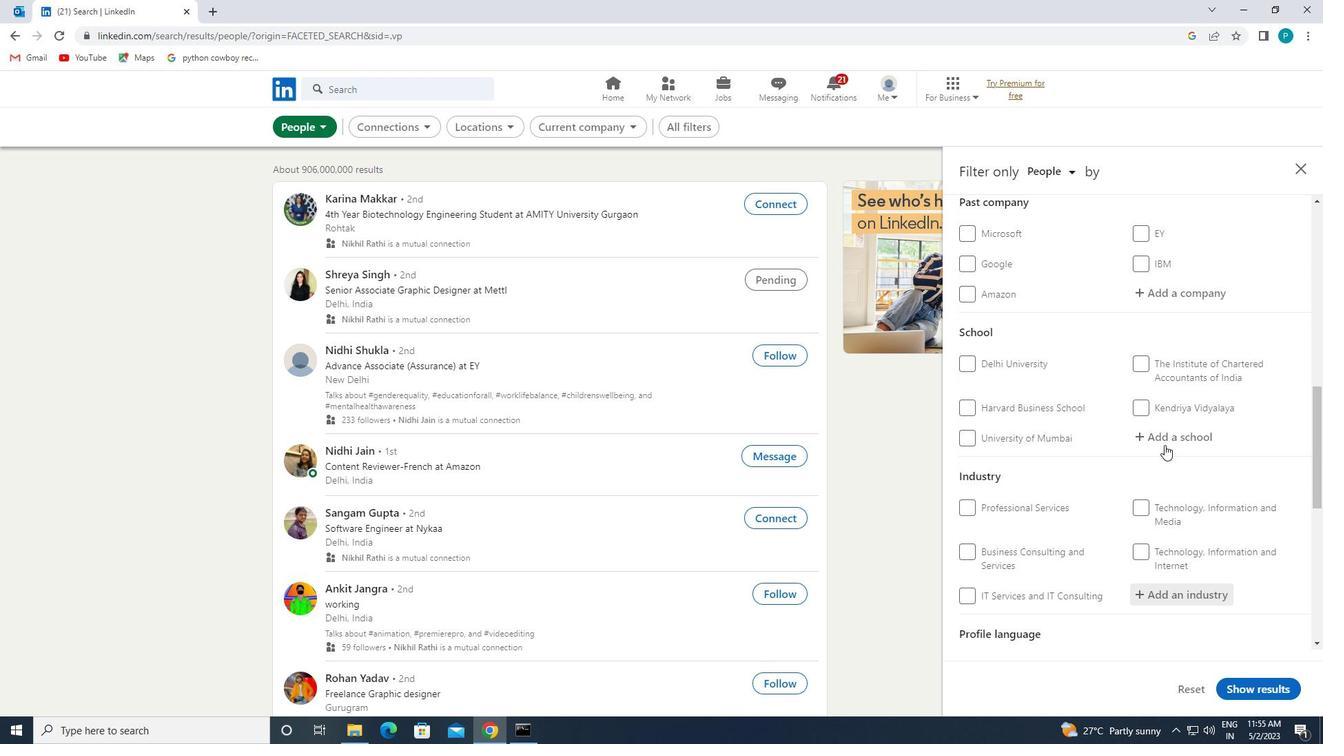 
Action: Mouse moved to (1158, 423)
Screenshot: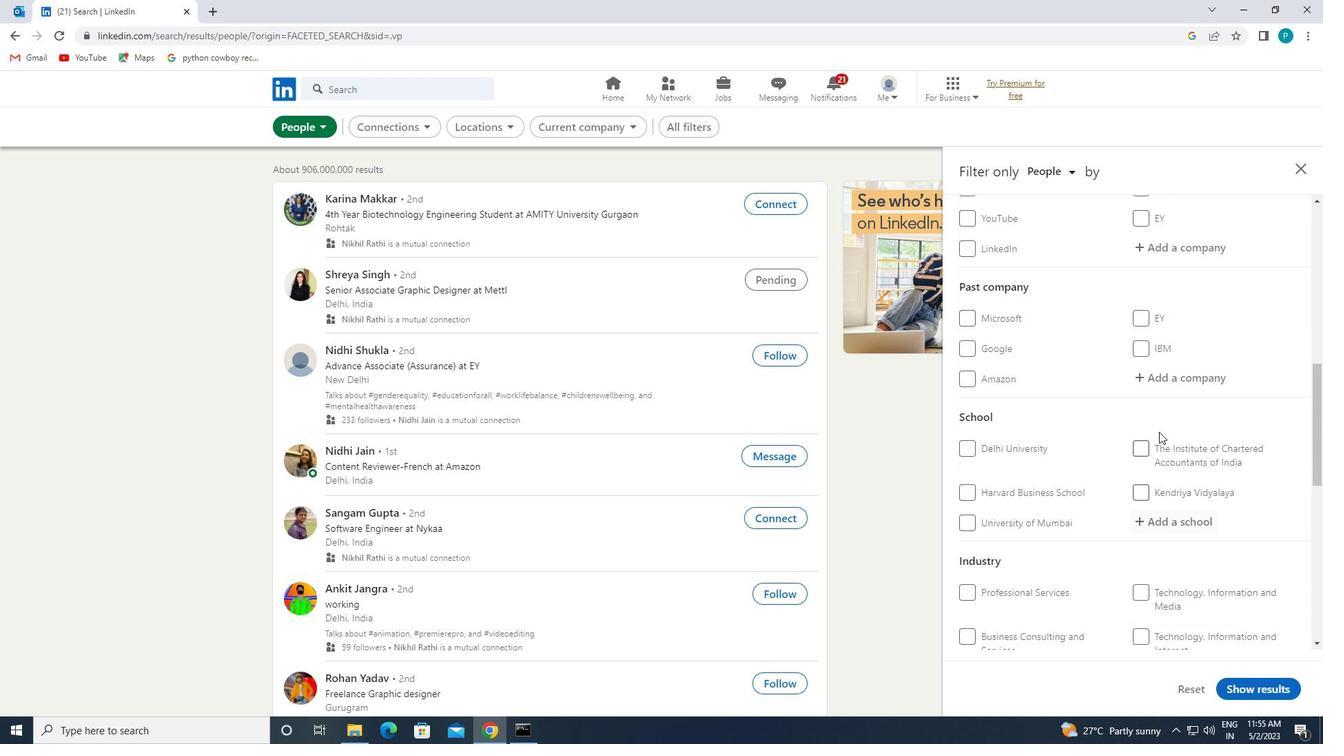 
Action: Mouse scrolled (1158, 423) with delta (0, 0)
Screenshot: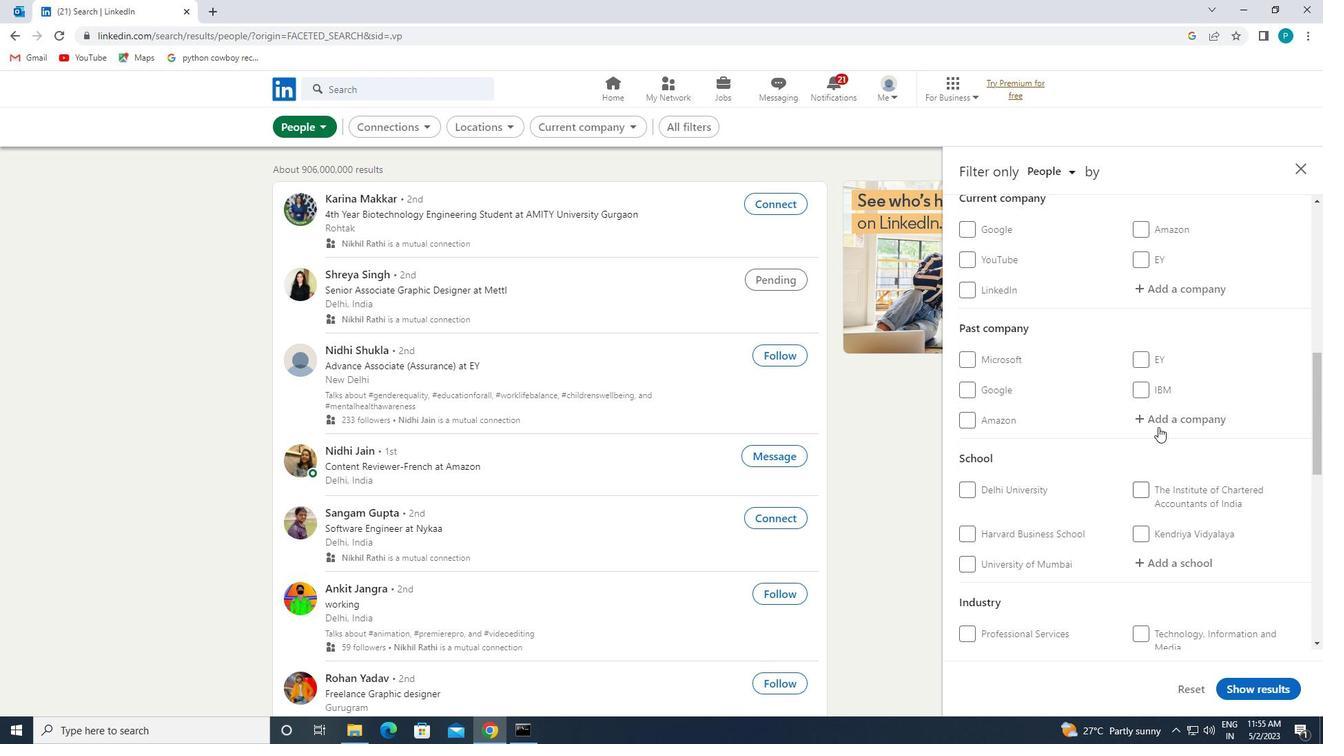 
Action: Mouse scrolled (1158, 423) with delta (0, 0)
Screenshot: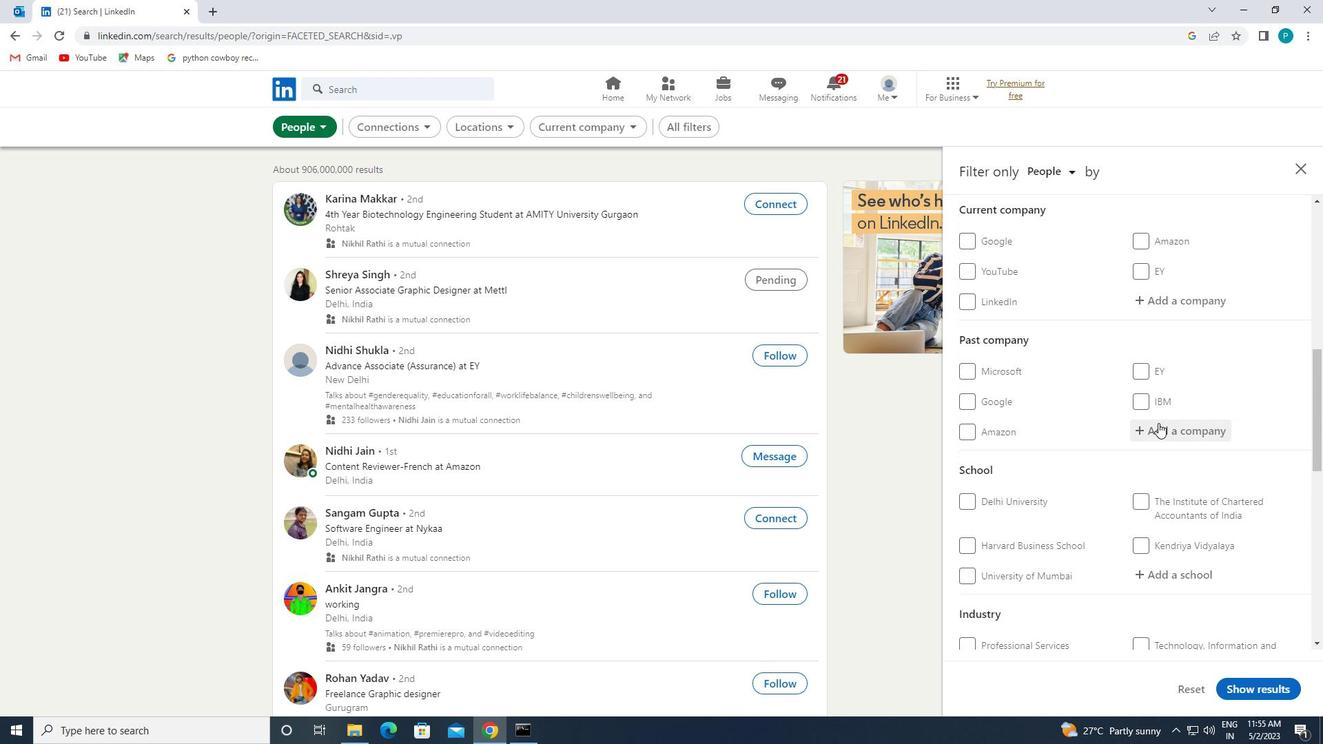 
Action: Mouse scrolled (1158, 423) with delta (0, 0)
Screenshot: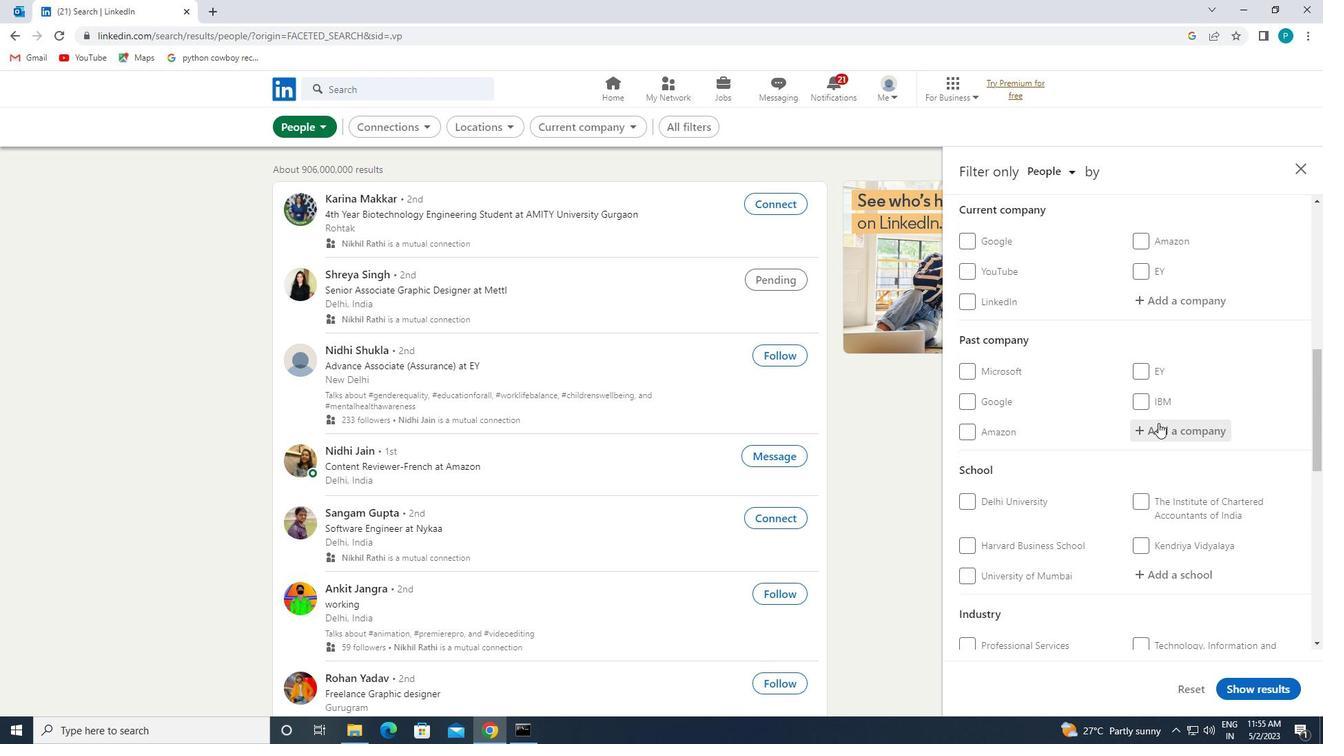 
Action: Mouse moved to (1171, 497)
Screenshot: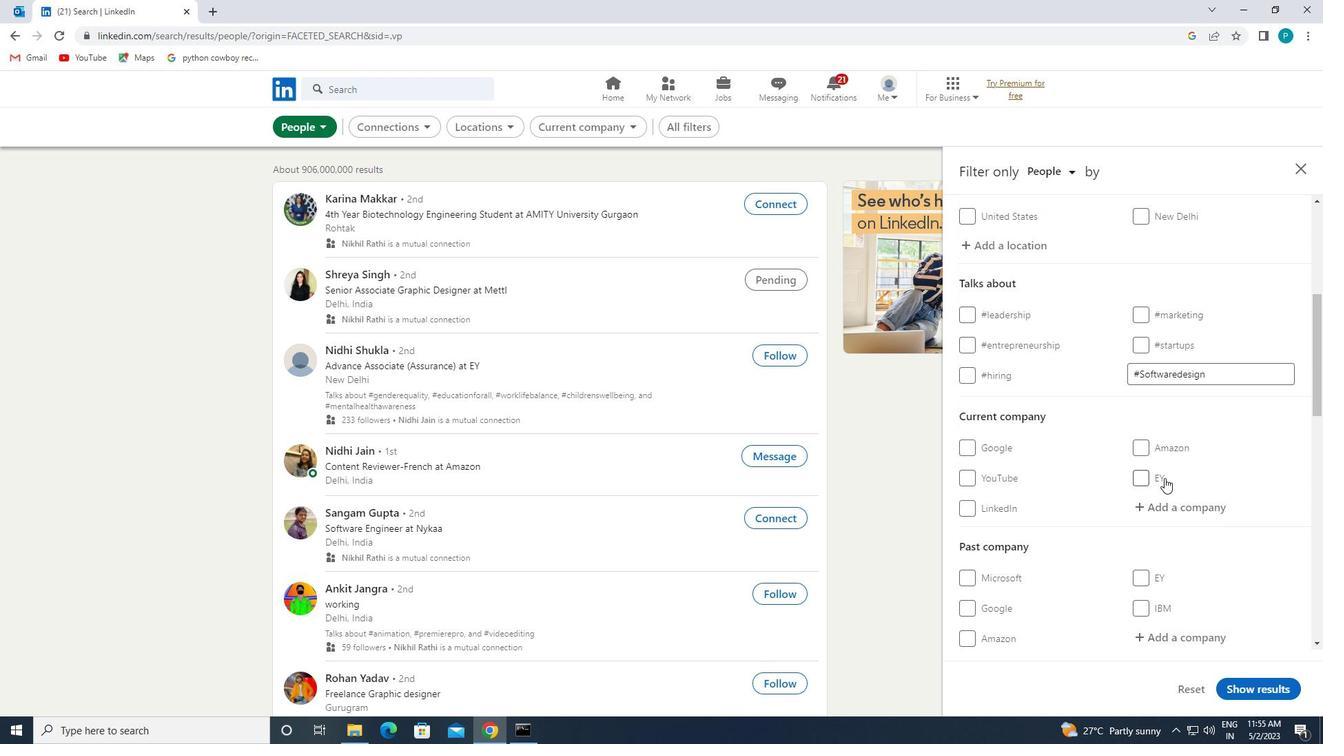 
Action: Mouse pressed left at (1171, 497)
Screenshot: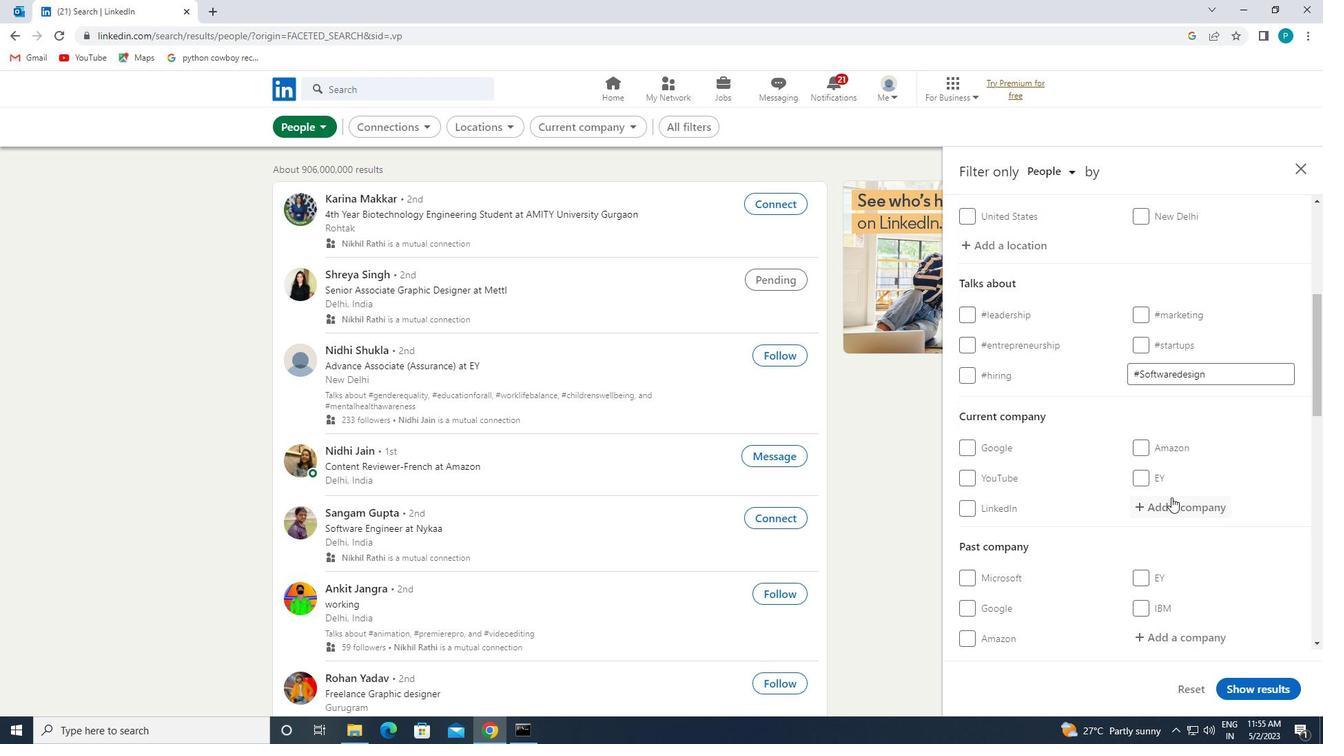 
Action: Key pressed <Key.caps_lock>P<Key.caps_lock>HARMA
Screenshot: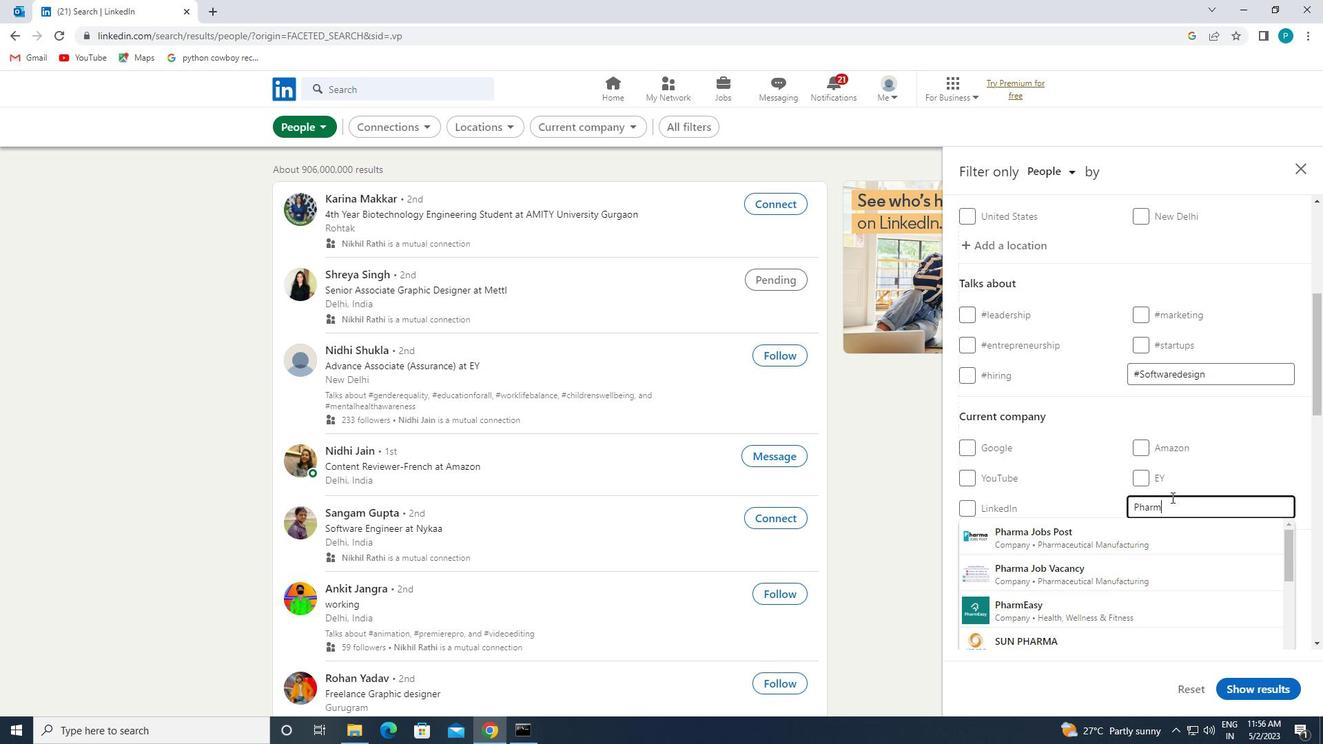 
Action: Mouse moved to (1158, 538)
Screenshot: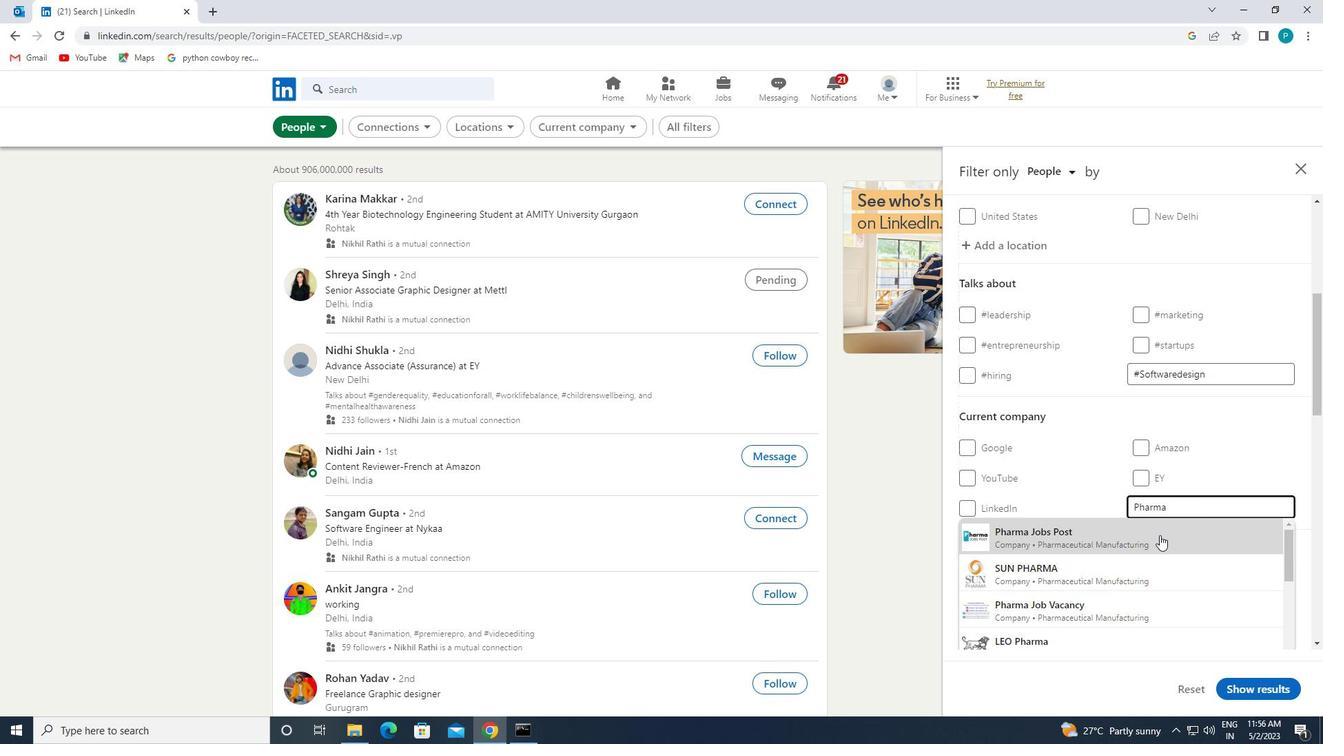 
Action: Mouse pressed left at (1158, 538)
Screenshot: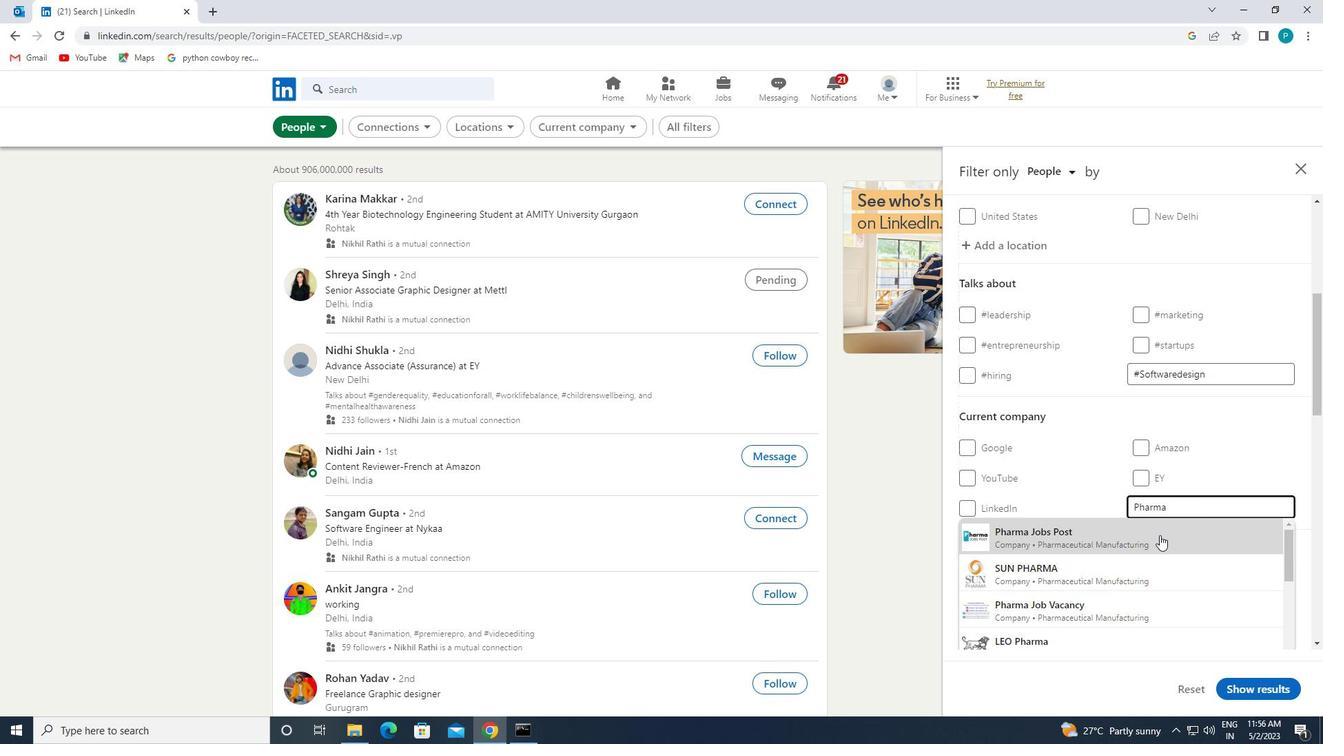 
Action: Mouse moved to (1158, 538)
Screenshot: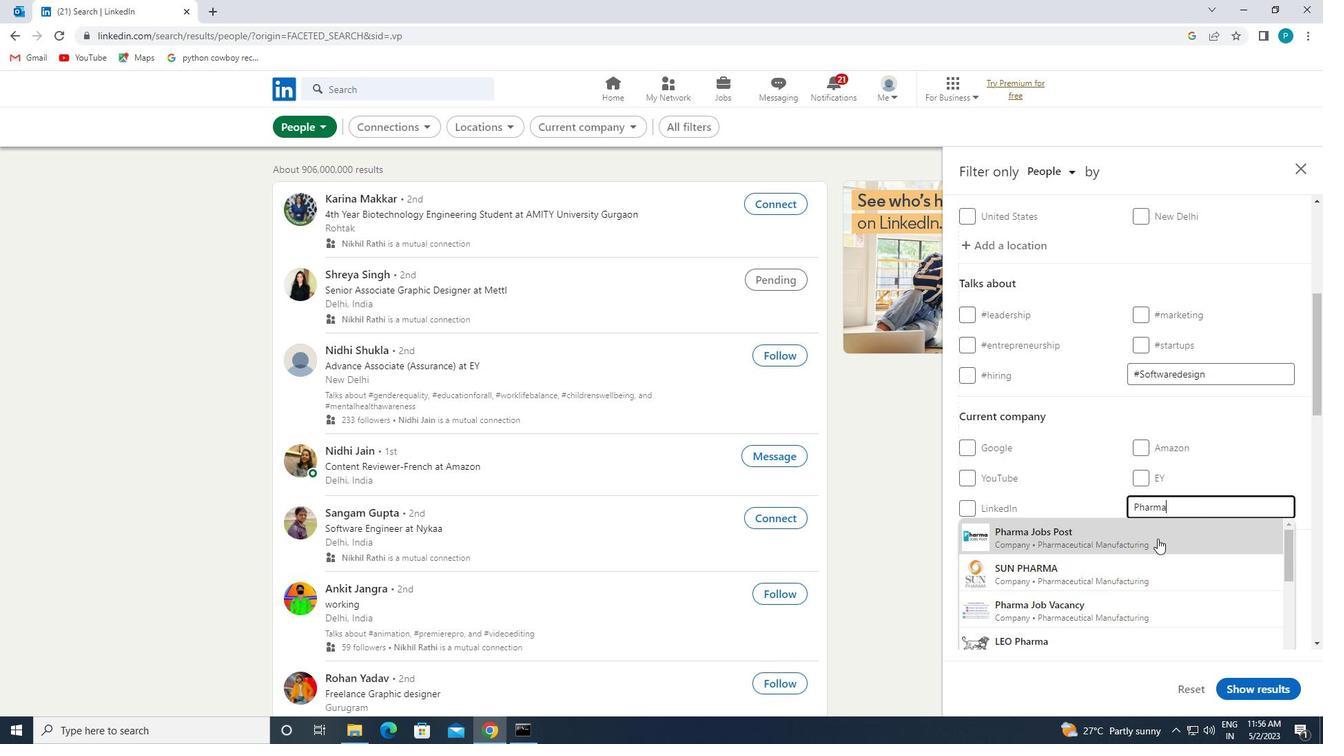 
Action: Mouse scrolled (1158, 537) with delta (0, 0)
Screenshot: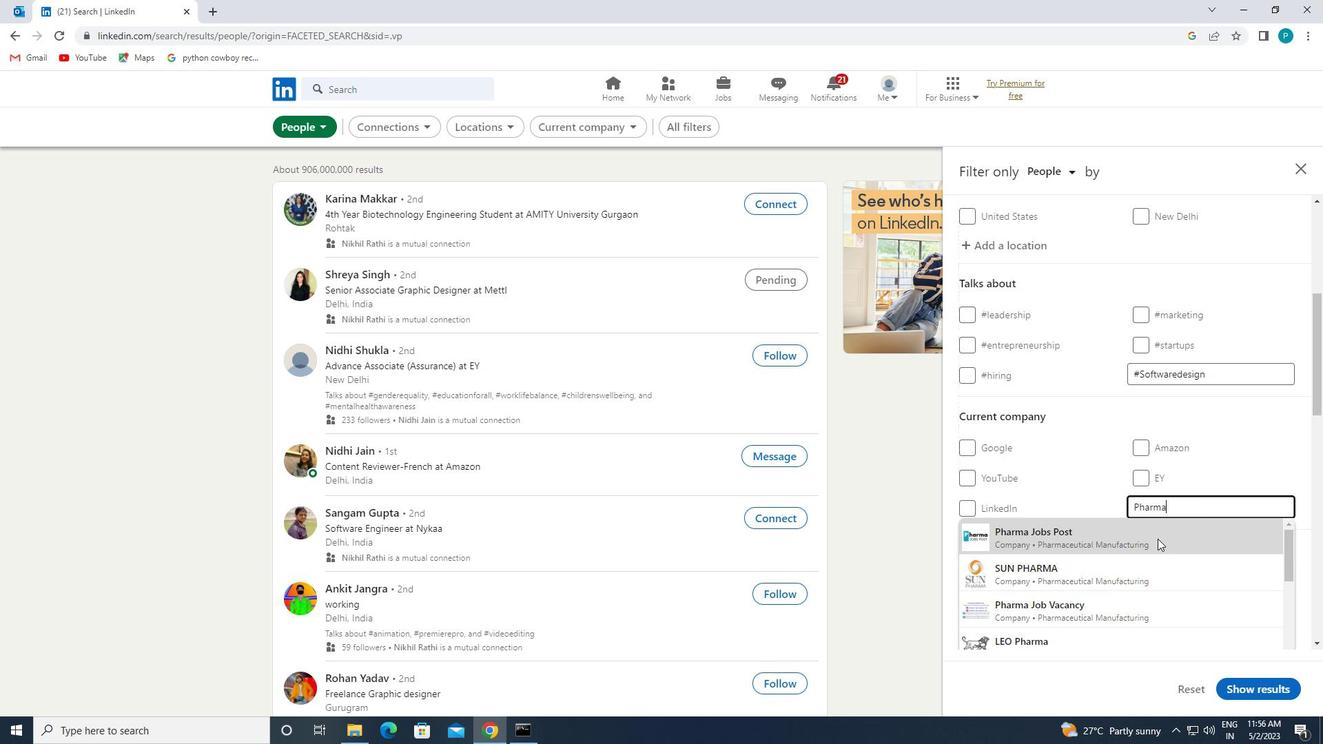
Action: Mouse scrolled (1158, 537) with delta (0, 0)
Screenshot: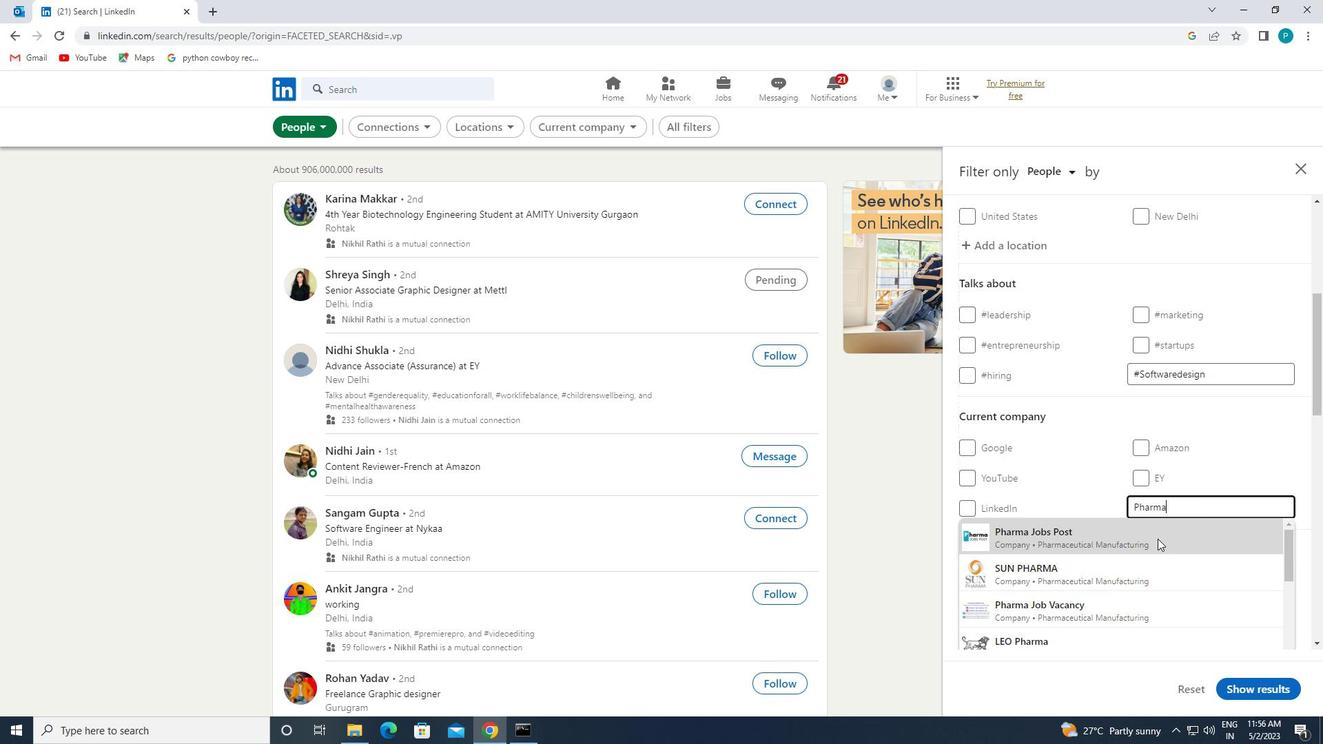 
Action: Mouse moved to (1158, 538)
Screenshot: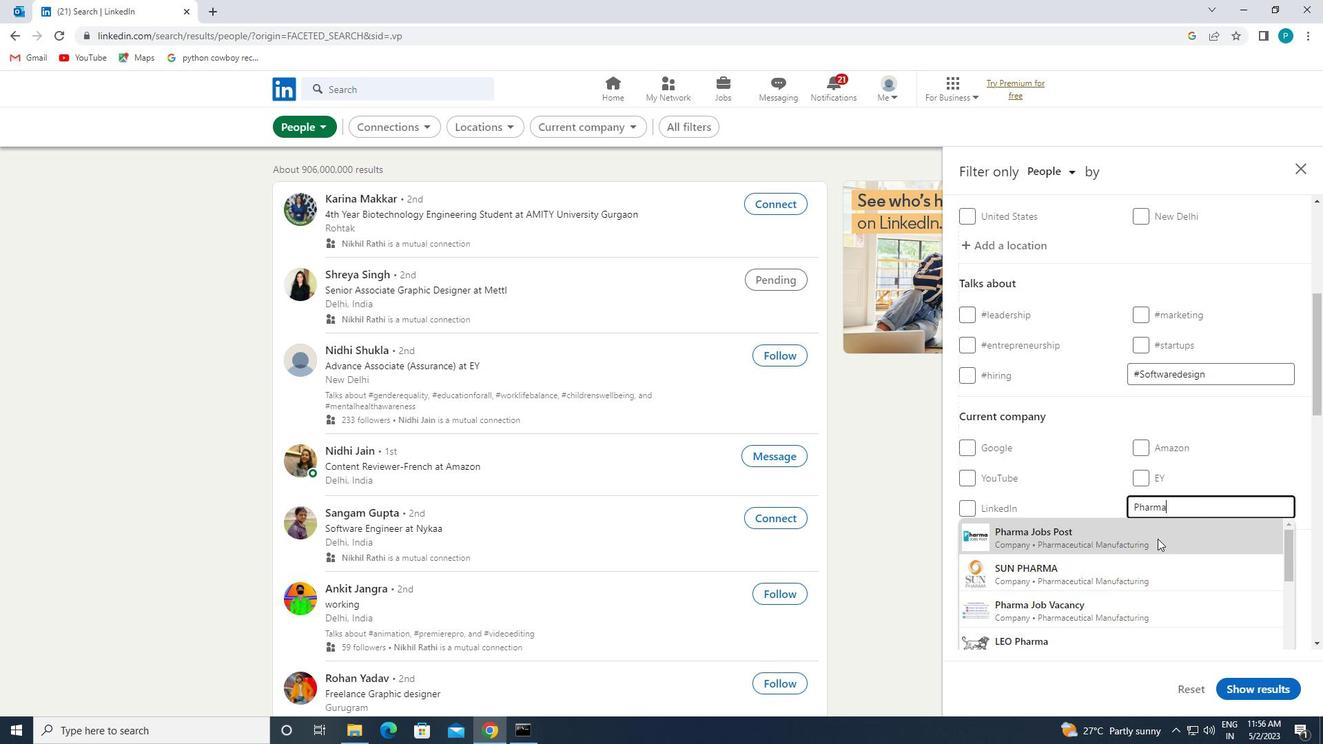 
Action: Mouse scrolled (1158, 537) with delta (0, 0)
Screenshot: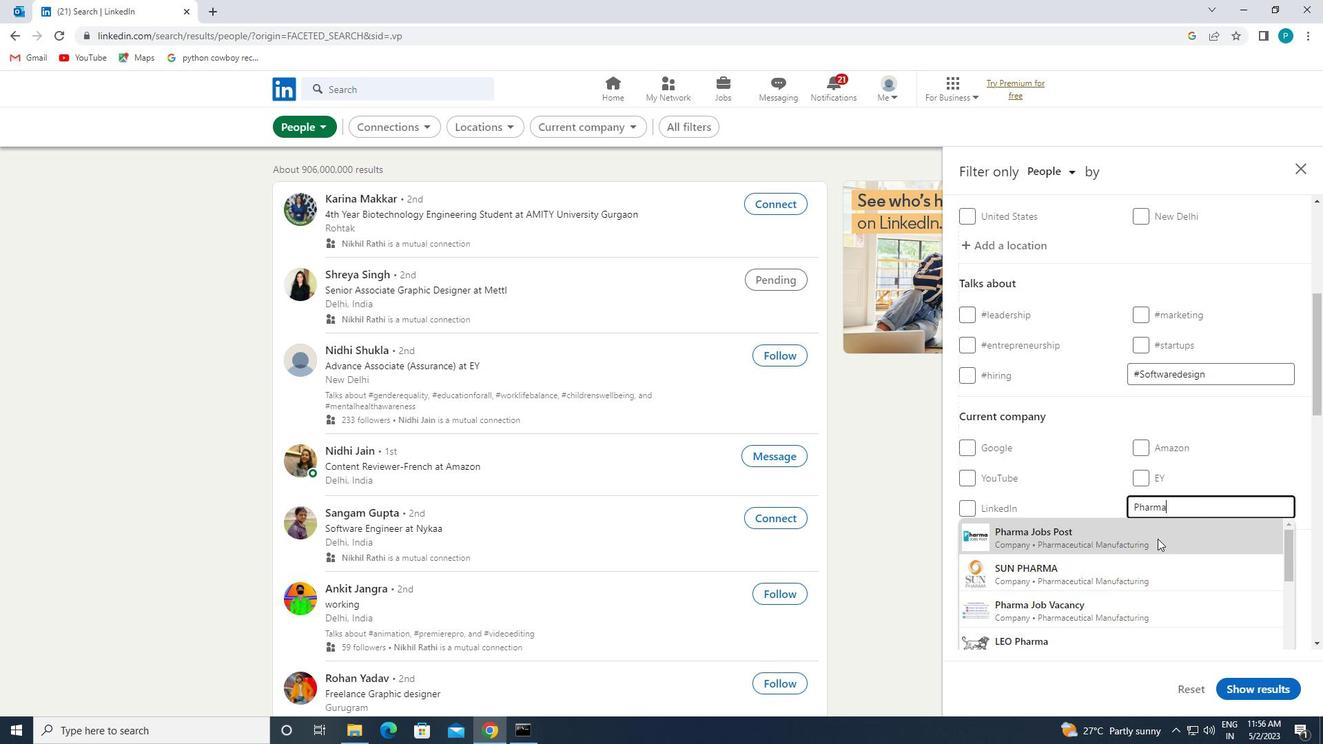 
Action: Mouse moved to (1164, 534)
Screenshot: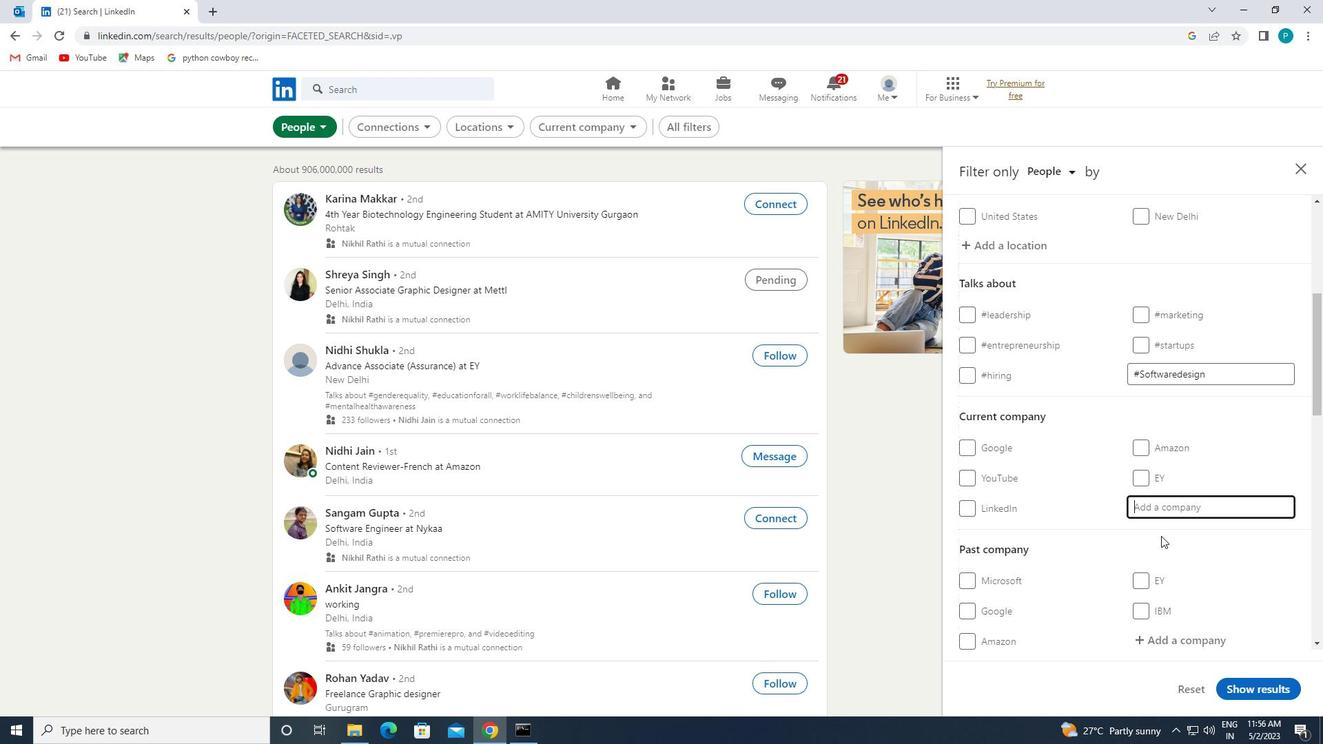 
Action: Mouse scrolled (1164, 533) with delta (0, 0)
Screenshot: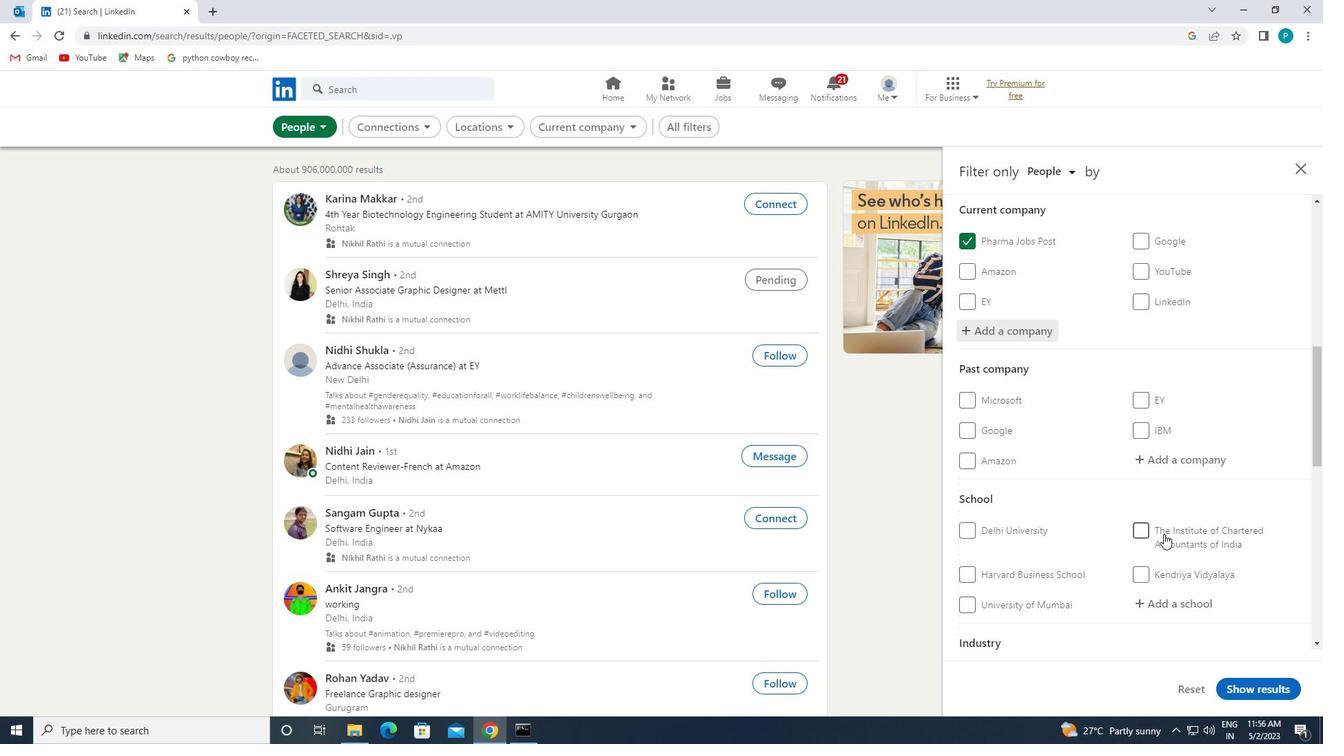 
Action: Mouse scrolled (1164, 533) with delta (0, 0)
Screenshot: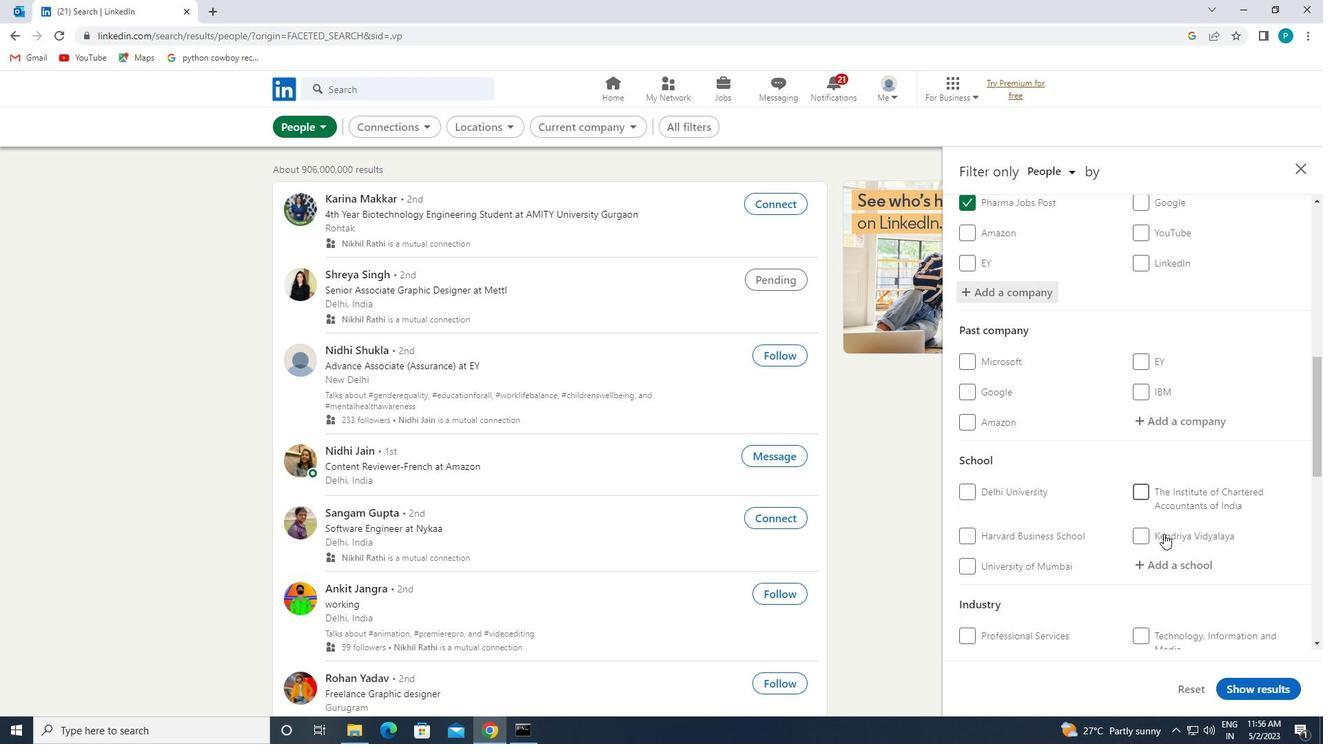 
Action: Mouse moved to (1160, 473)
Screenshot: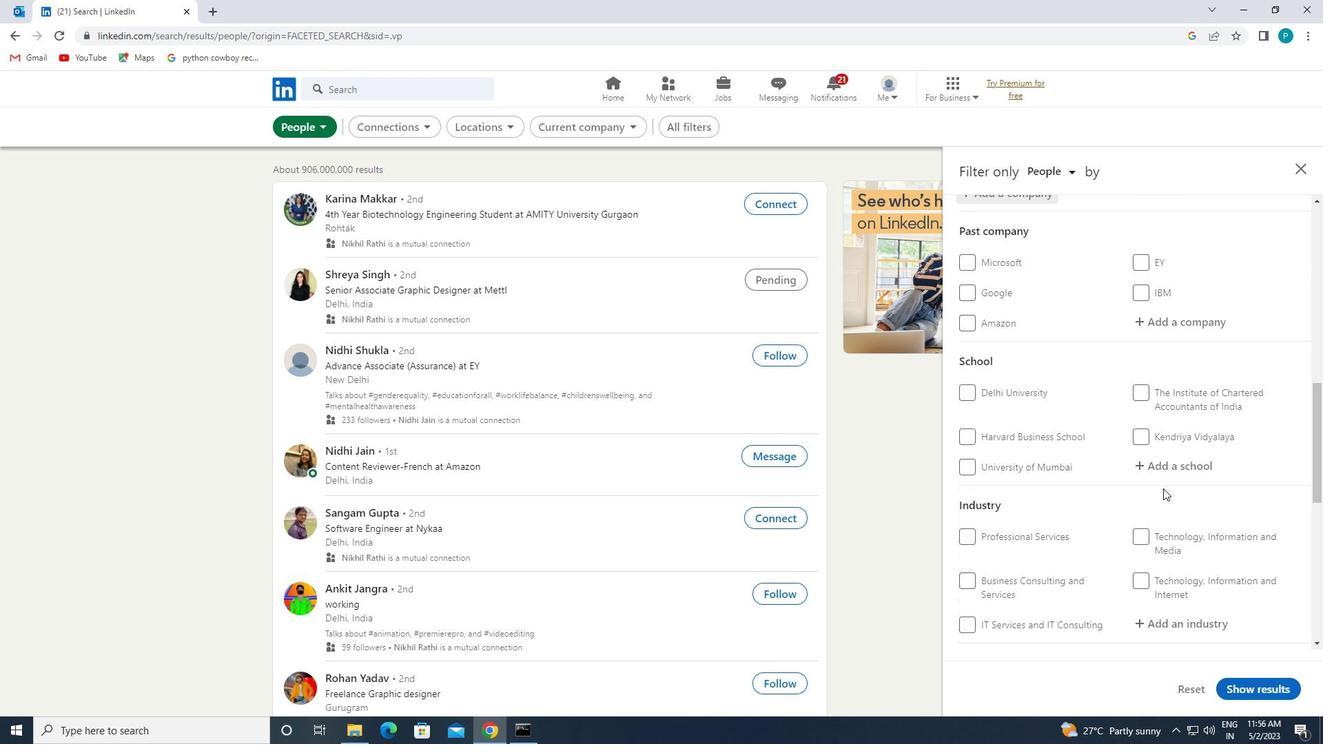 
Action: Mouse pressed left at (1160, 473)
Screenshot: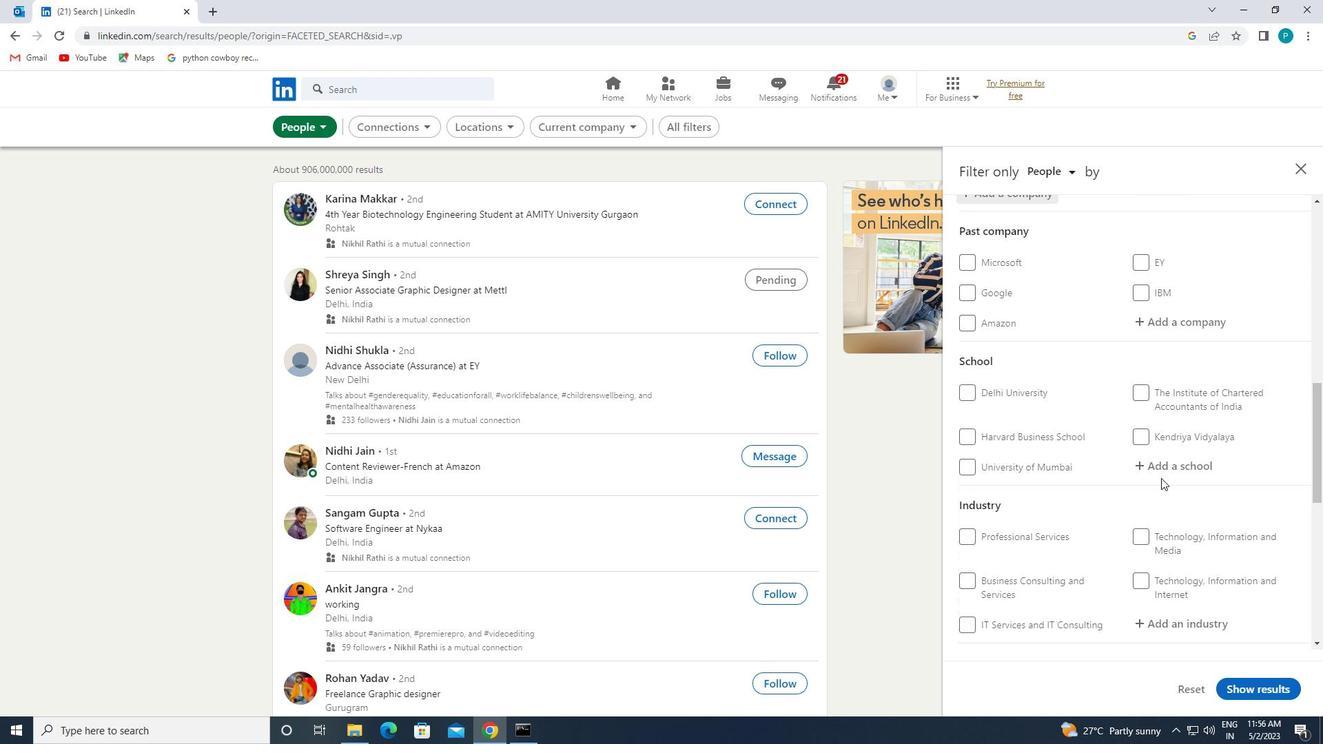 
Action: Key pressed <Key.caps_lock>AYYA
Screenshot: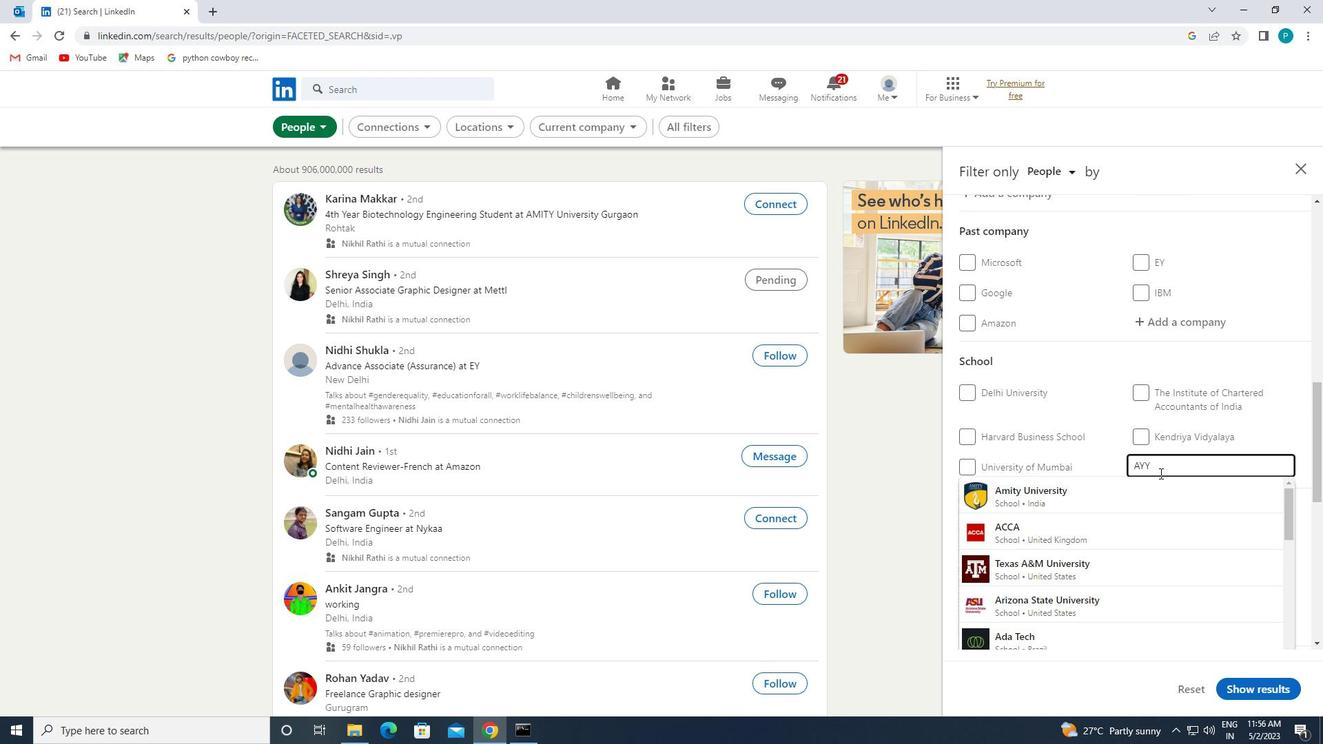 
Action: Mouse moved to (1158, 499)
Screenshot: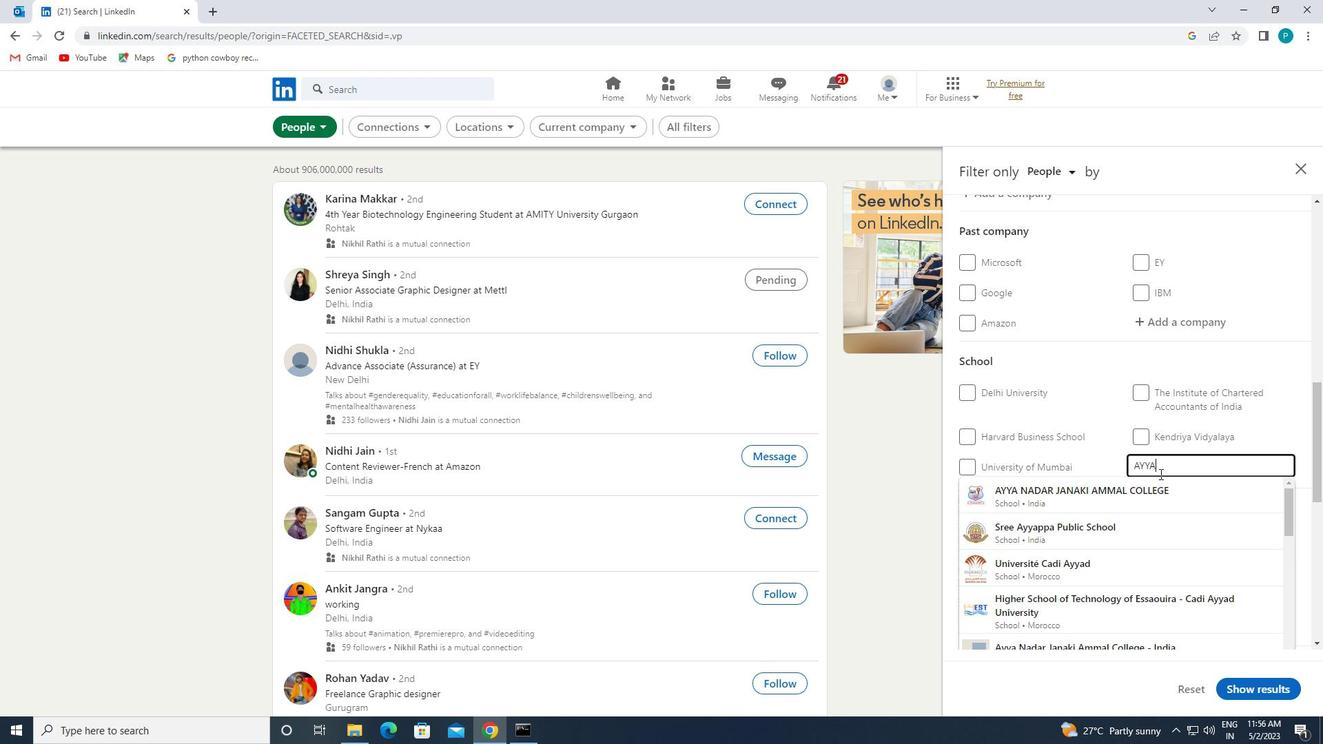 
Action: Mouse pressed left at (1158, 499)
Screenshot: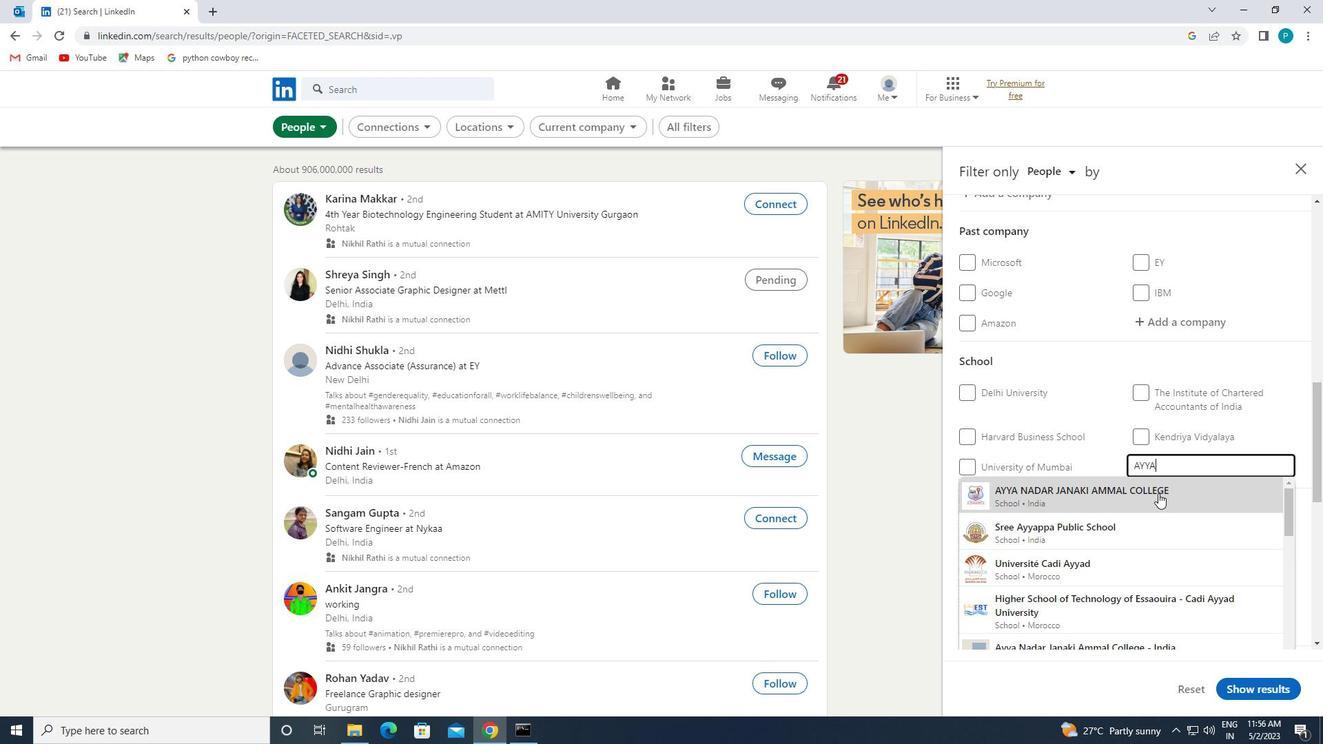 
Action: Mouse moved to (1161, 498)
Screenshot: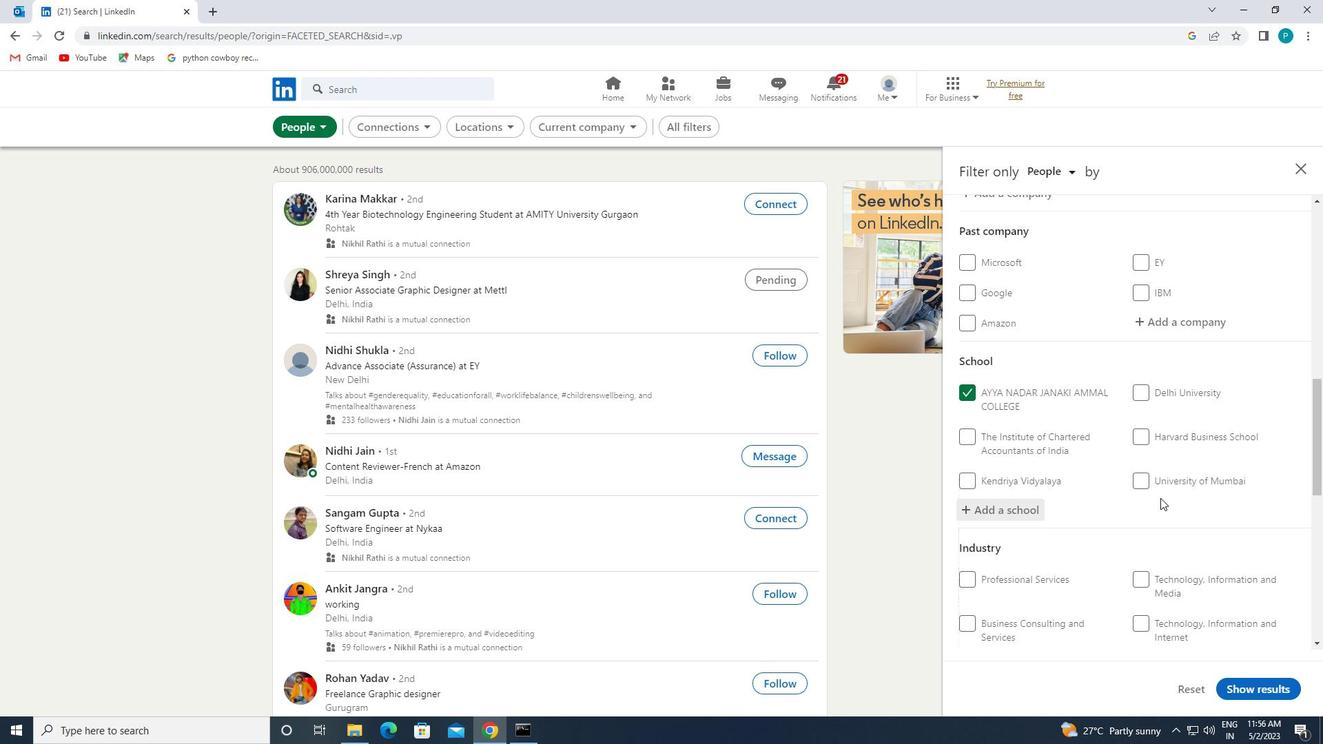 
Action: Mouse scrolled (1161, 497) with delta (0, 0)
Screenshot: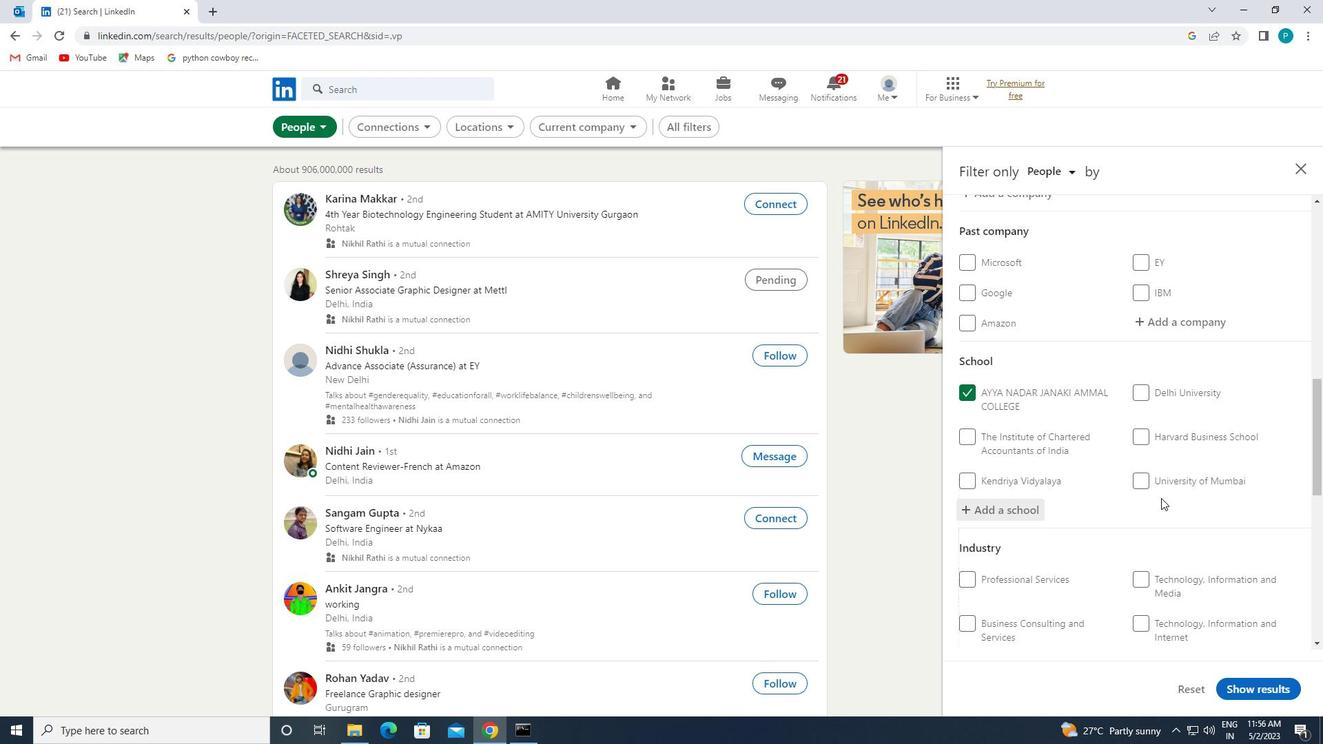 
Action: Mouse scrolled (1161, 497) with delta (0, 0)
Screenshot: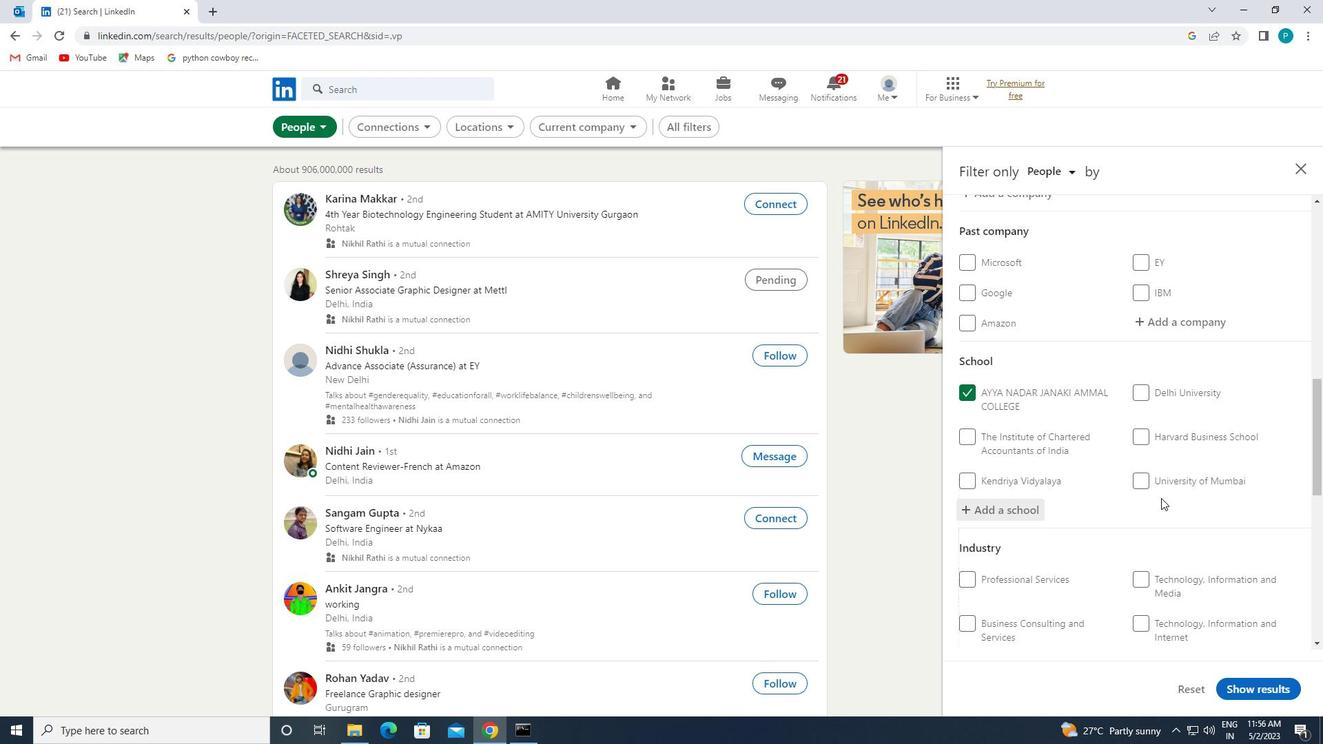 
Action: Mouse moved to (1185, 545)
Screenshot: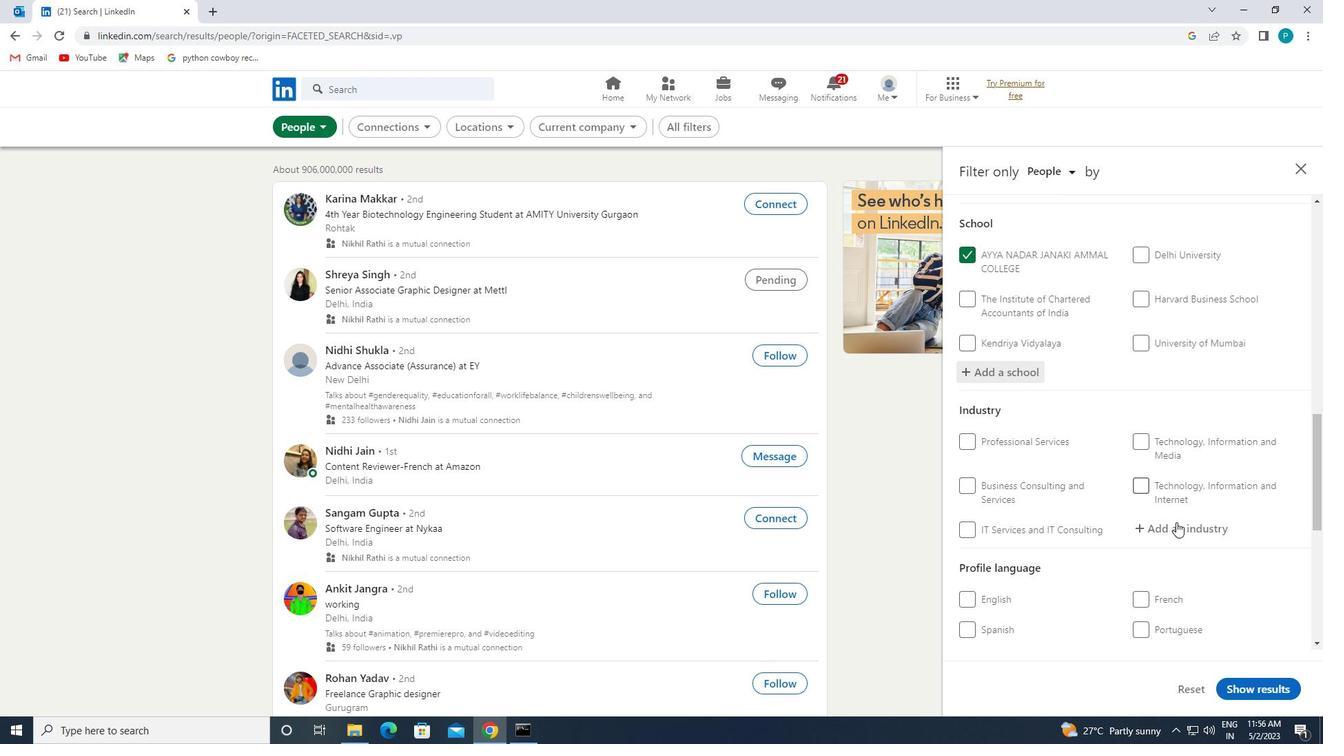 
Action: Mouse pressed left at (1185, 545)
Screenshot: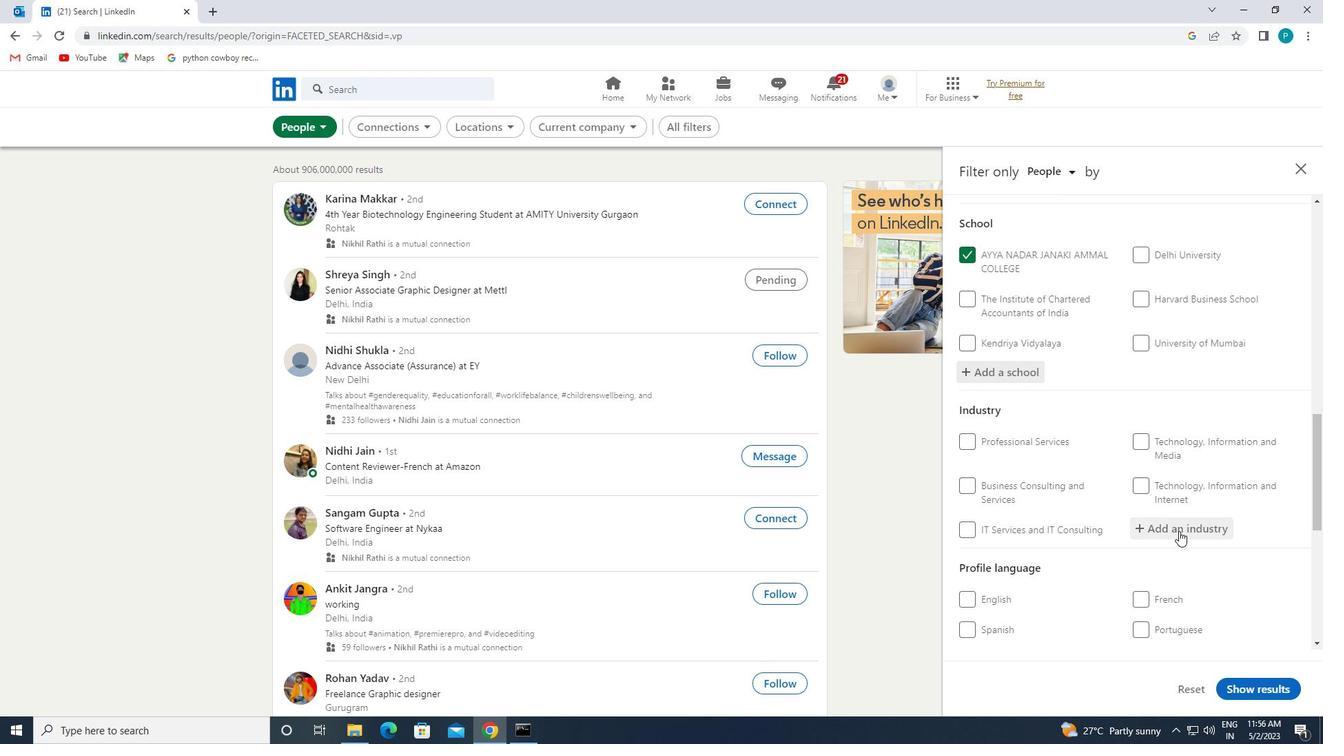 
Action: Mouse moved to (1180, 526)
Screenshot: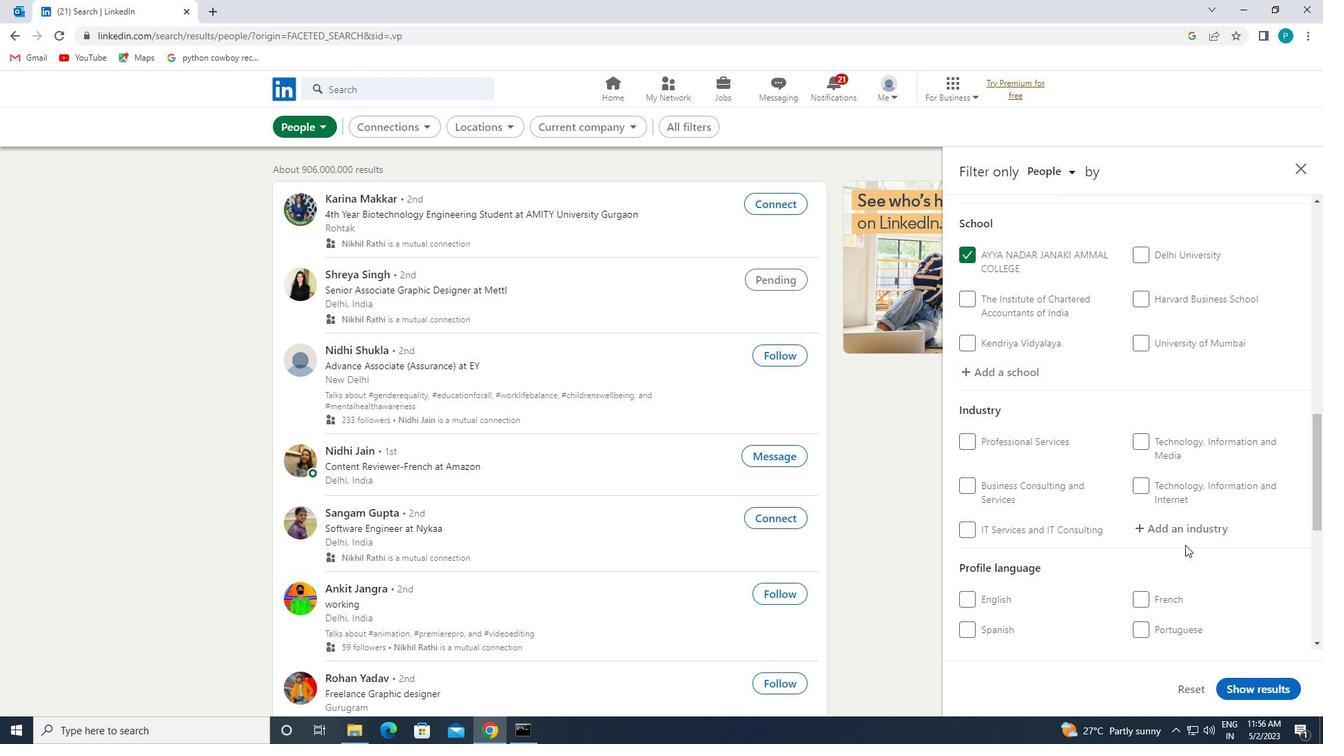 
Action: Mouse pressed left at (1180, 526)
Screenshot: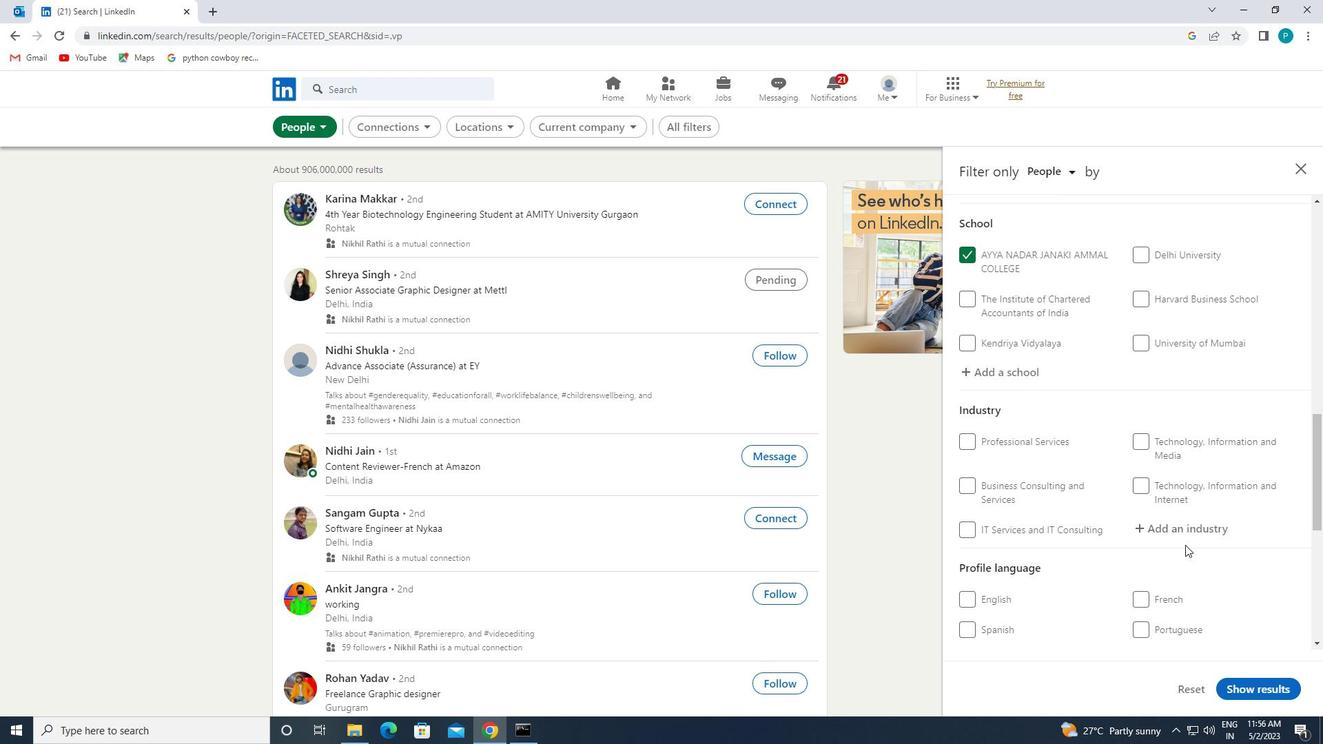 
Action: Mouse moved to (1182, 523)
Screenshot: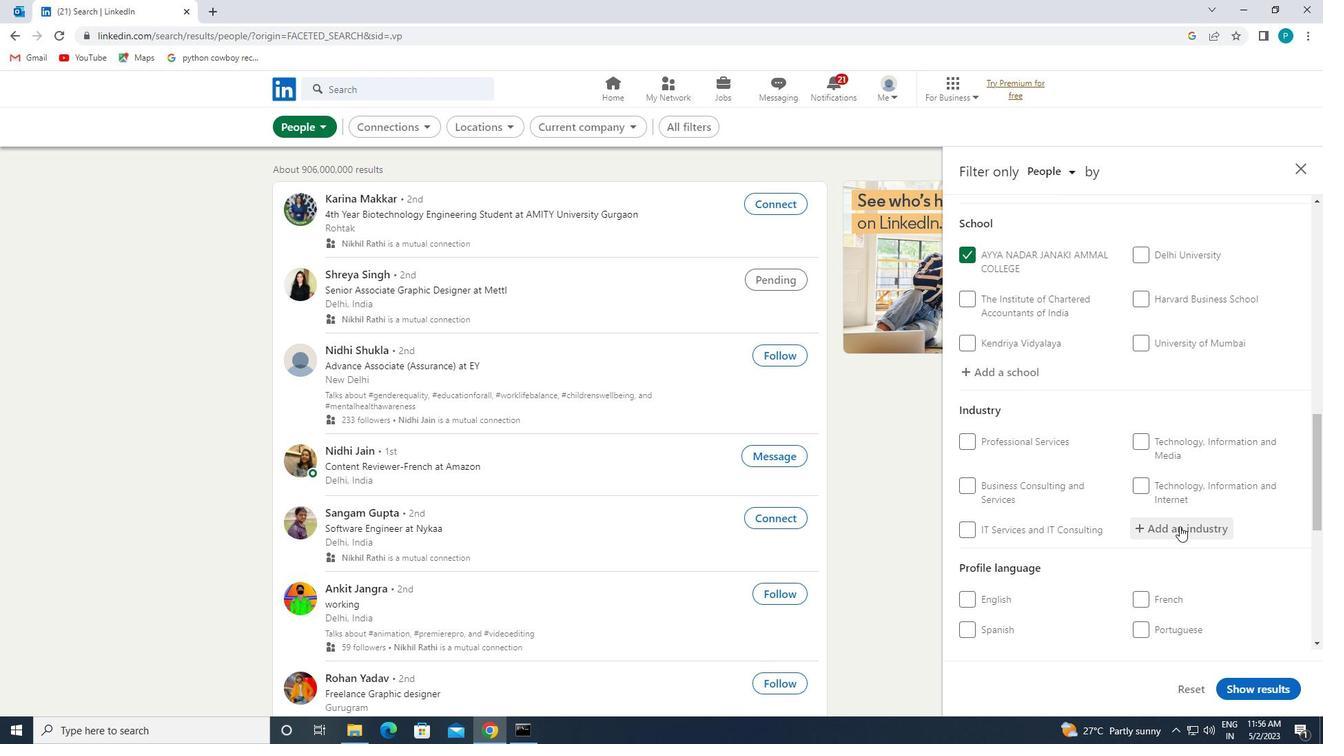 
Action: Key pressed <Key.caps_lock><Key.caps_lock>D<Key.backspace>C<Key.caps_lock>API
Screenshot: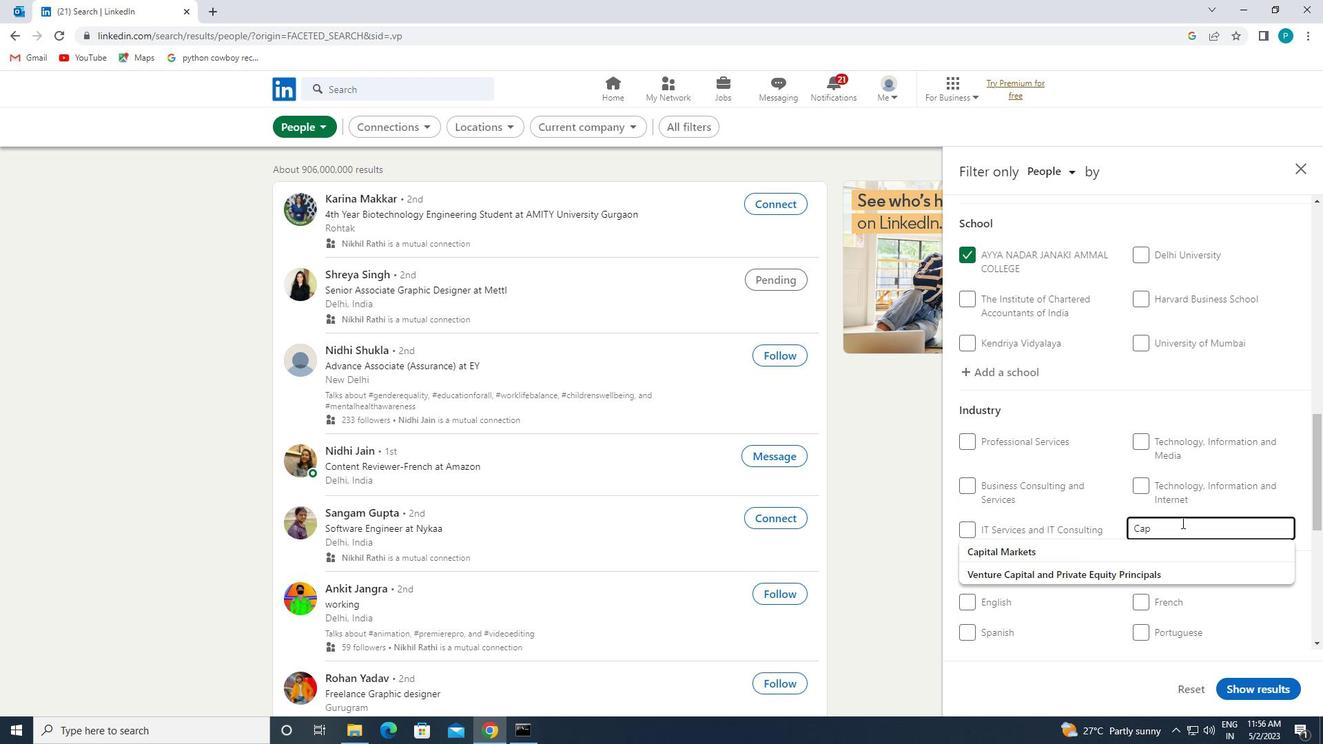 
Action: Mouse moved to (1127, 545)
Screenshot: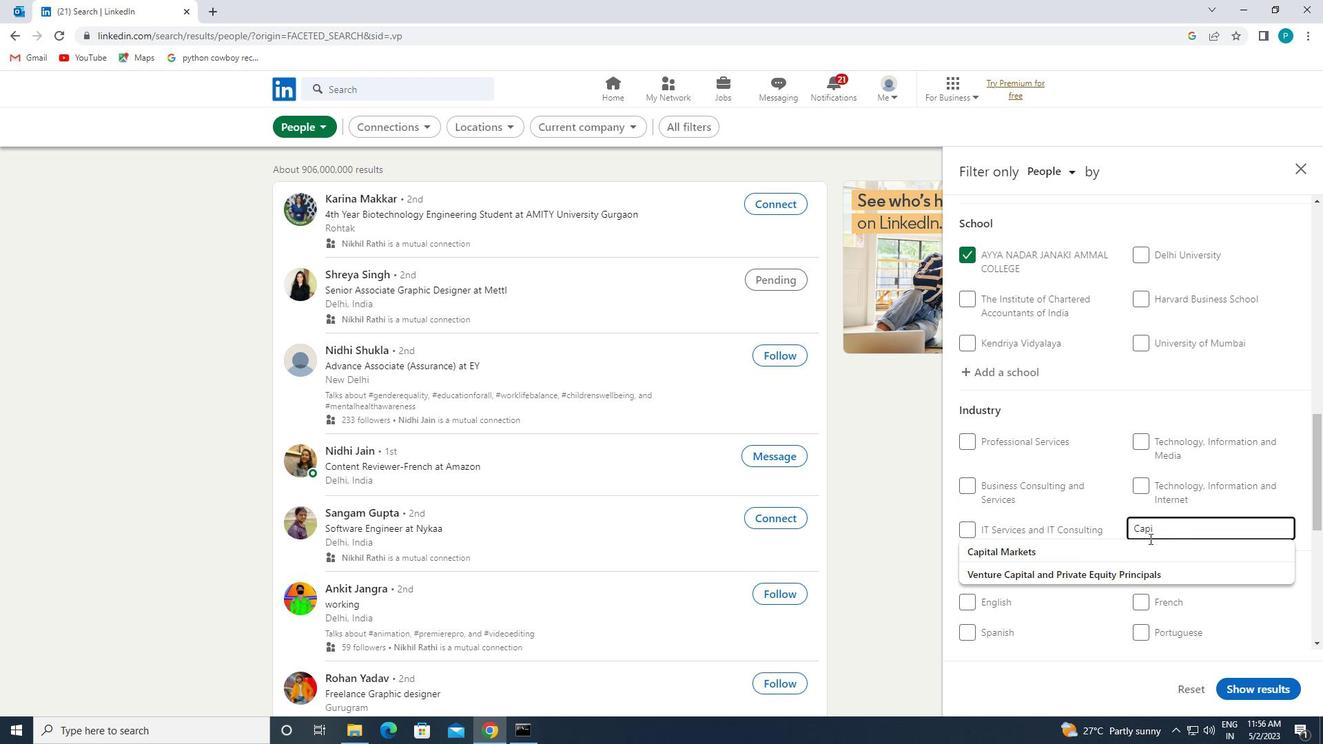 
Action: Mouse pressed left at (1127, 545)
Screenshot: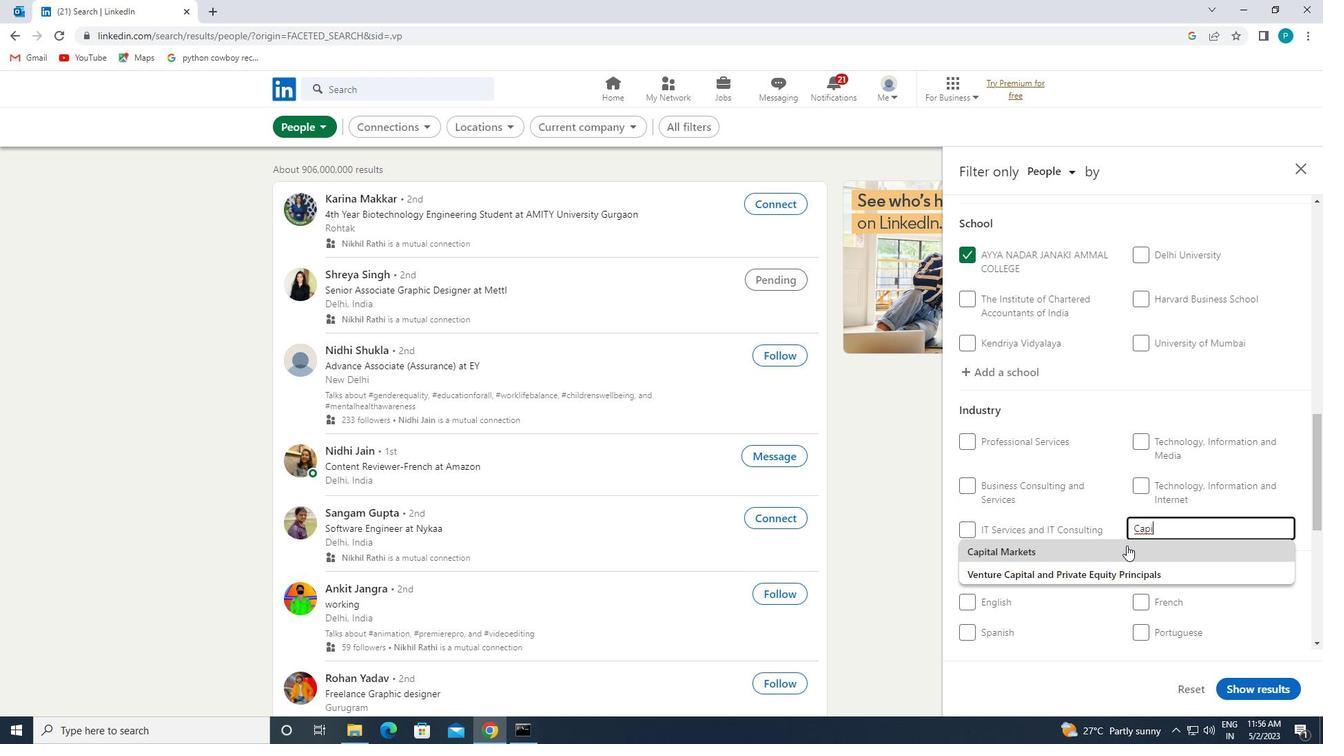 
Action: Mouse scrolled (1127, 545) with delta (0, 0)
Screenshot: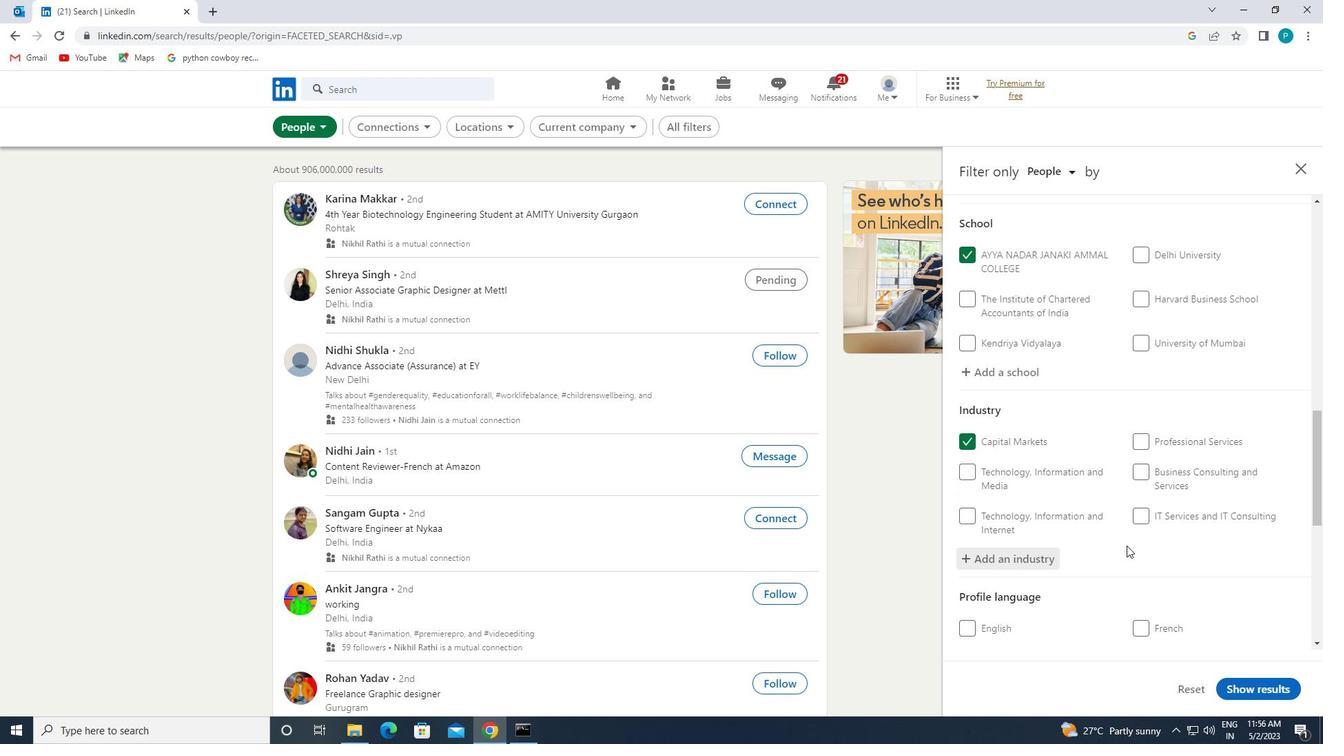 
Action: Mouse scrolled (1127, 545) with delta (0, 0)
Screenshot: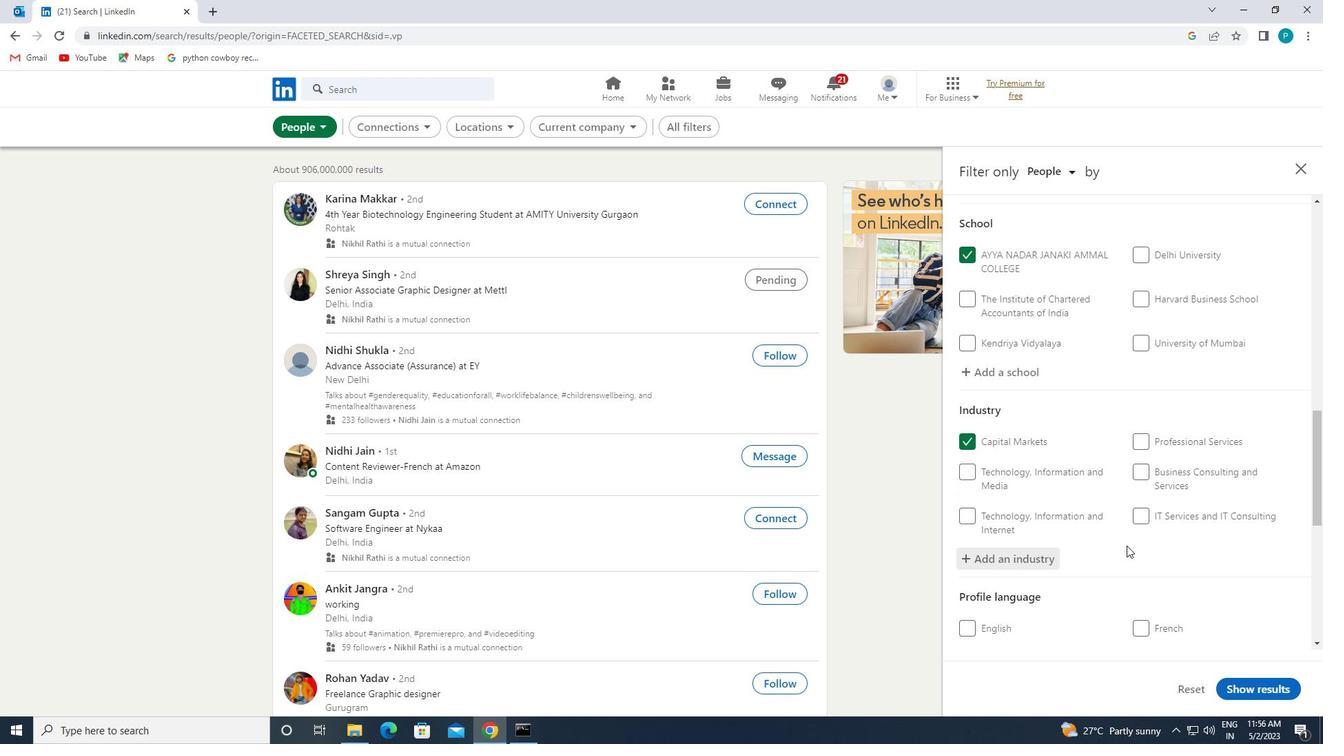 
Action: Mouse moved to (1131, 578)
Screenshot: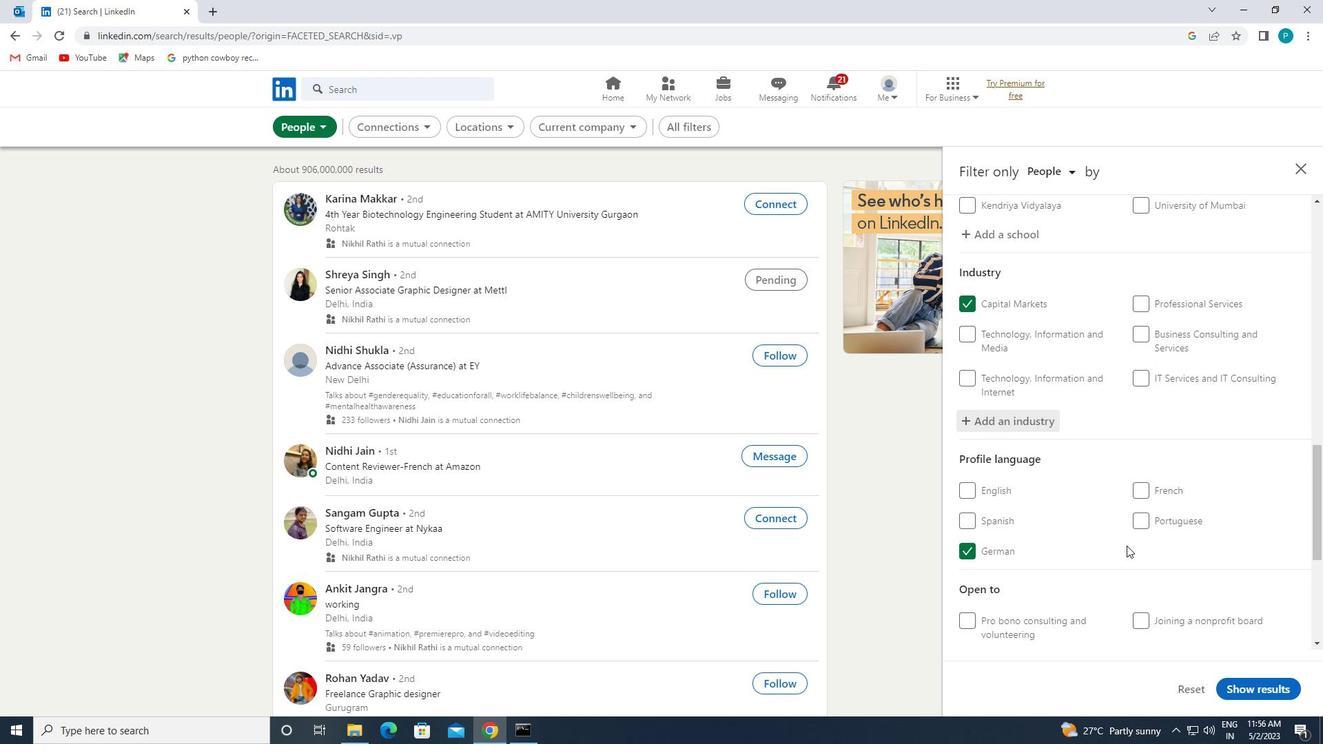 
Action: Mouse scrolled (1131, 577) with delta (0, 0)
Screenshot: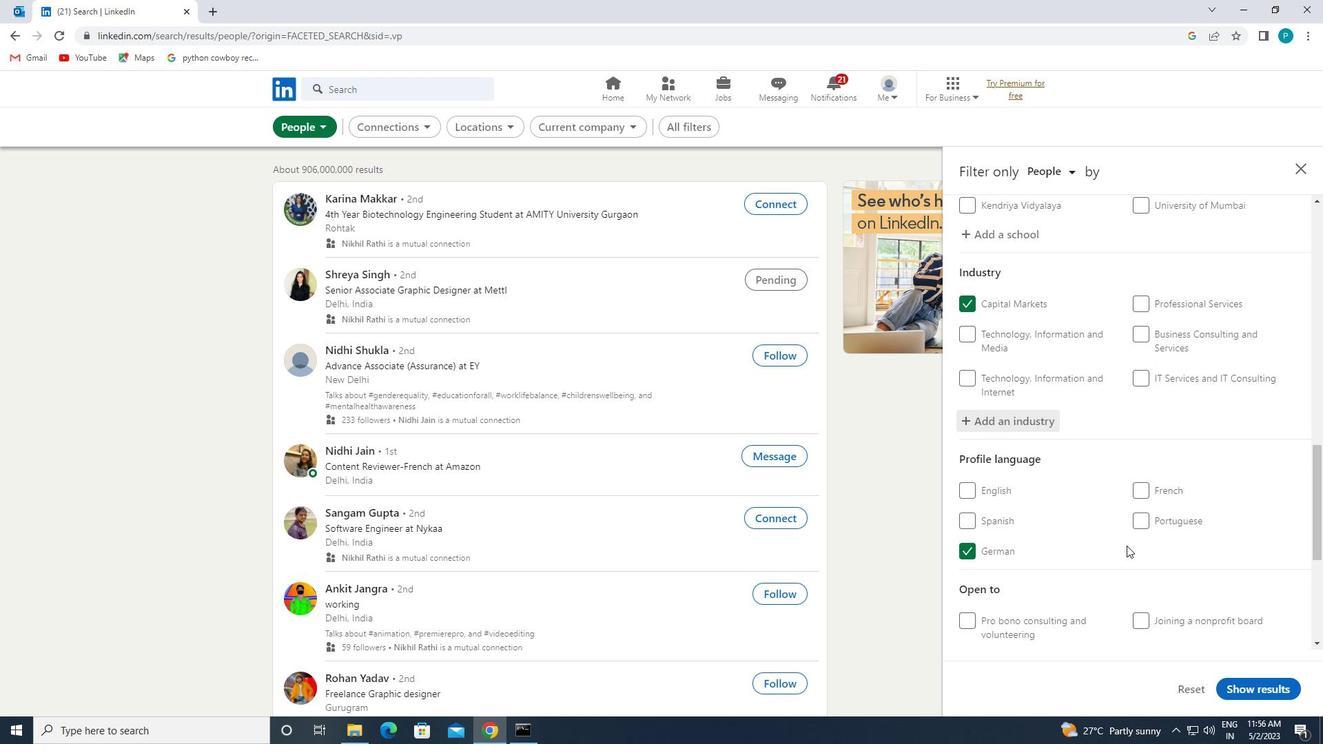 
Action: Mouse moved to (1131, 579)
Screenshot: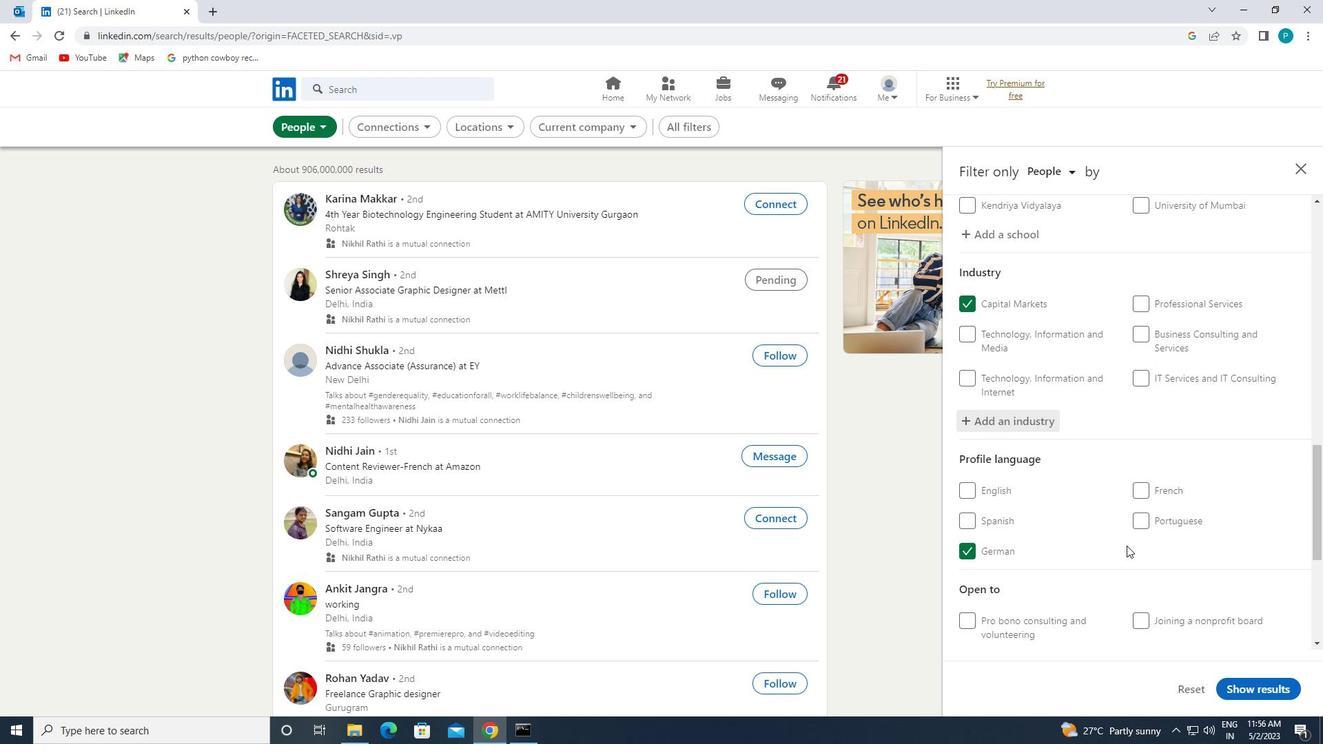 
Action: Mouse scrolled (1131, 579) with delta (0, 0)
Screenshot: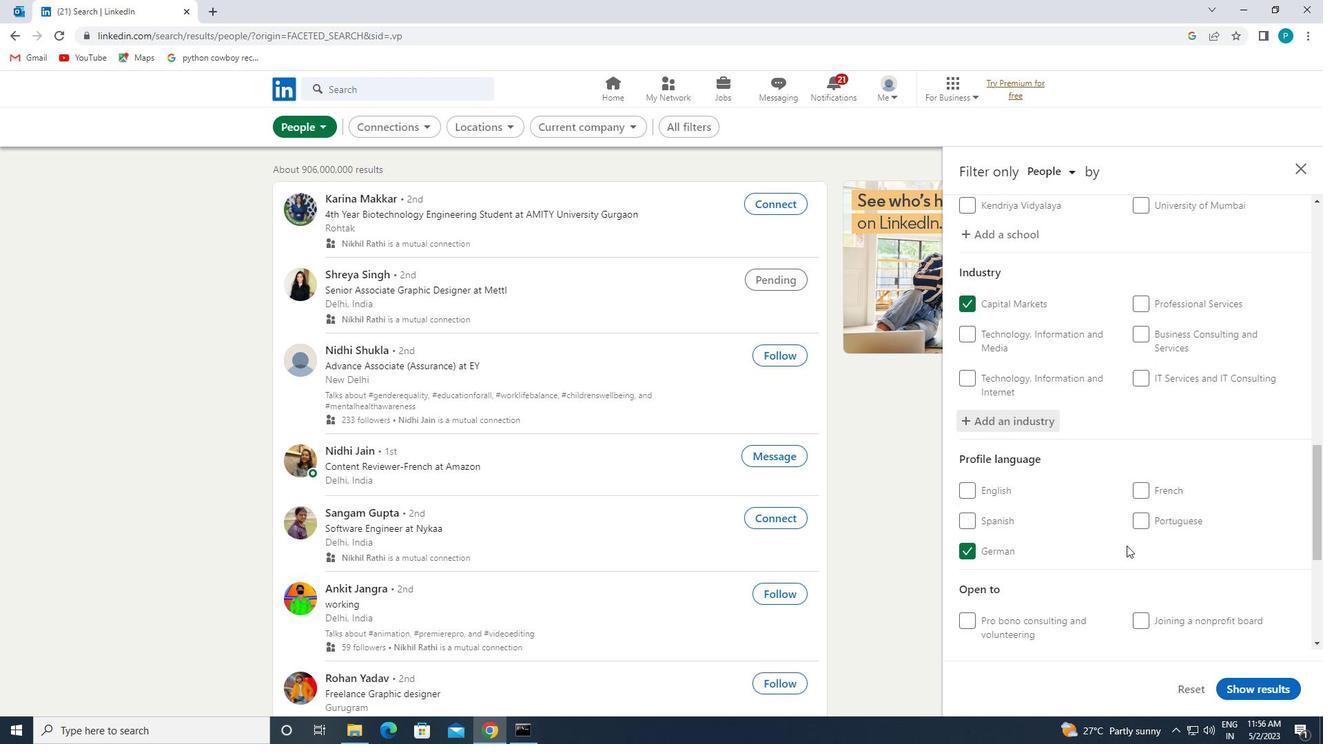 
Action: Mouse moved to (1171, 626)
Screenshot: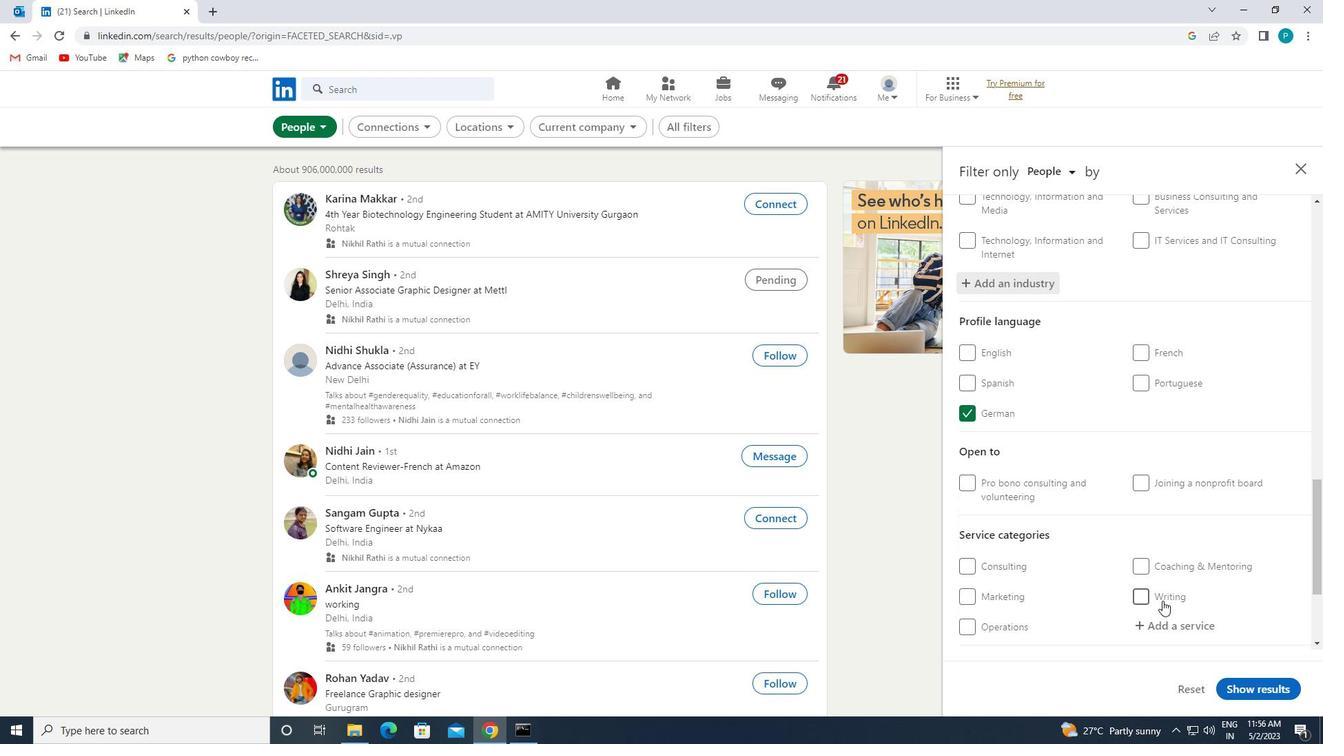 
Action: Mouse pressed left at (1171, 626)
Screenshot: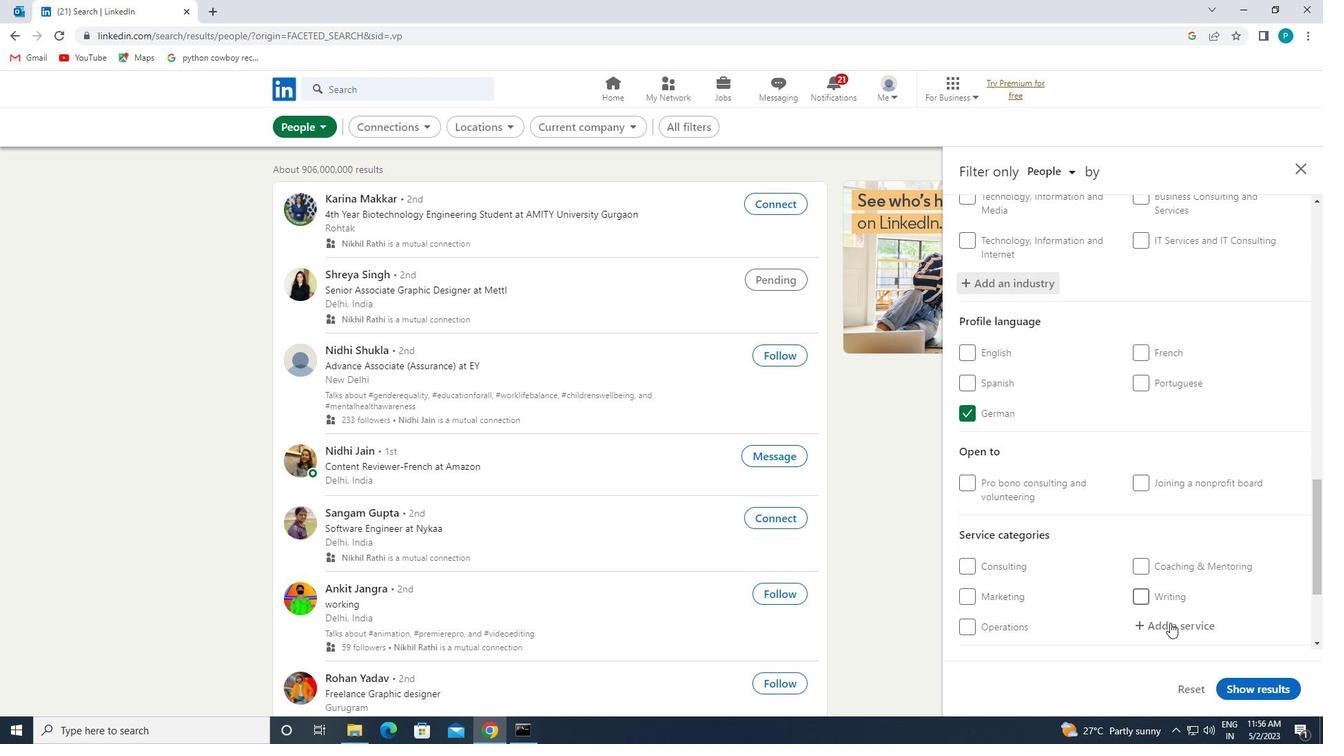 
Action: Mouse moved to (1171, 627)
Screenshot: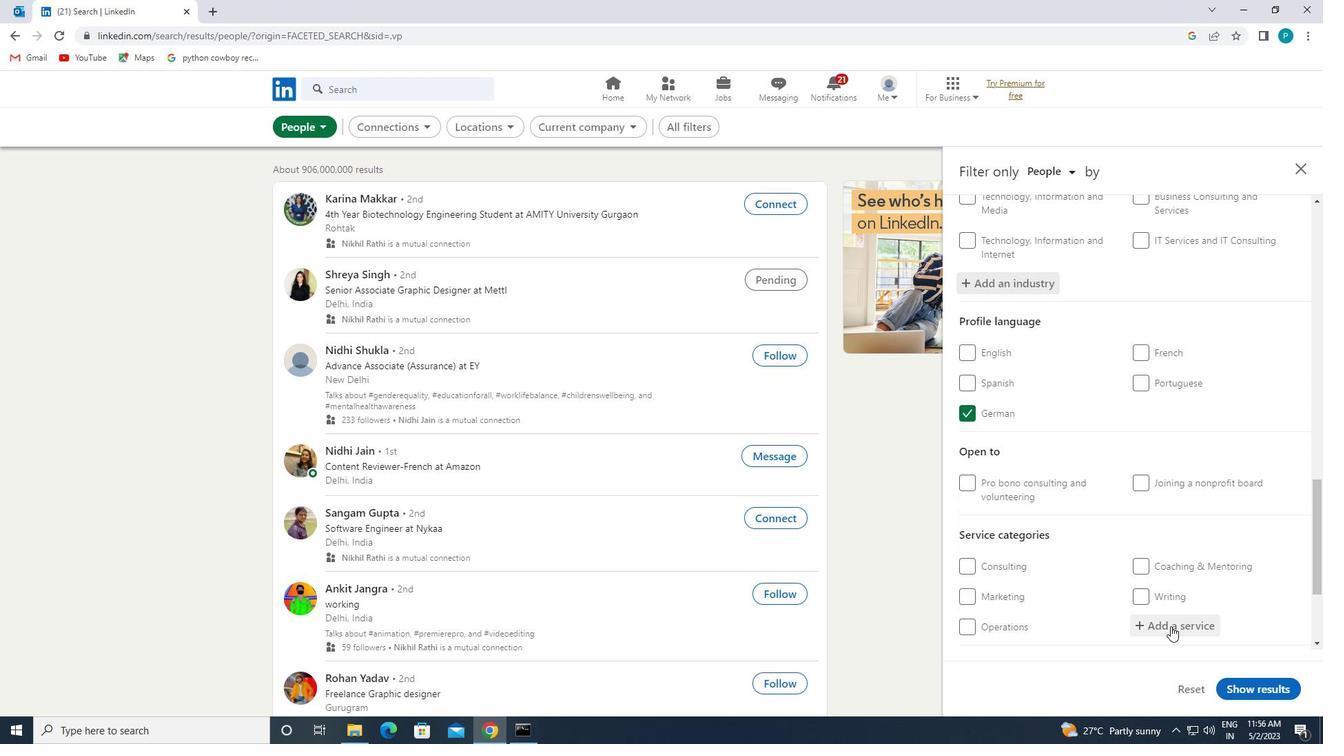 
Action: Key pressed <Key.caps_lock>B<Key.caps_lock>OOKKEEP
Screenshot: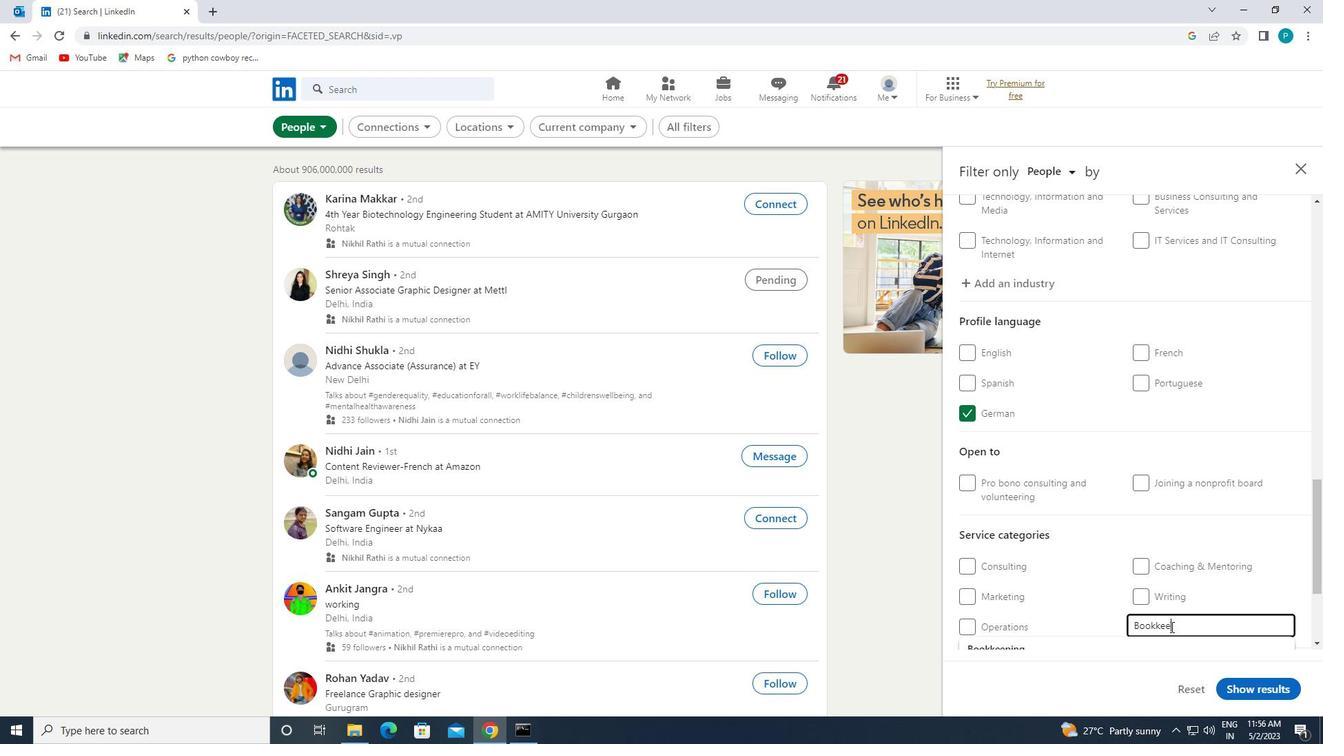 
Action: Mouse moved to (1141, 581)
Screenshot: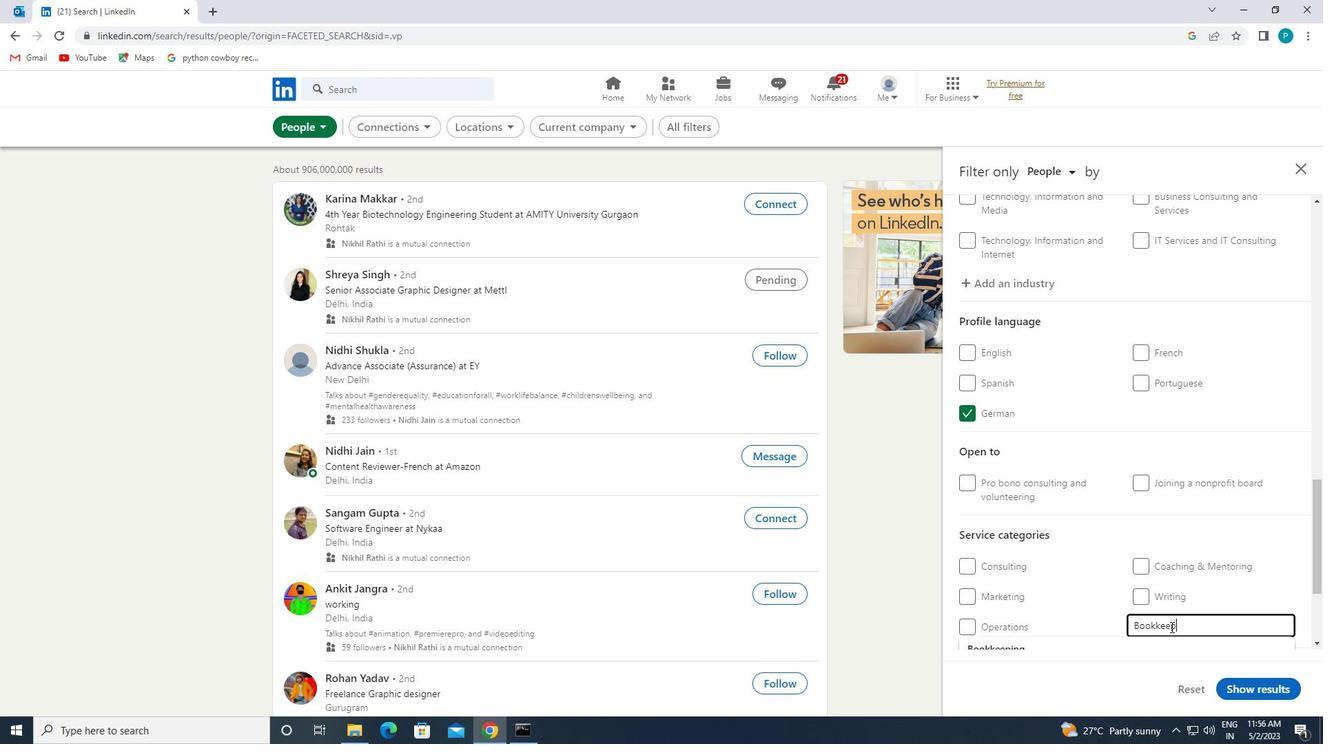 
Action: Mouse scrolled (1141, 580) with delta (0, 0)
Screenshot: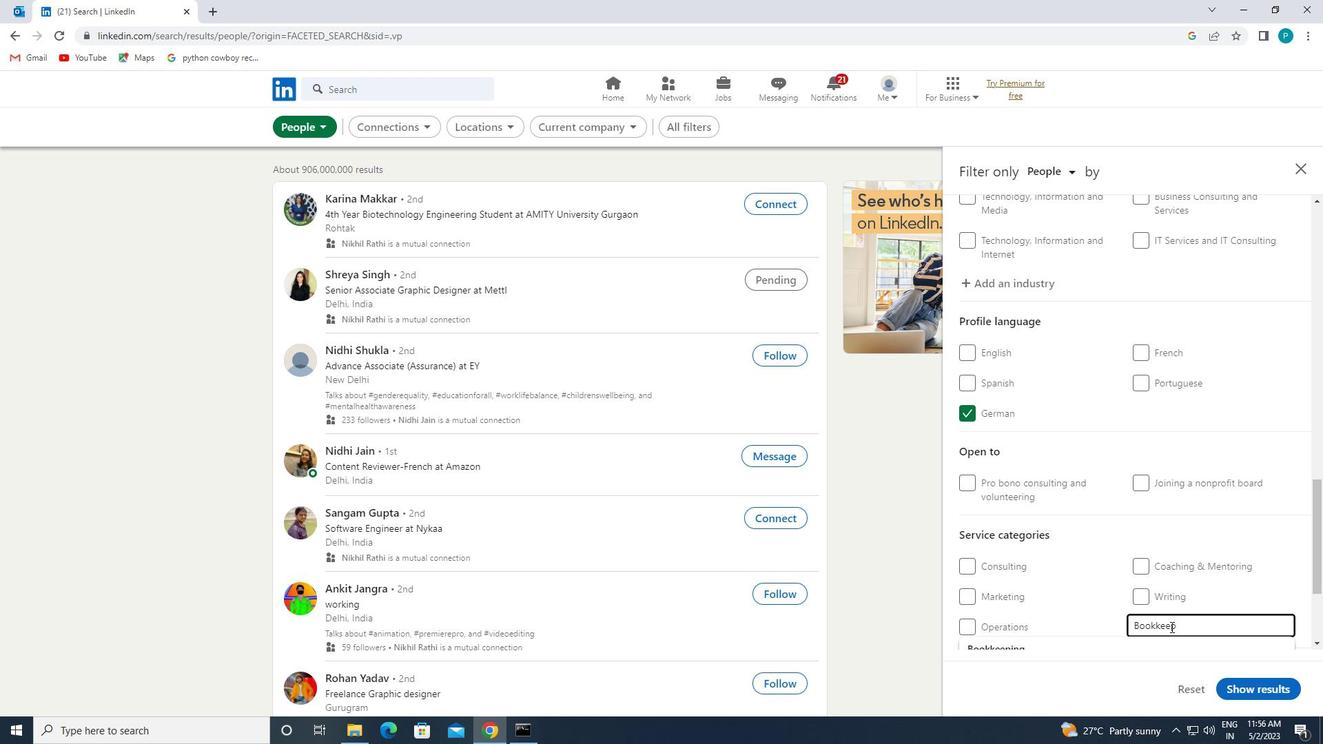 
Action: Mouse scrolled (1141, 580) with delta (0, 0)
Screenshot: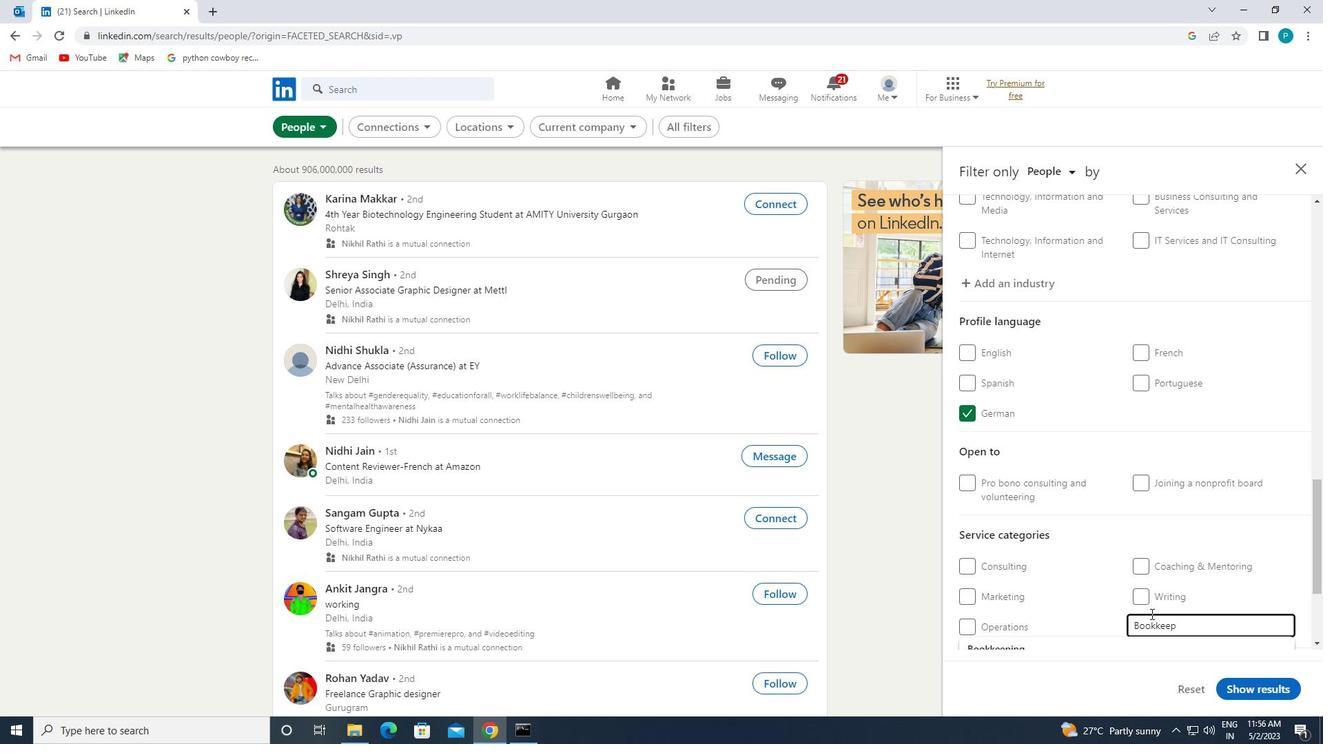 
Action: Mouse moved to (990, 512)
Screenshot: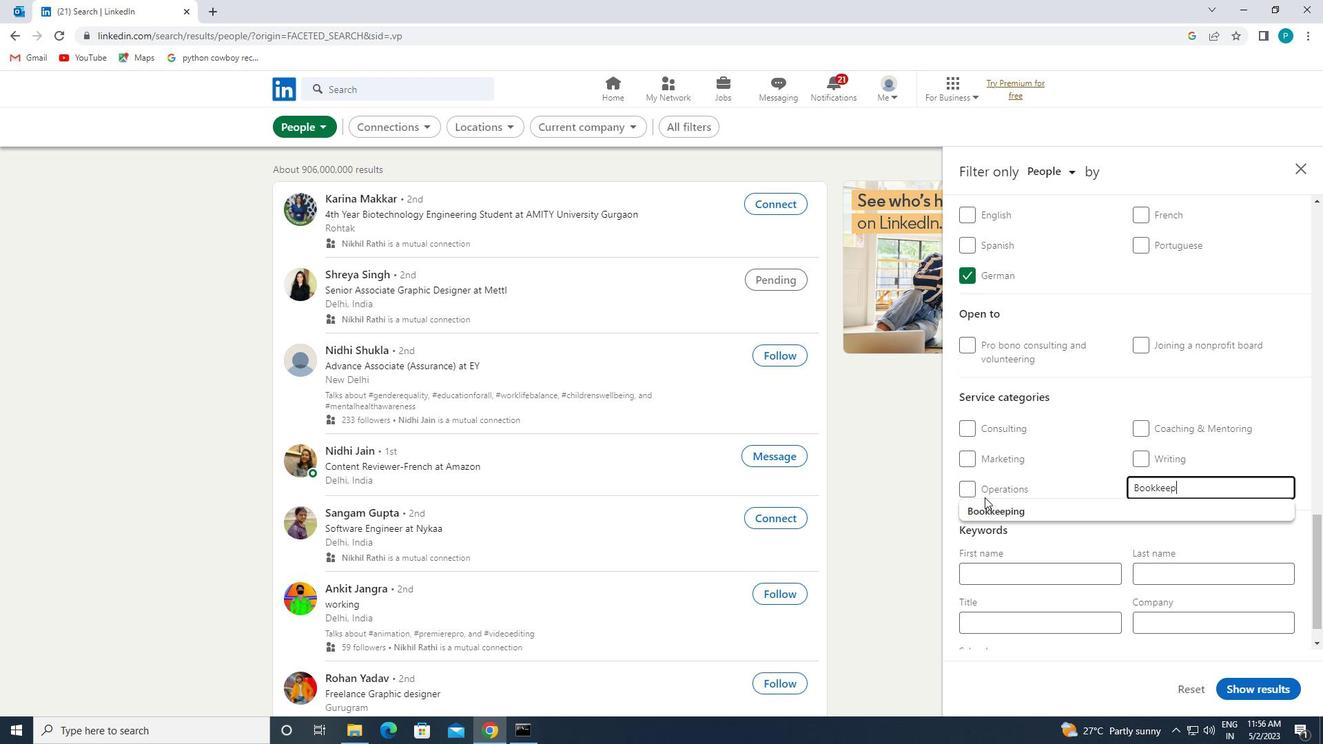 
Action: Mouse pressed left at (990, 512)
Screenshot: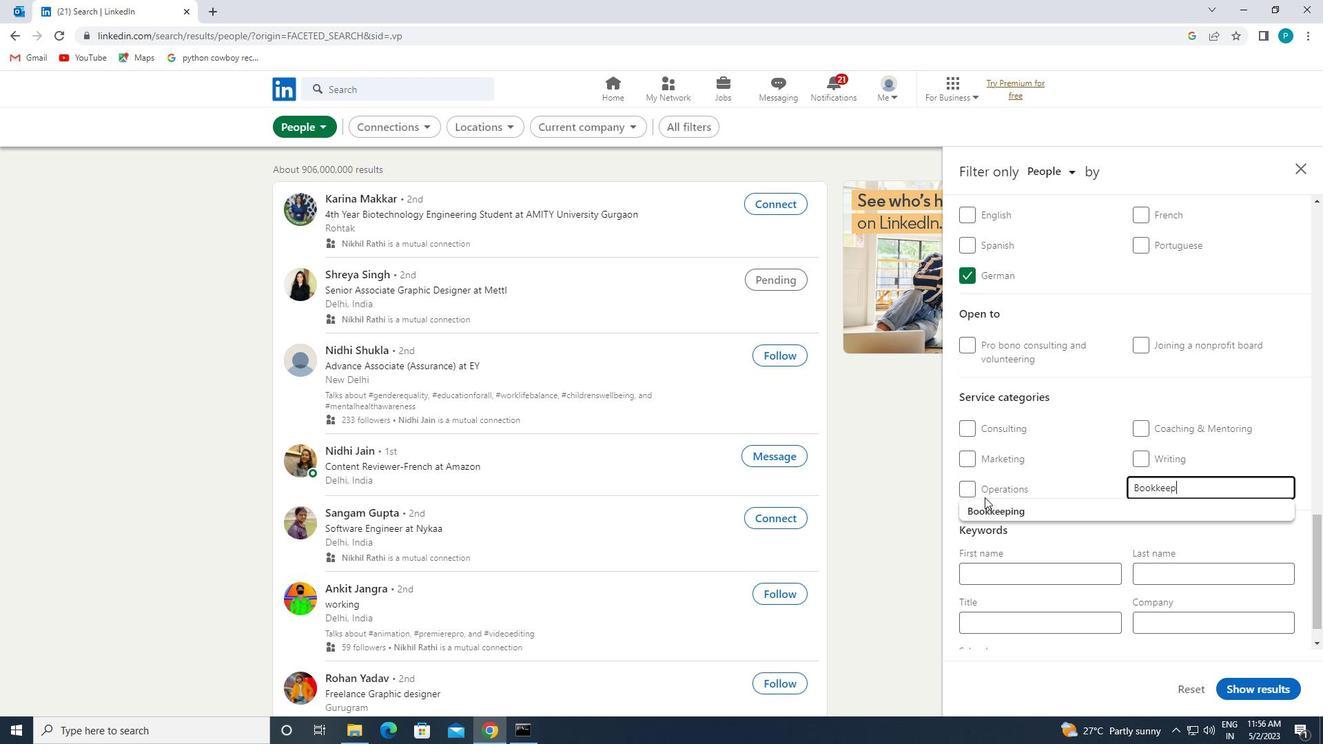 
Action: Mouse moved to (1014, 556)
Screenshot: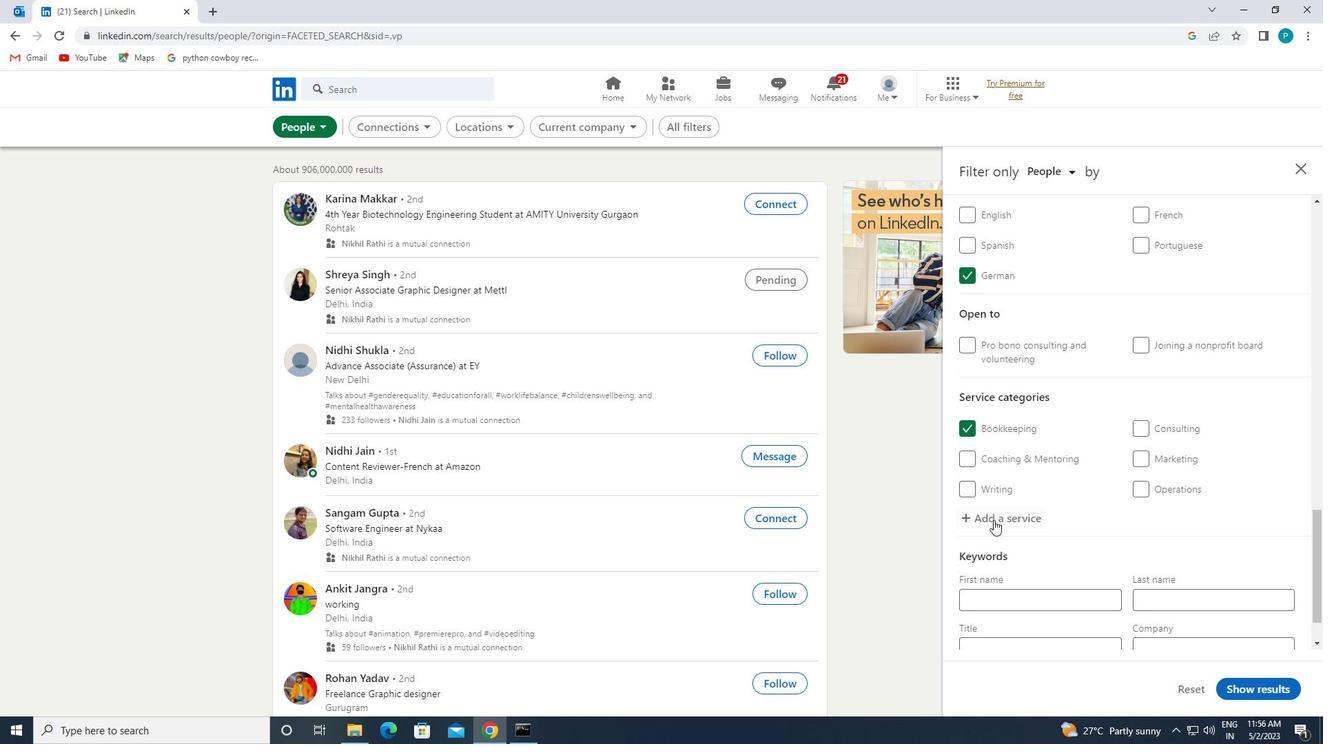 
Action: Mouse scrolled (1014, 556) with delta (0, 0)
Screenshot: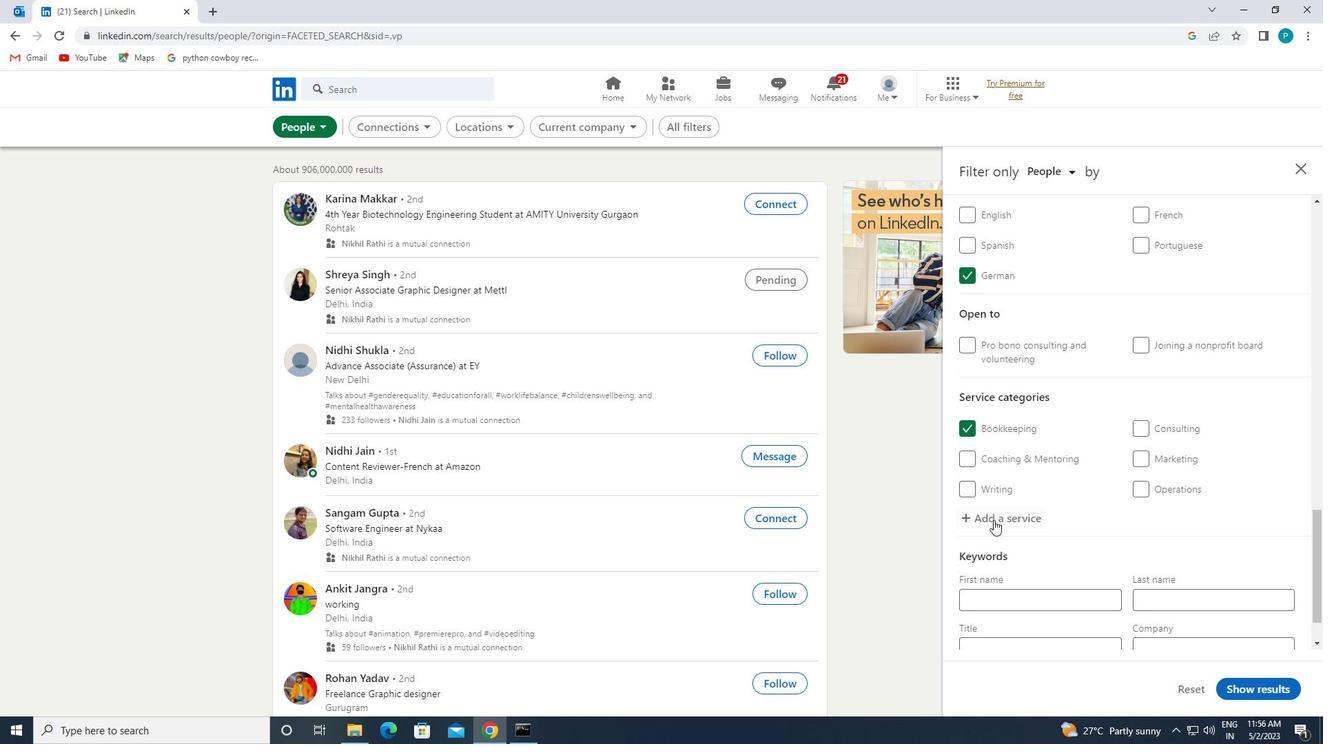 
Action: Mouse scrolled (1014, 556) with delta (0, 0)
Screenshot: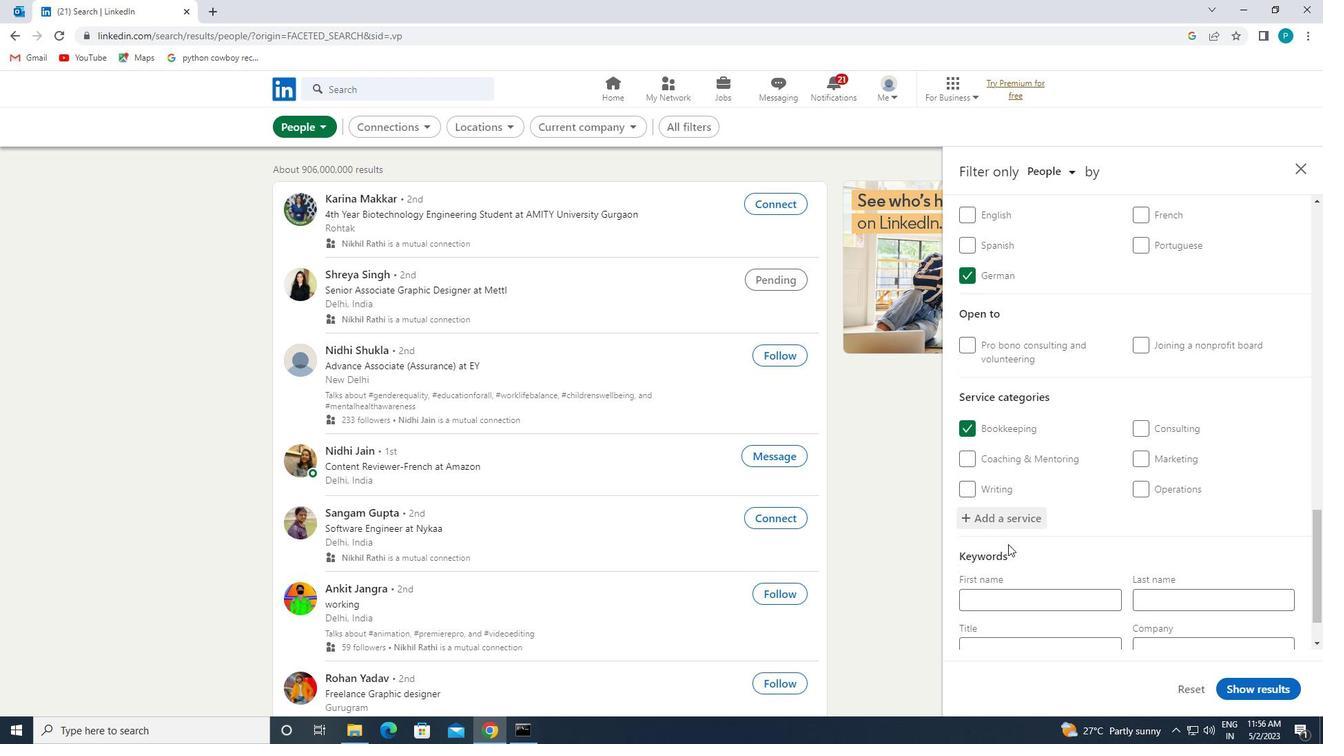 
Action: Mouse moved to (1020, 583)
Screenshot: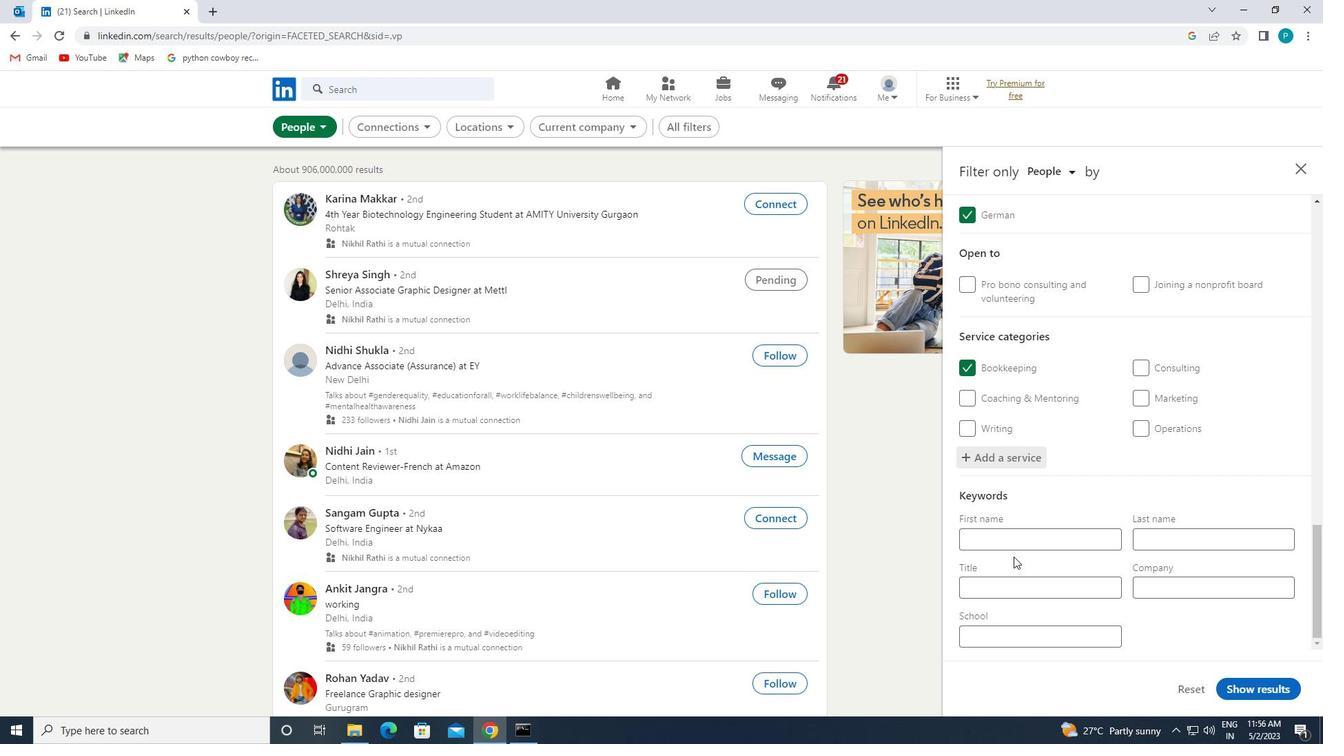 
Action: Mouse pressed left at (1020, 583)
Screenshot: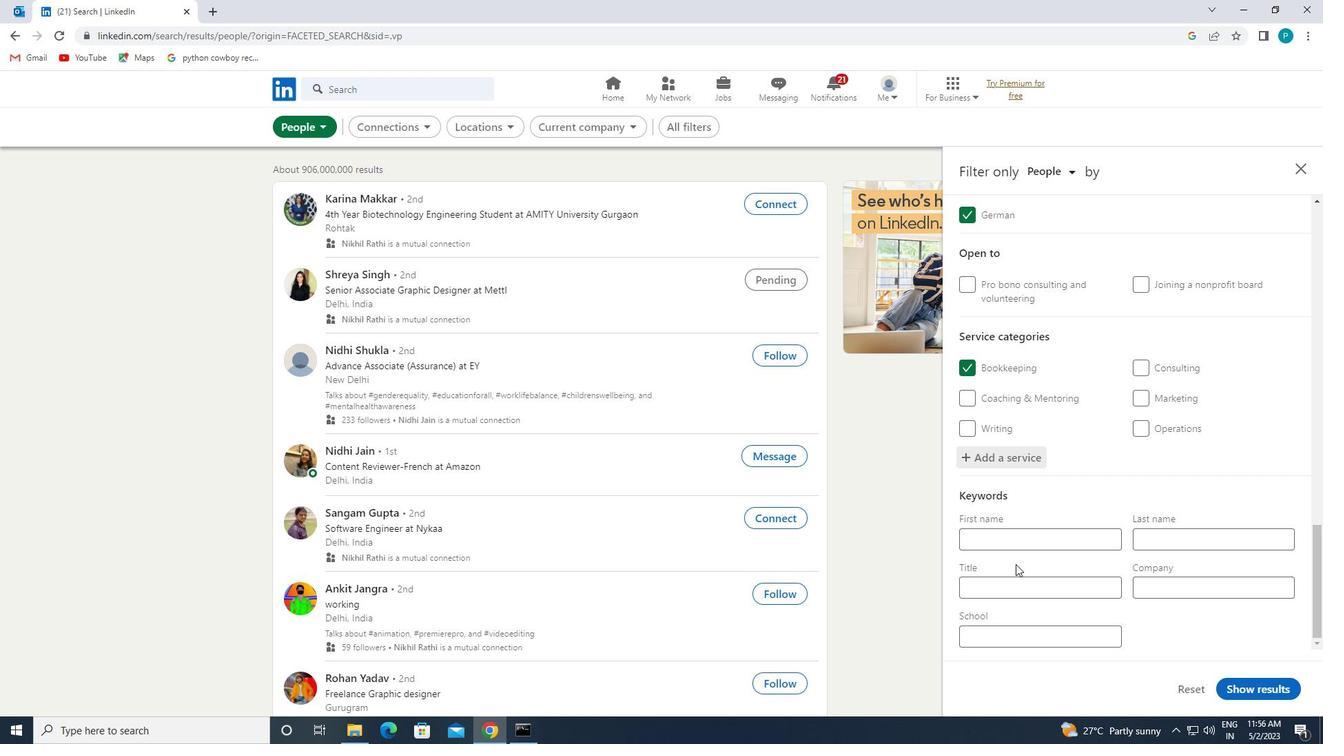 
Action: Key pressed <Key.caps_lock>G<Key.caps_lock><Key.caps_lock><Key.caps_lock><Key.caps_lock><Key.caps_lock><Key.caps_lock><Key.caps_lock><Key.caps_lock><Key.caps_lock><Key.caps_lock><Key.caps_lock><Key.caps_lock><Key.caps_lock><Key.caps_lock><Key.caps_lock><Key.caps_lock><Key.caps_lock><Key.caps_lock><Key.caps_lock><Key.caps_lock><Key.caps_lock><Key.caps_lock><Key.caps_lock><Key.caps_lock><Key.caps_lock><Key.caps_lock><Key.caps_lock><Key.caps_lock><Key.caps_lock><Key.caps_lock><Key.caps_lock><Key.caps_lock><Key.caps_lock><Key.caps_lock><Key.caps_lock><Key.caps_lock><Key.caps_lock><Key.caps_lock><Key.caps_lock><Key.caps_lock><Key.caps_lock><Key.caps_lock><Key.caps_lock><Key.caps_lock><Key.caps_lock><Key.caps_lock><Key.caps_lock><Key.caps_lock><Key.caps_lock><Key.caps_lock><Key.caps_lock><Key.caps_lock><Key.caps_lock><Key.caps_lock><Key.caps_lock><Key.caps_lock><Key.caps_lock><Key.caps_lock><Key.caps_lock><Key.caps_lock><Key.caps_lock><Key.caps_lock><Key.caps_lock><Key.caps_lock><Key.caps_lock><Key.caps_lock><Key.caps_lock><Key.caps_lock><Key.caps_lock><Key.caps_lock>UIDANCE<Key.space><Key.caps_lock>C<Key.caps_lock>OUNSELER
Screenshot: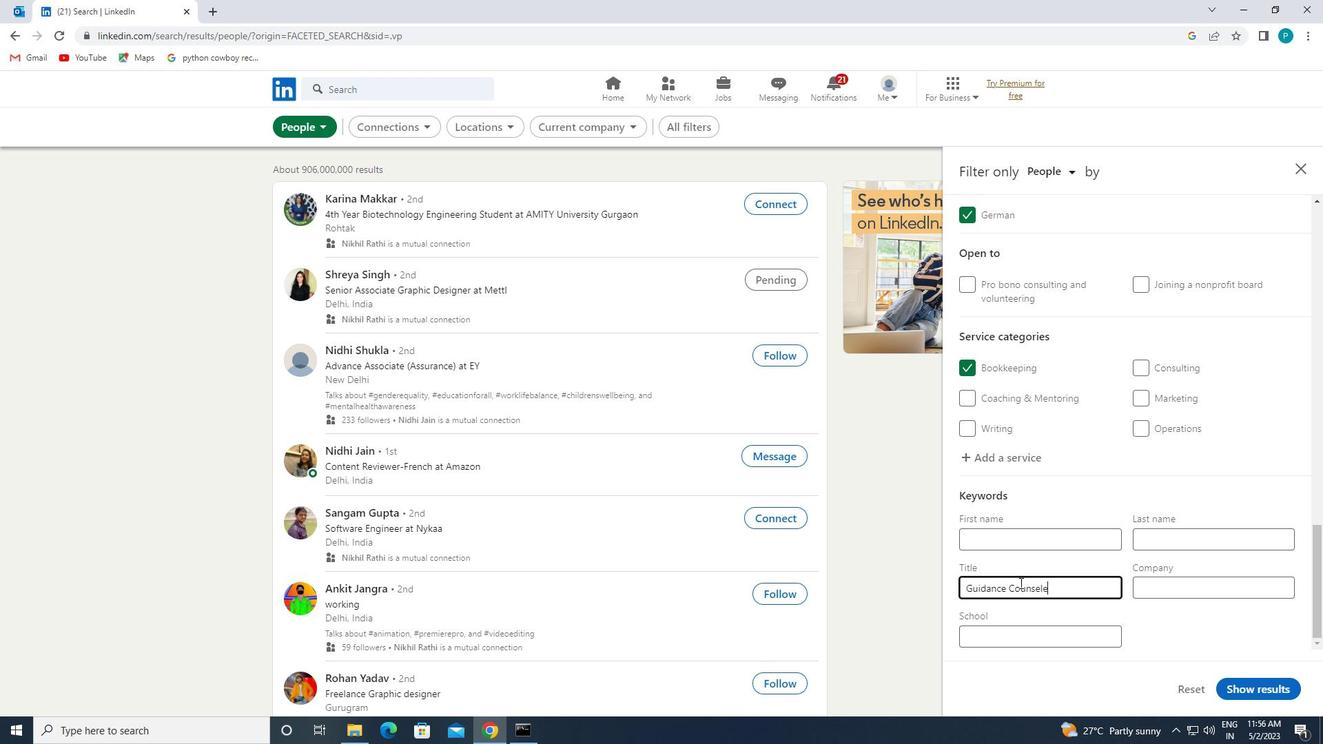
Action: Mouse moved to (1045, 590)
Screenshot: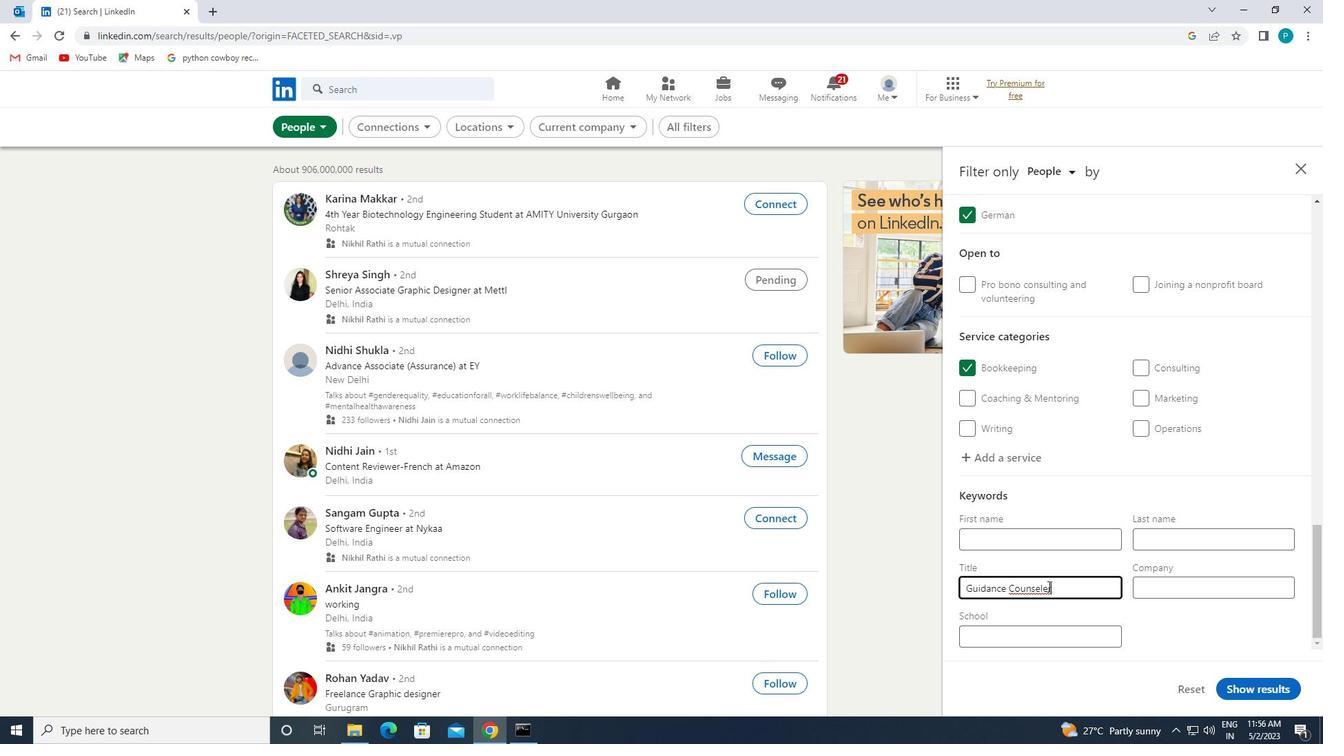 
Action: Mouse pressed left at (1045, 590)
Screenshot: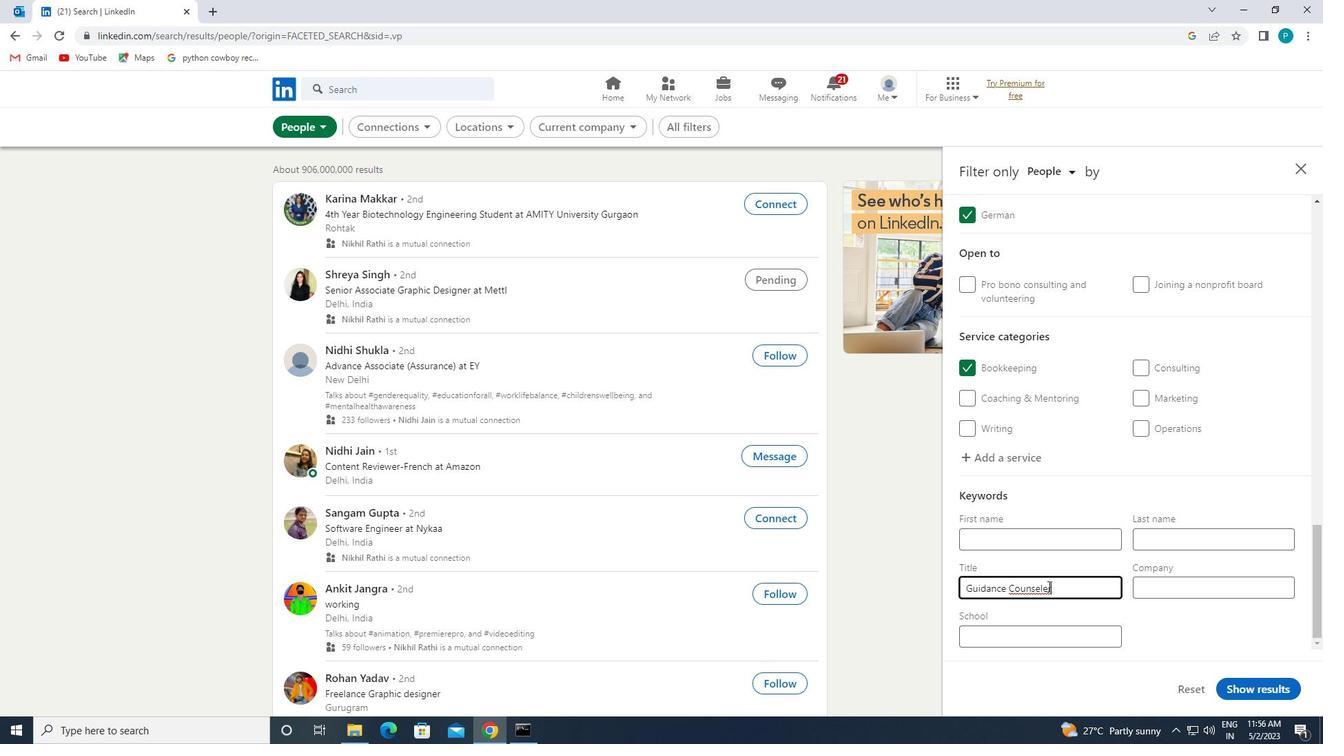 
Action: Mouse moved to (1045, 592)
Screenshot: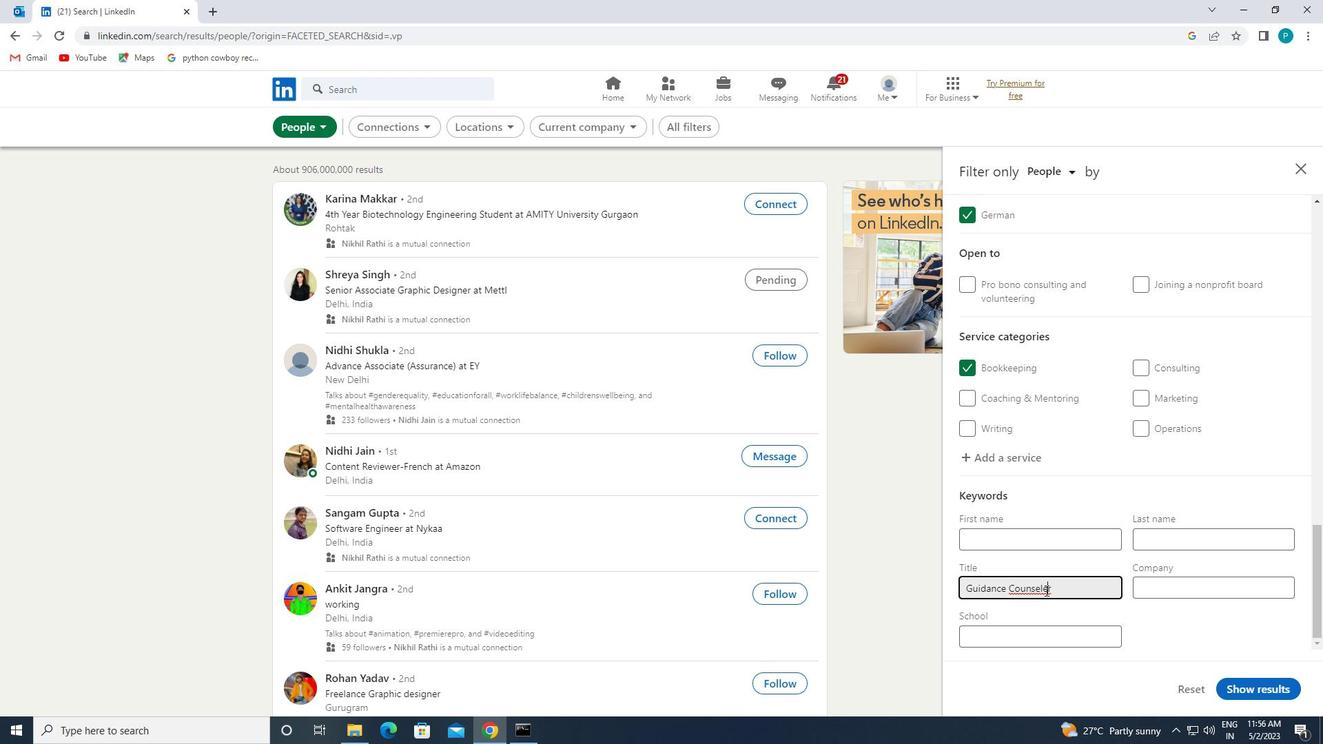 
Action: Key pressed <Key.backspace>O
Screenshot: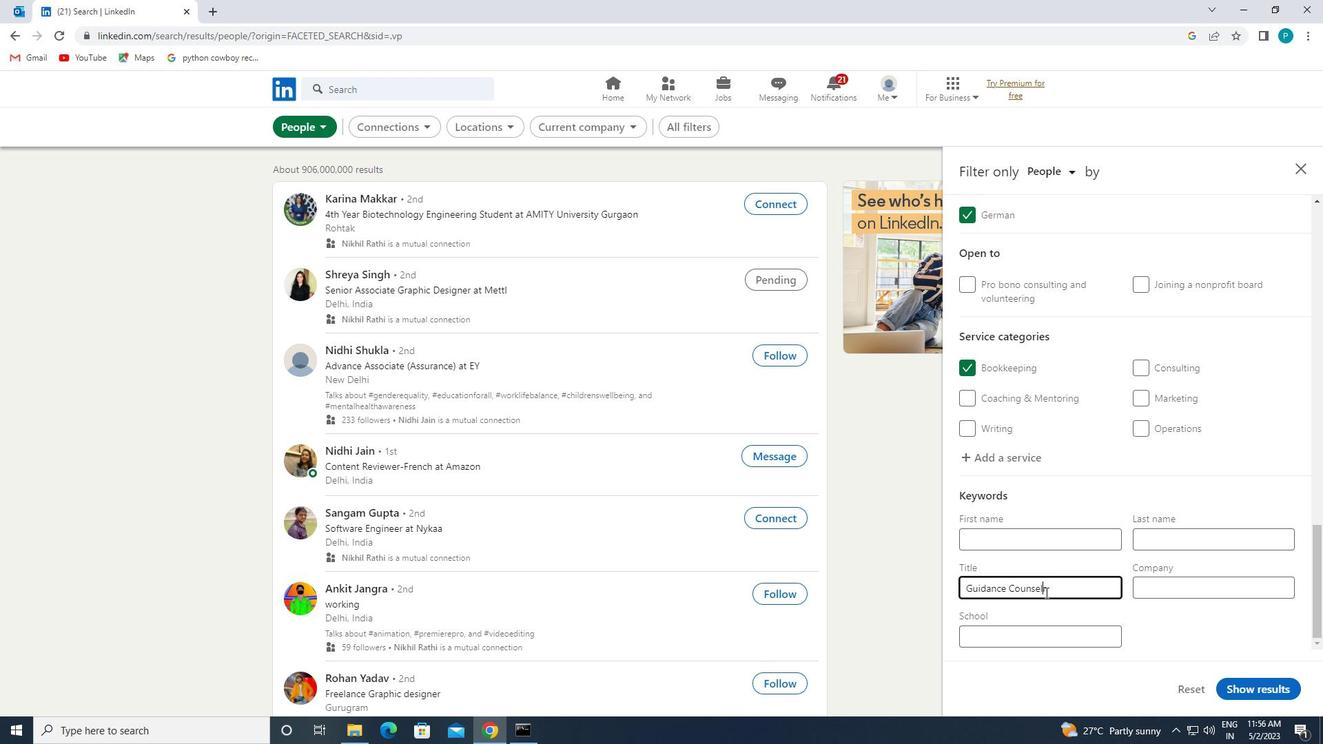 
Action: Mouse moved to (1270, 695)
Screenshot: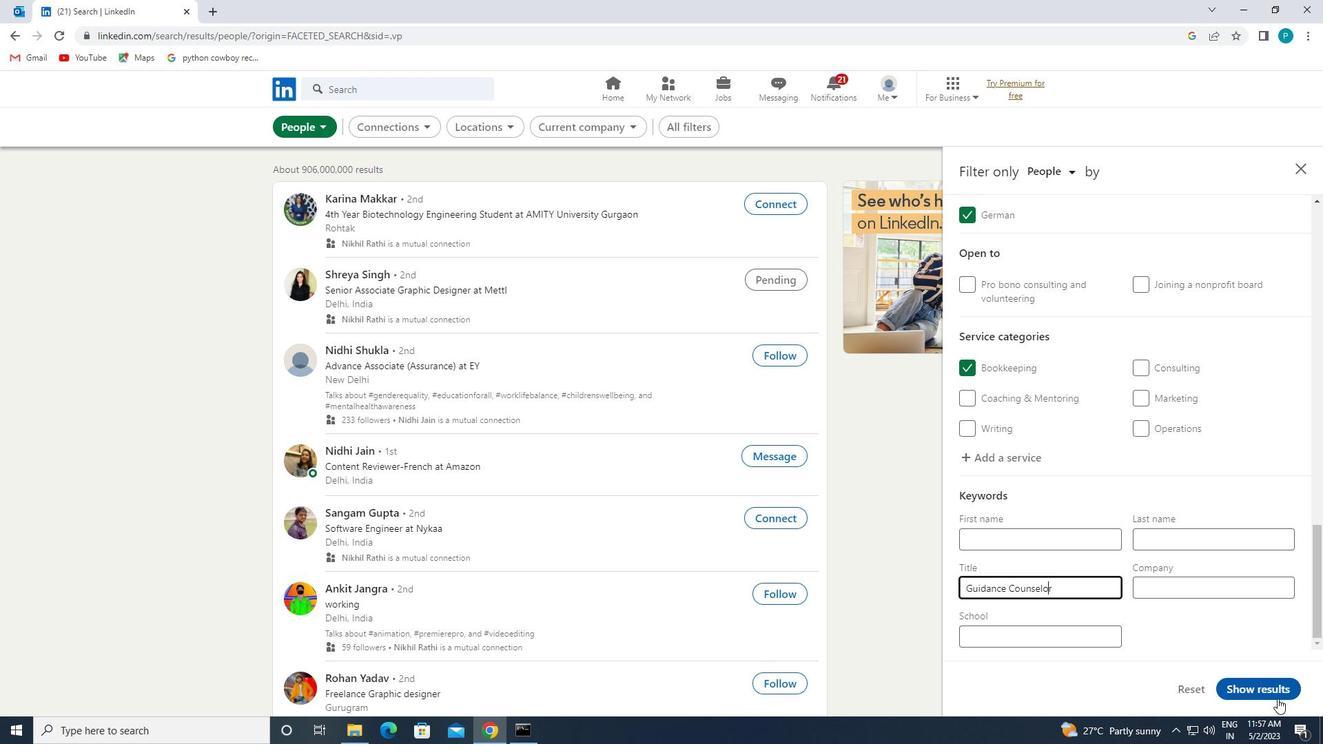 
Action: Mouse pressed left at (1270, 695)
Screenshot: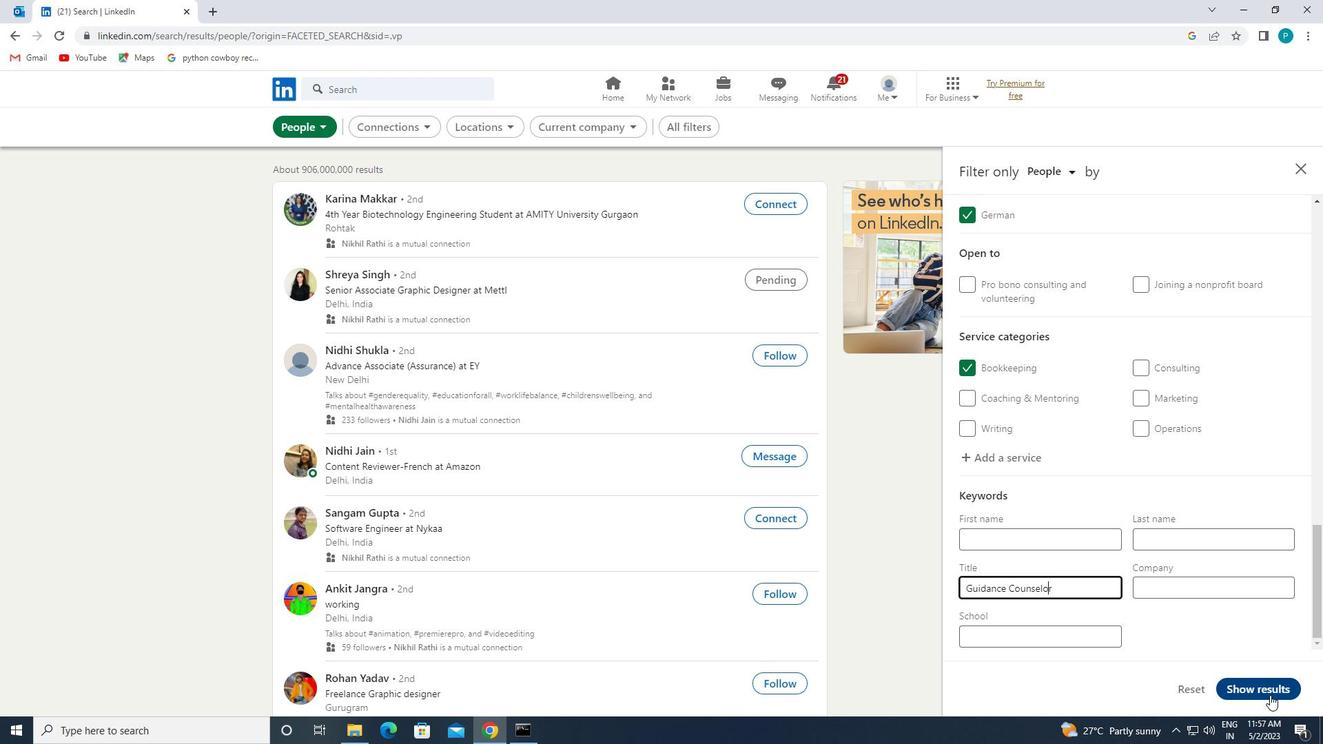 
Action: Mouse moved to (1269, 695)
Screenshot: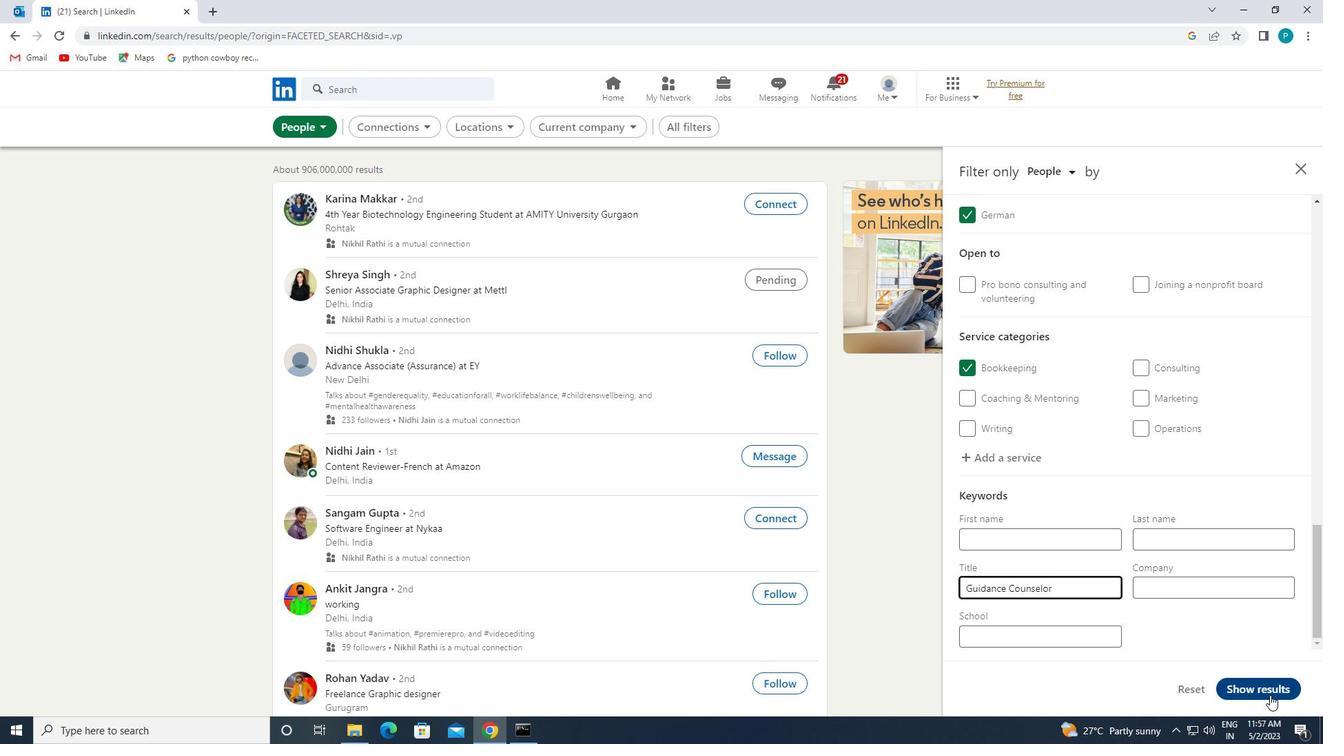 
